 Task: Font style For heading UseBookman old style with dark cyan 1 colour & Underline. font size for heading '24 Pt. 'Change the font style of data to Browallia Newand font size to  9 Pt. Change the alignment of both headline & data to  Align top. In the sheet  analysisSalesByQuarter_2022
Action: Mouse moved to (12, 26)
Screenshot: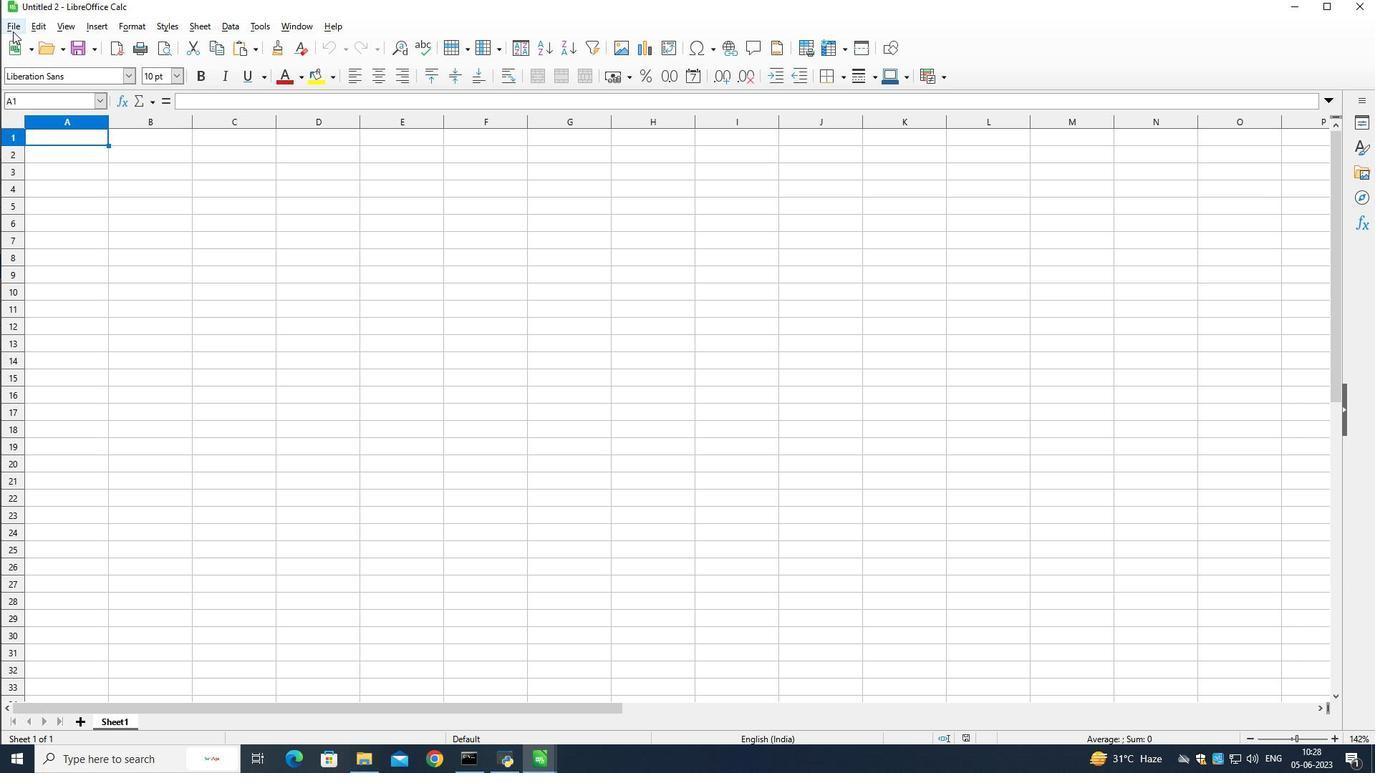 
Action: Mouse pressed left at (12, 26)
Screenshot: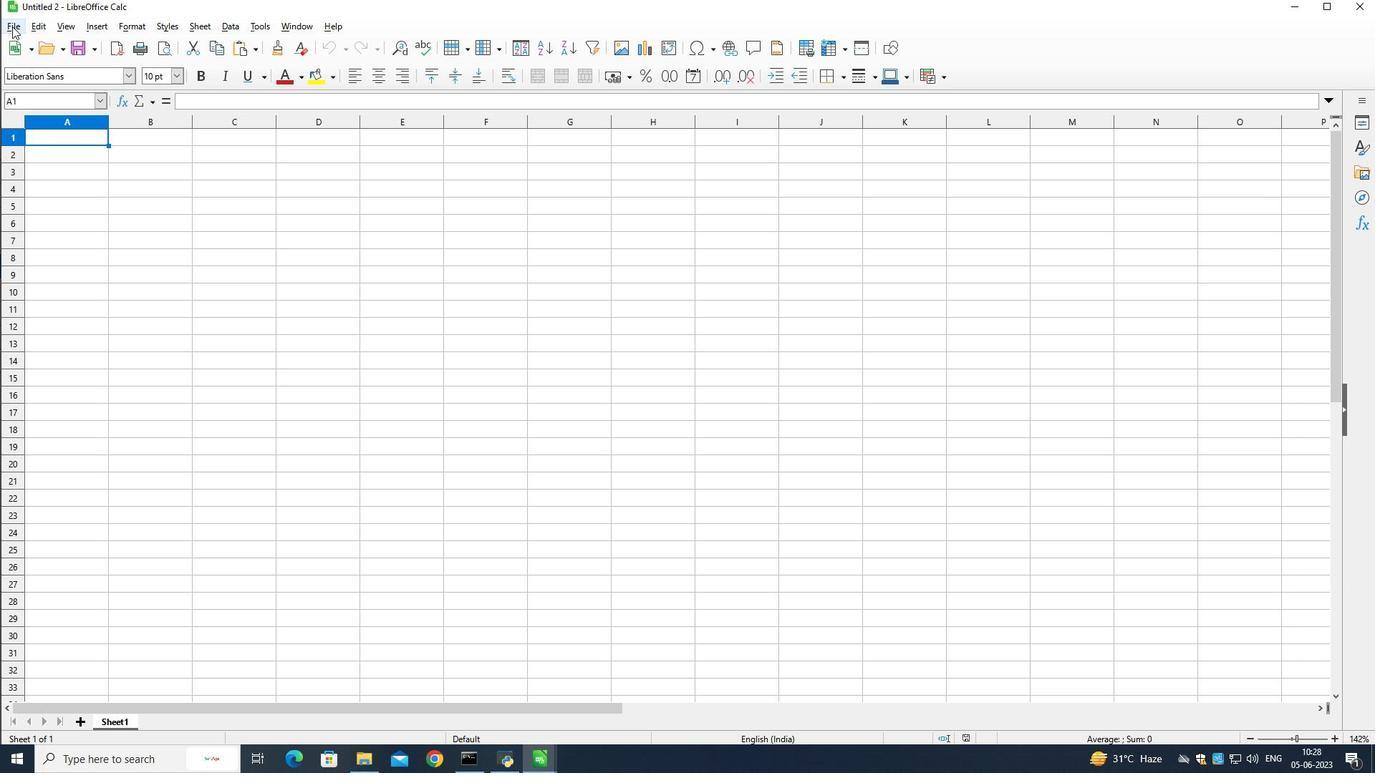 
Action: Mouse moved to (35, 60)
Screenshot: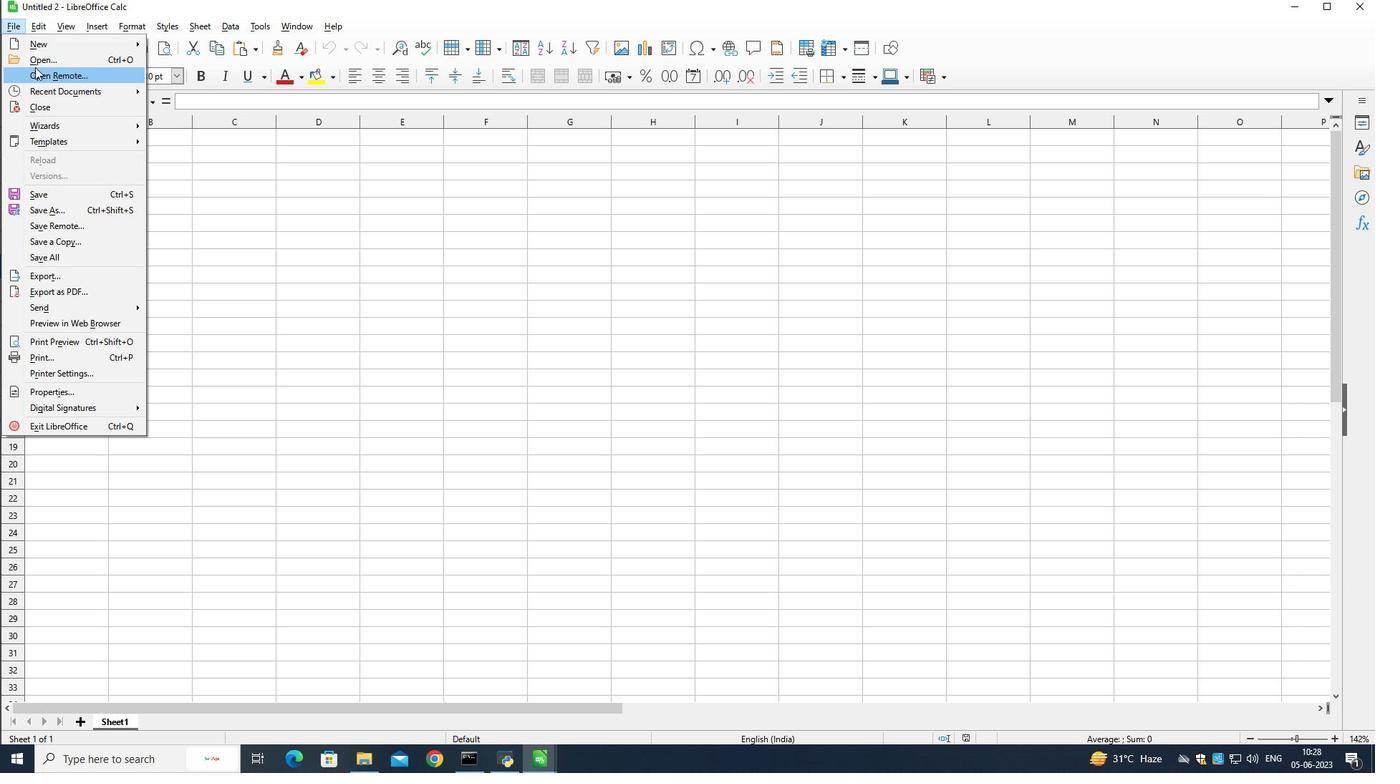 
Action: Mouse pressed left at (35, 60)
Screenshot: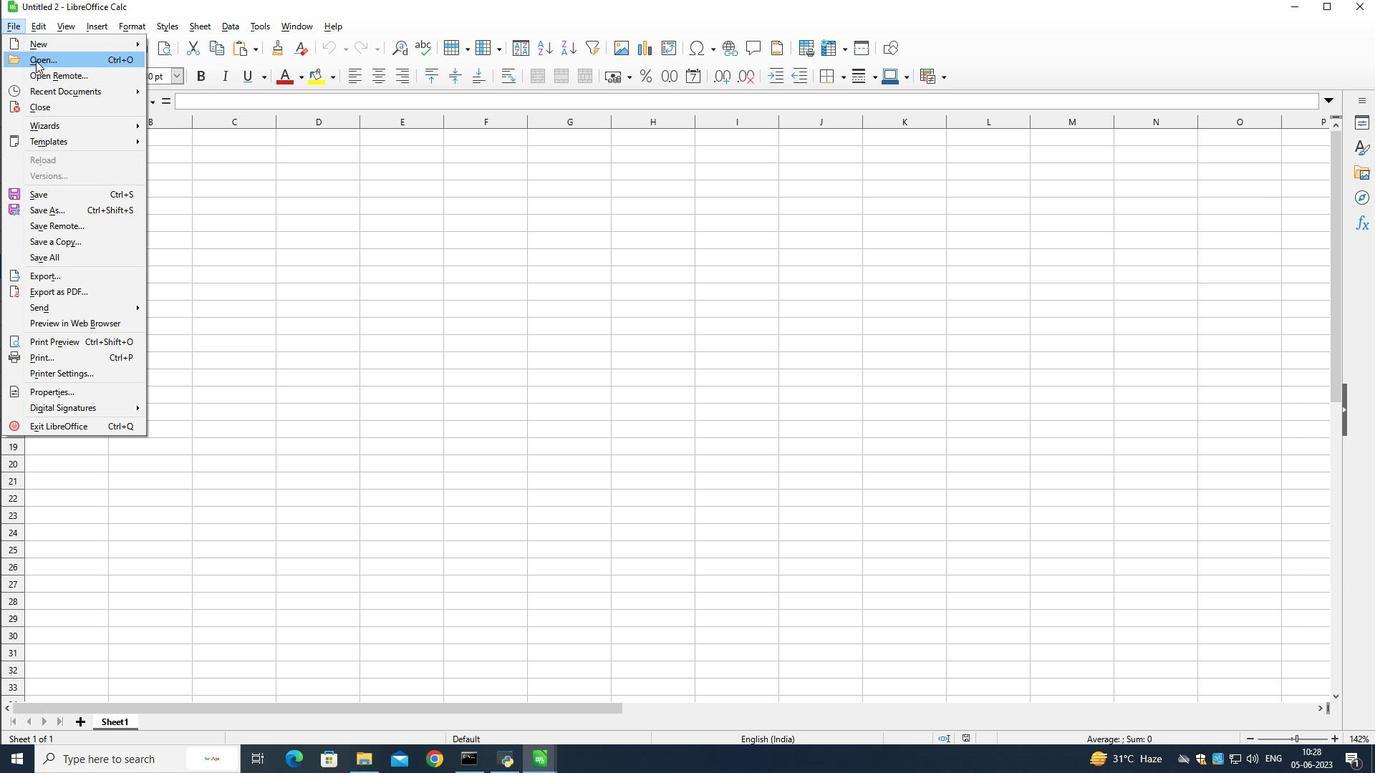 
Action: Mouse moved to (208, 214)
Screenshot: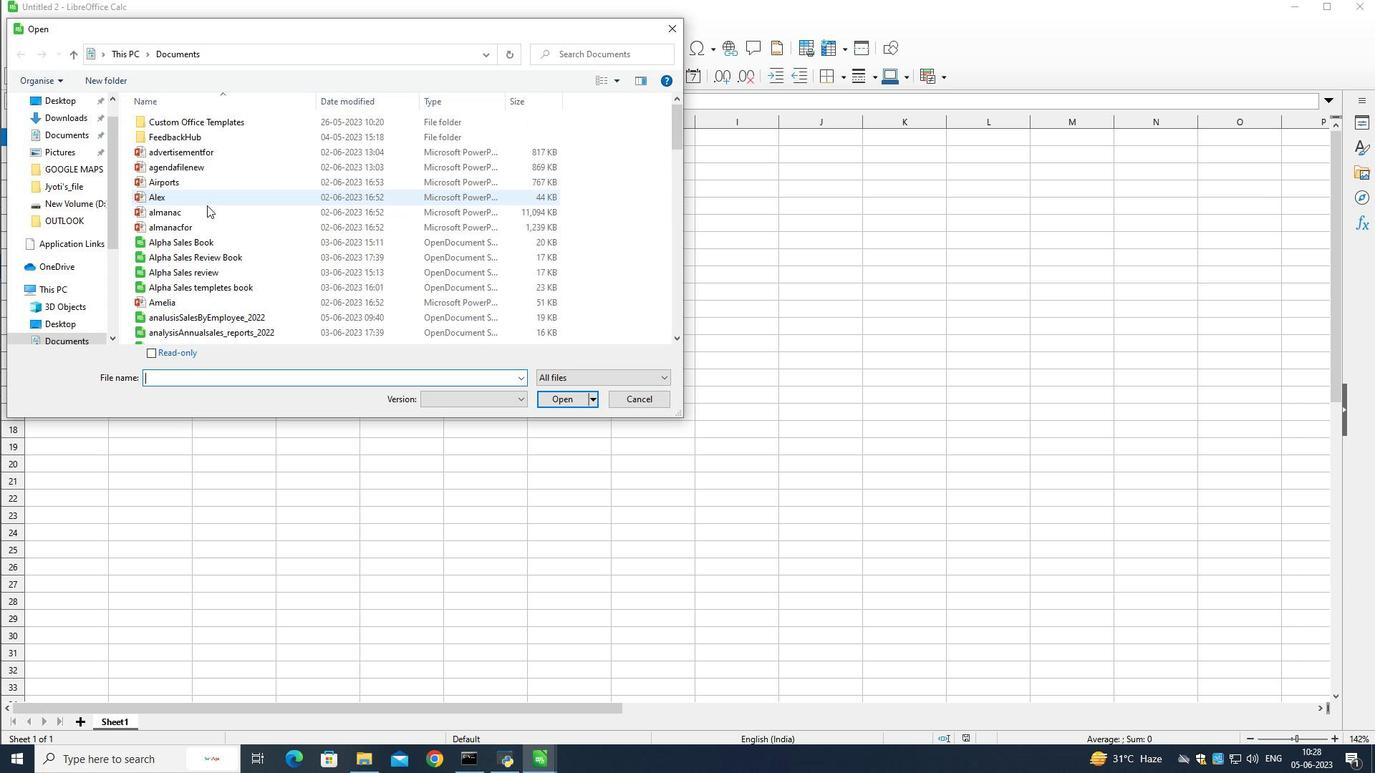 
Action: Mouse scrolled (208, 213) with delta (0, 0)
Screenshot: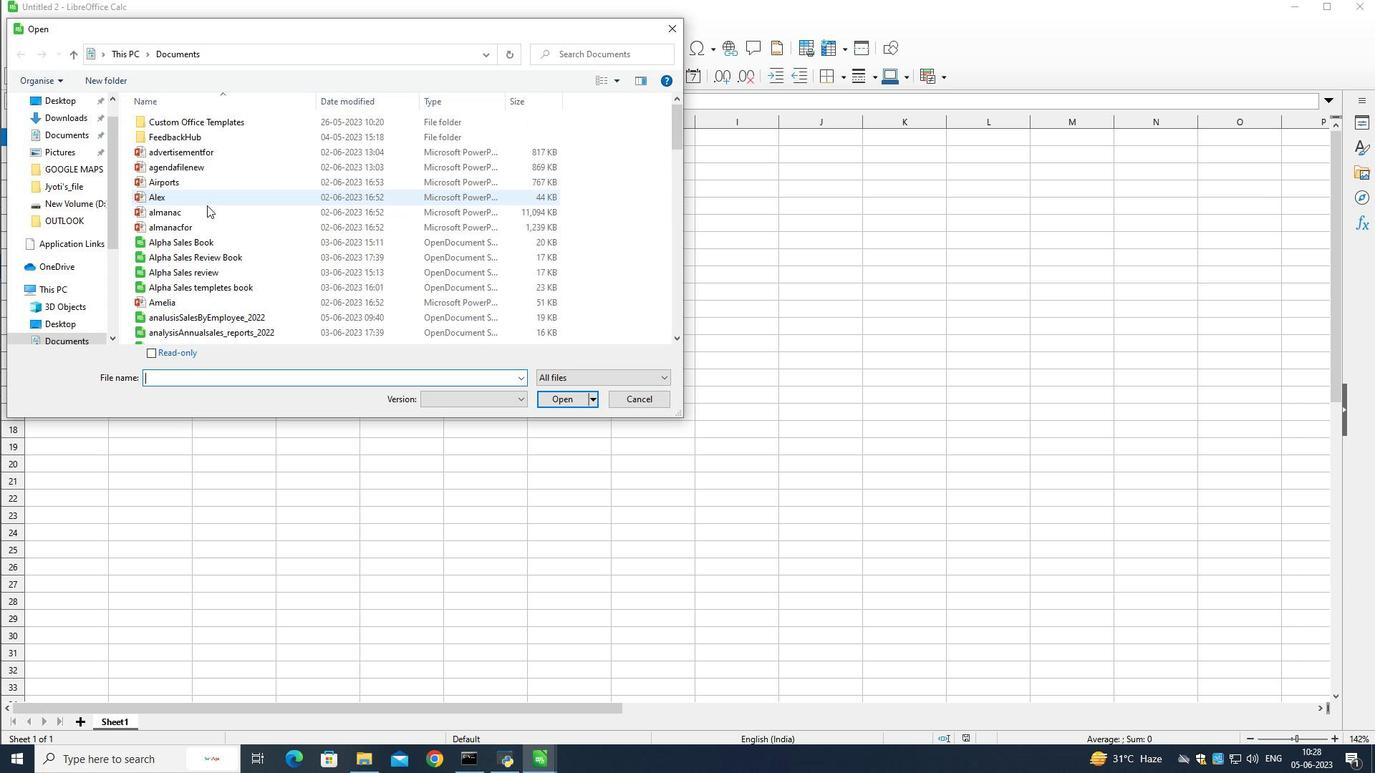 
Action: Mouse moved to (209, 216)
Screenshot: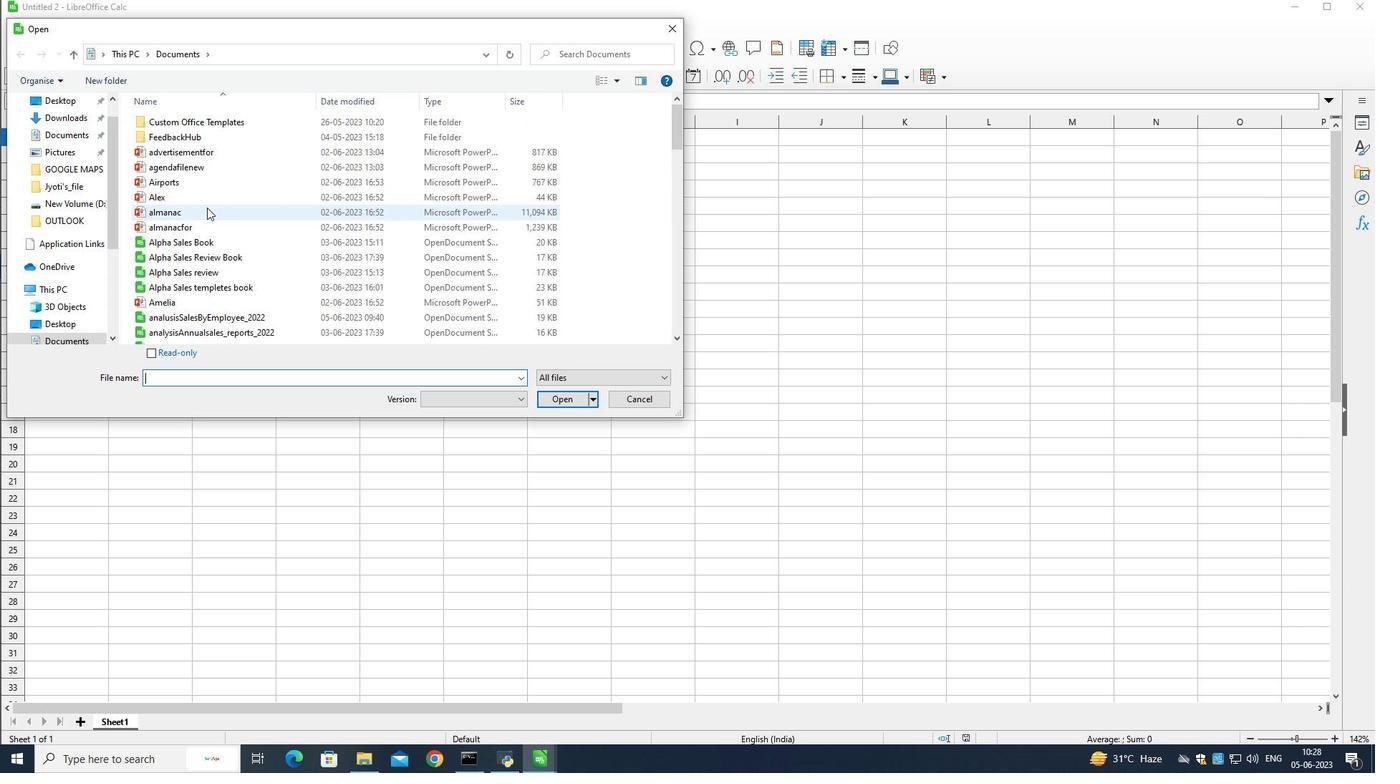 
Action: Mouse scrolled (209, 215) with delta (0, 0)
Screenshot: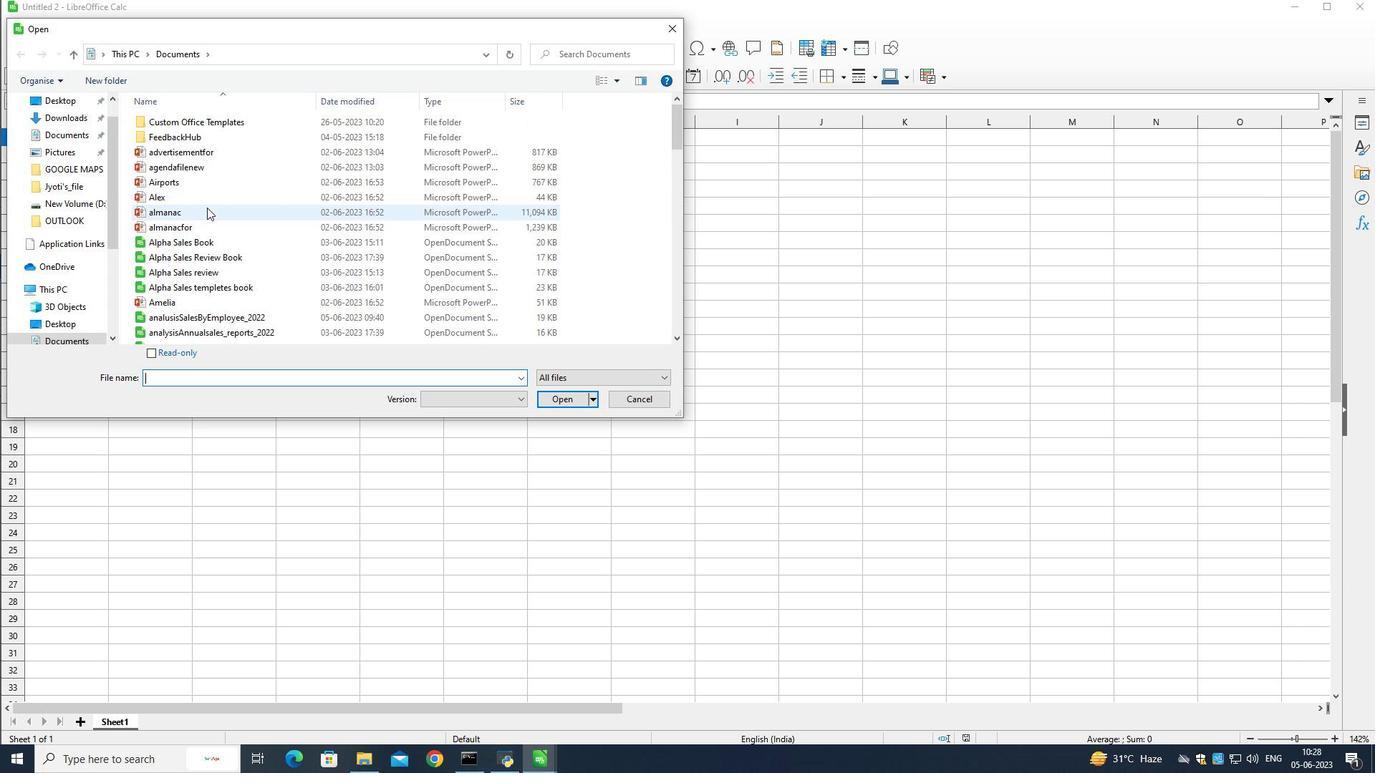 
Action: Mouse moved to (209, 217)
Screenshot: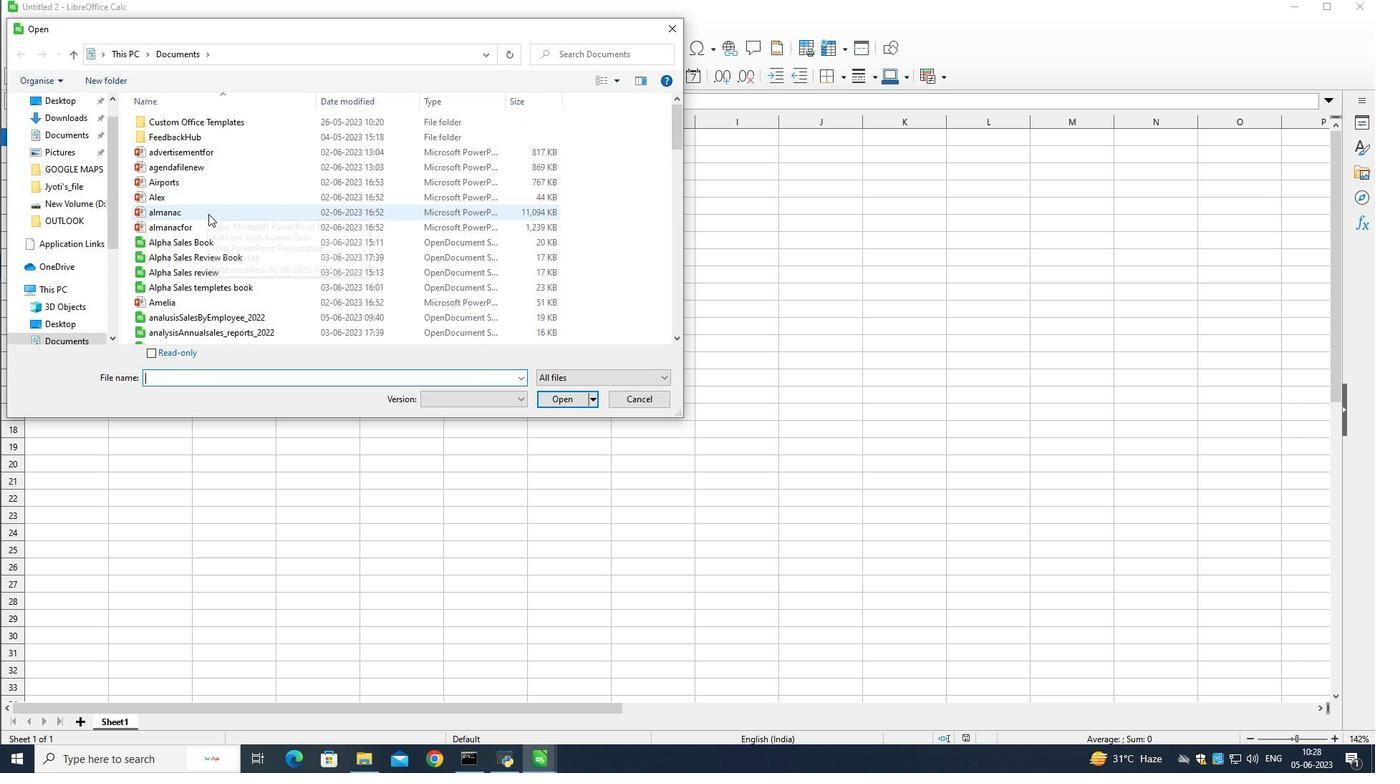
Action: Mouse scrolled (209, 217) with delta (0, 0)
Screenshot: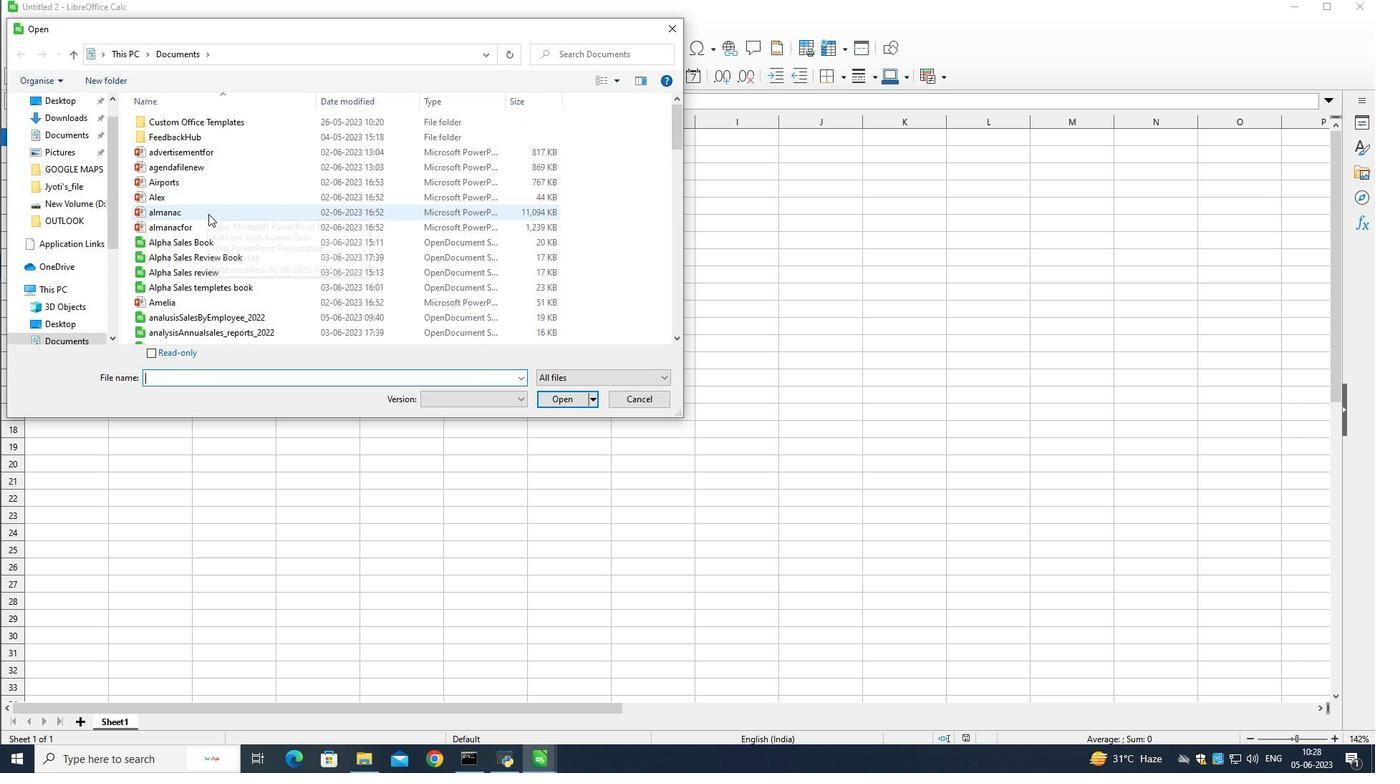 
Action: Mouse scrolled (209, 217) with delta (0, 0)
Screenshot: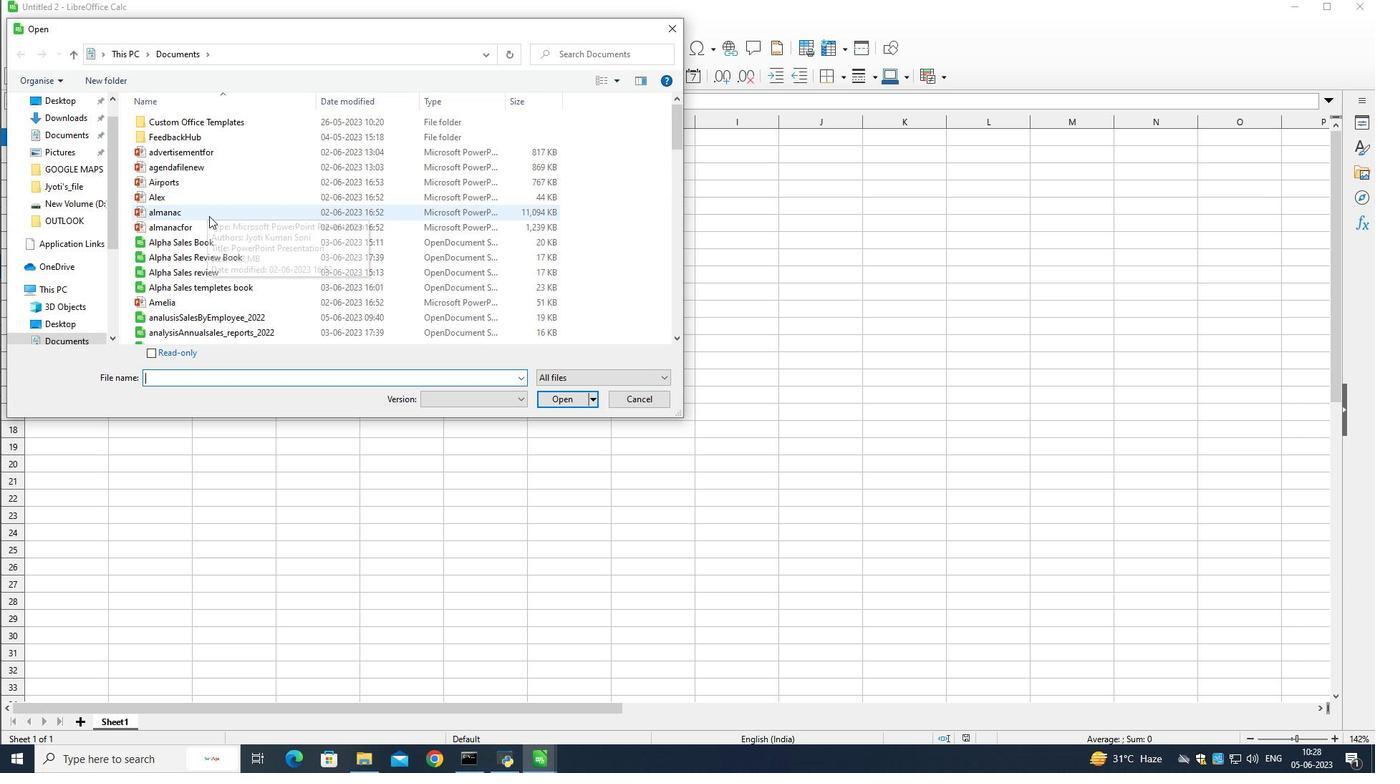 
Action: Mouse scrolled (209, 217) with delta (0, 0)
Screenshot: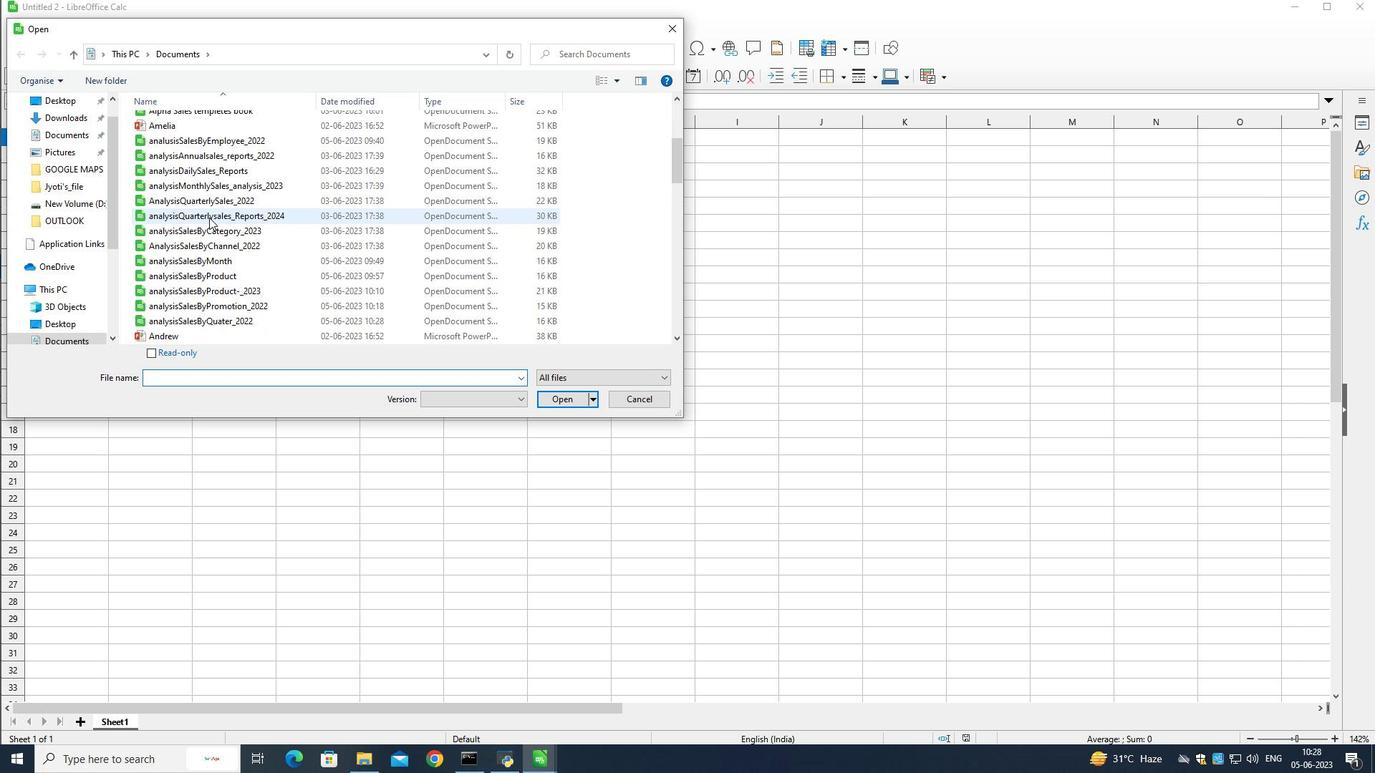 
Action: Mouse moved to (224, 279)
Screenshot: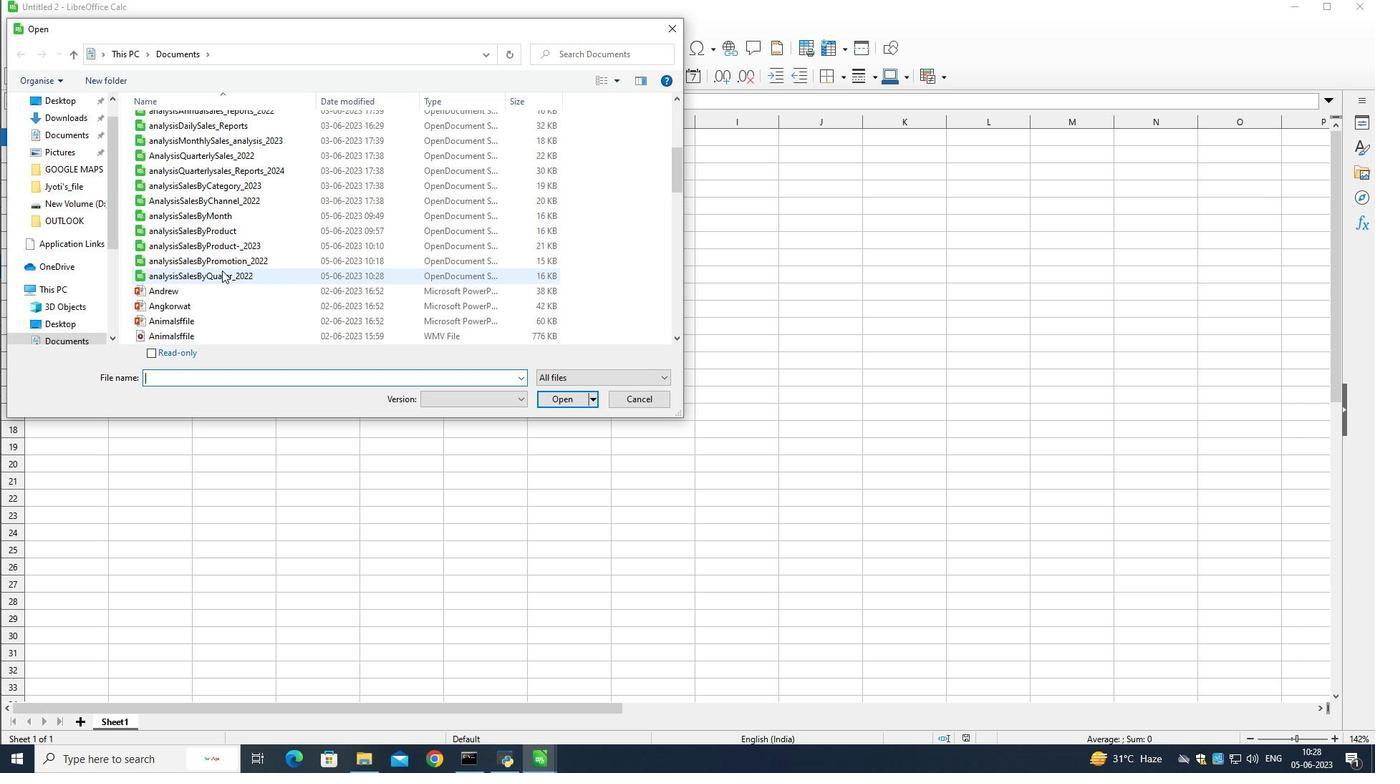 
Action: Mouse pressed left at (224, 279)
Screenshot: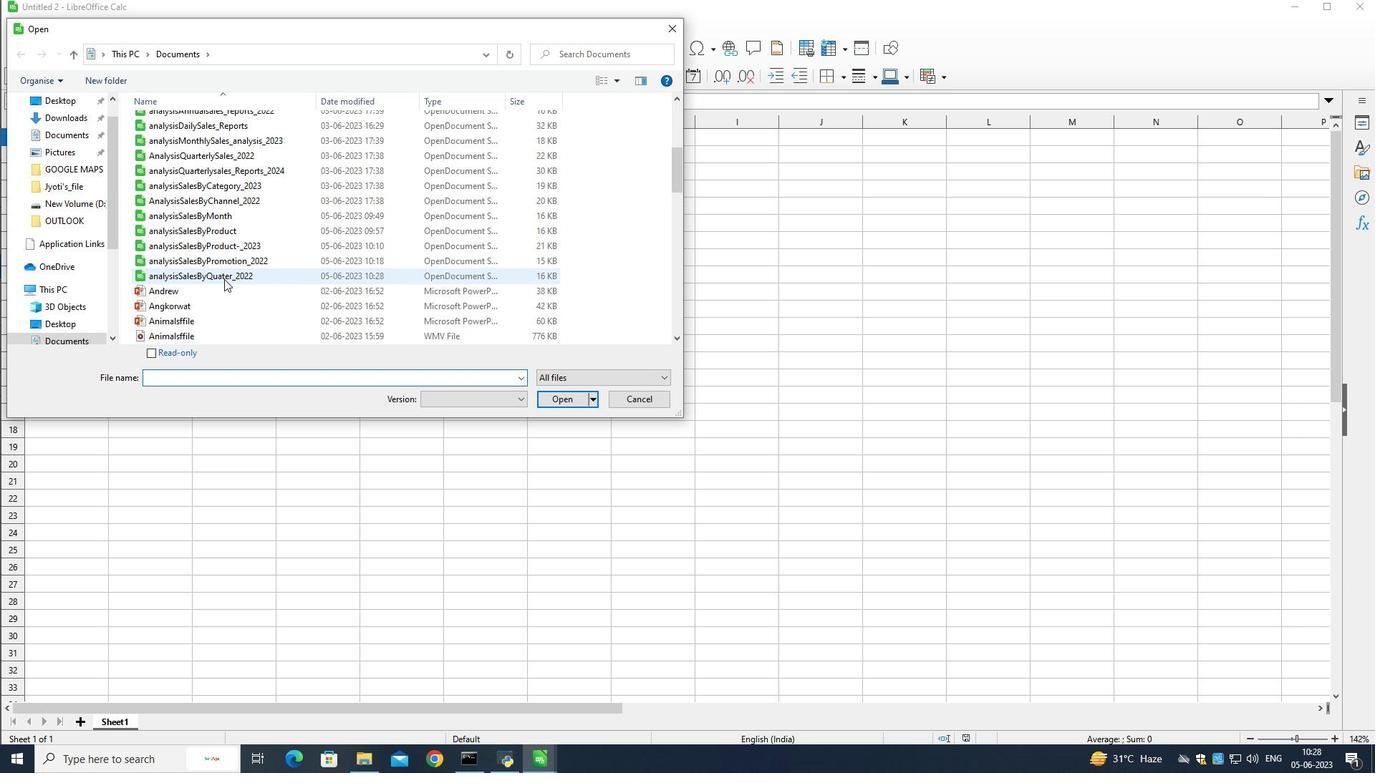 
Action: Mouse moved to (553, 399)
Screenshot: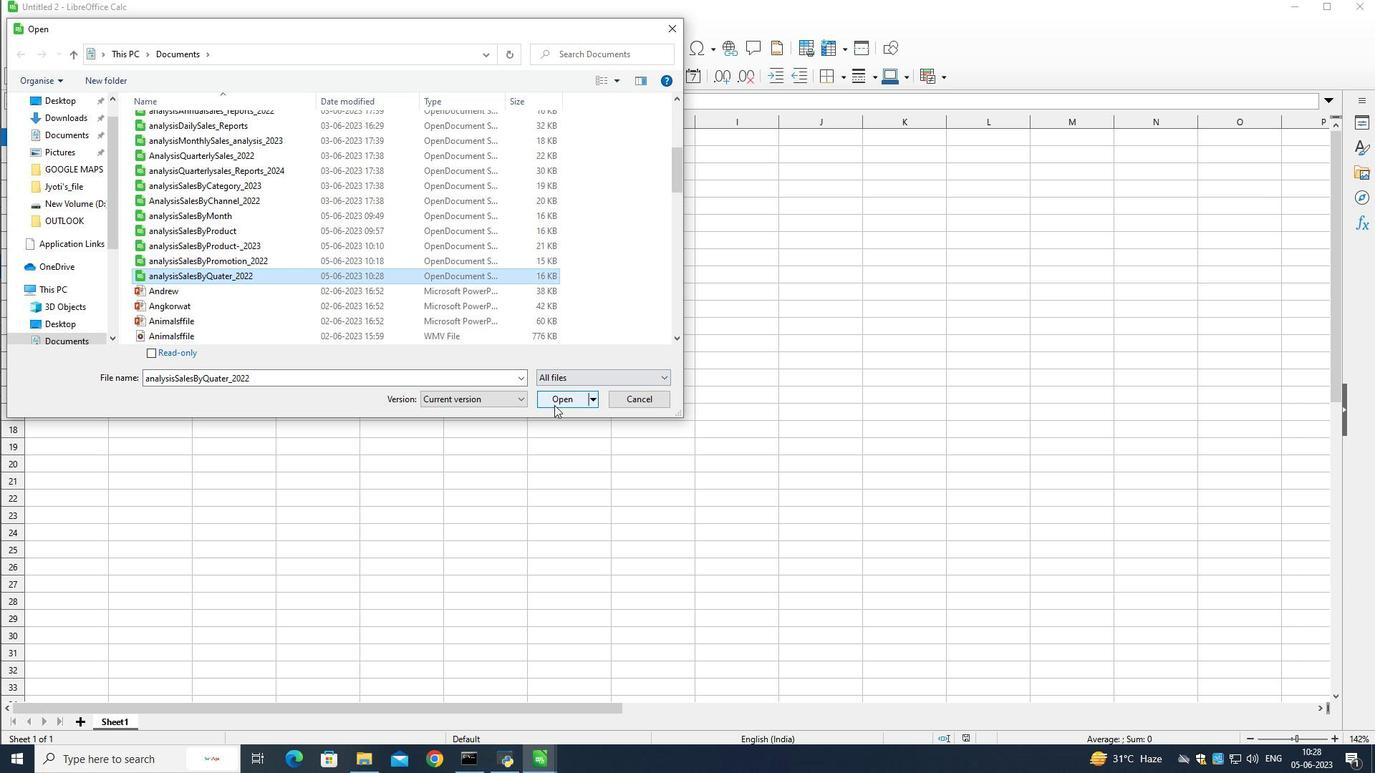 
Action: Mouse pressed left at (553, 399)
Screenshot: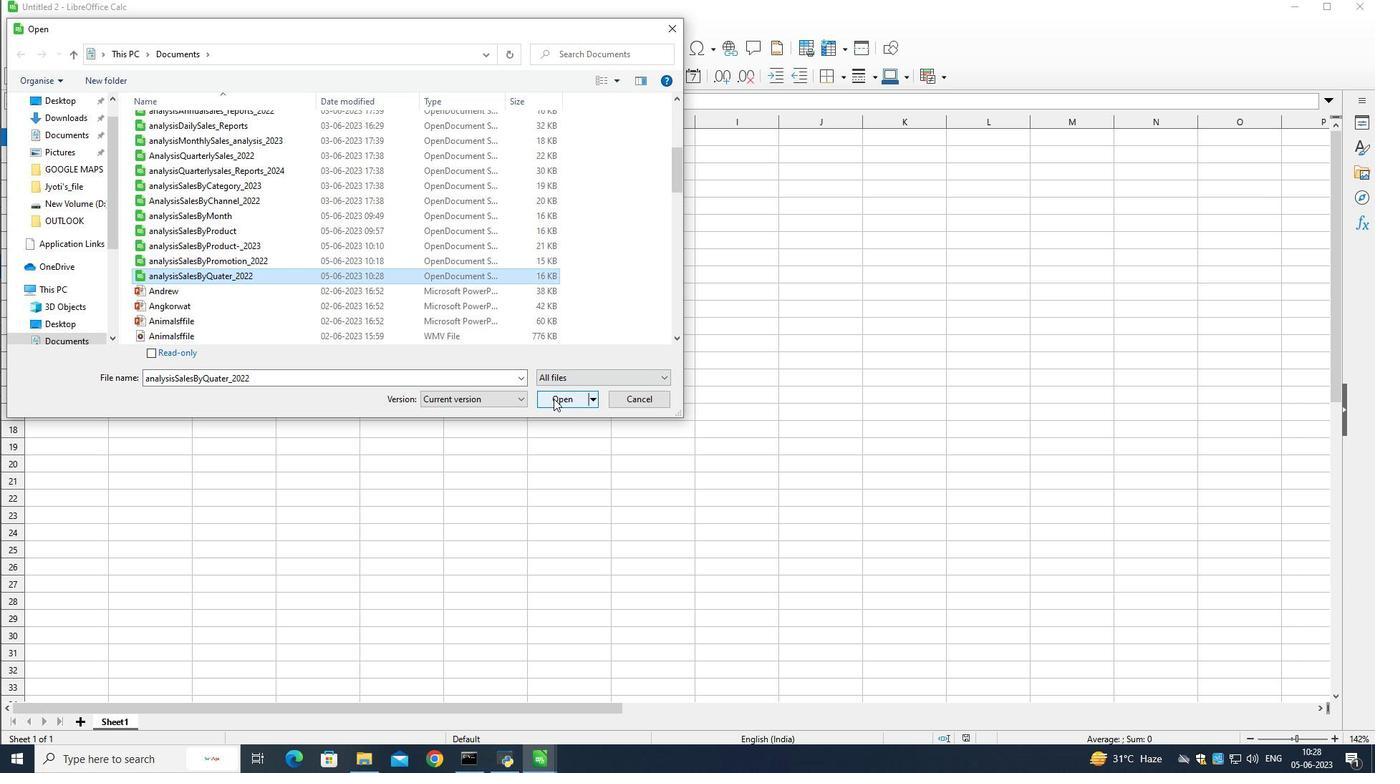 
Action: Mouse moved to (149, 136)
Screenshot: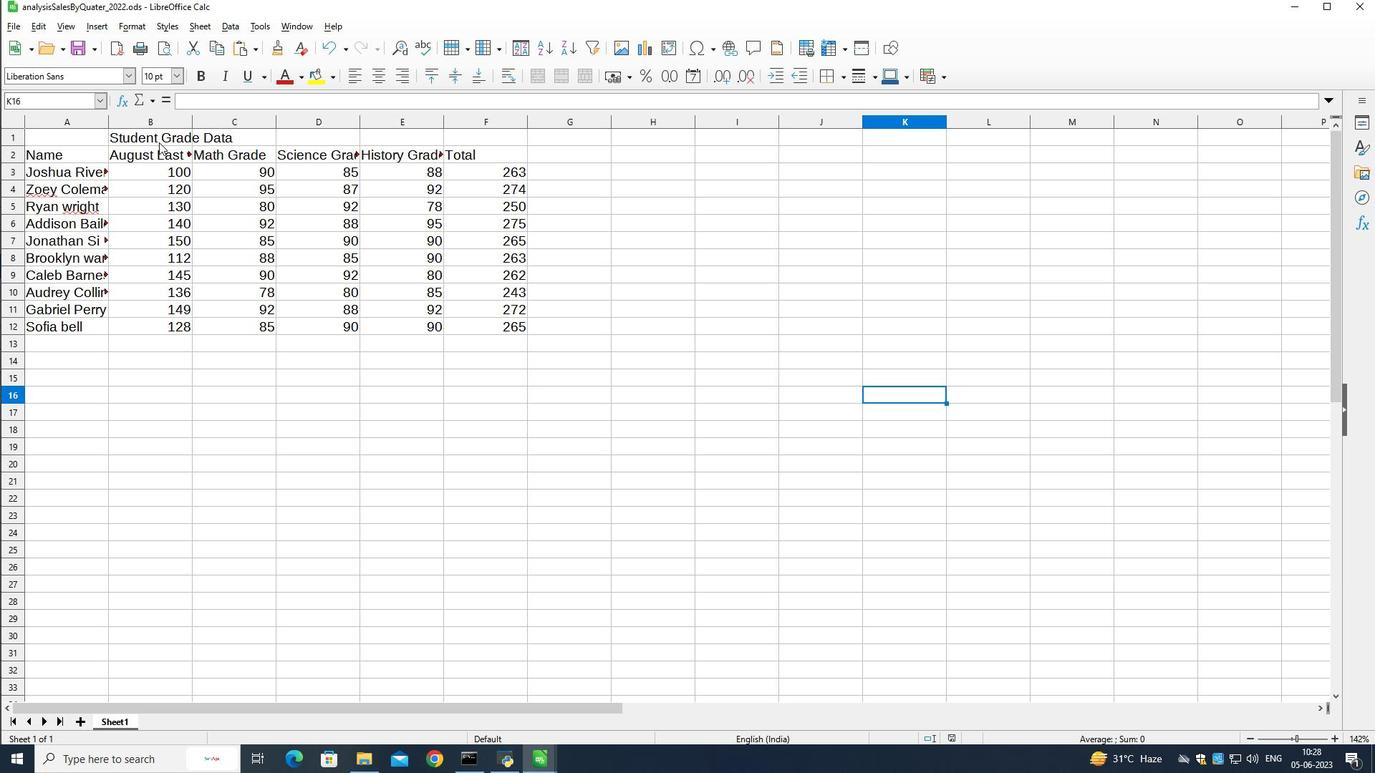 
Action: Mouse pressed left at (149, 136)
Screenshot: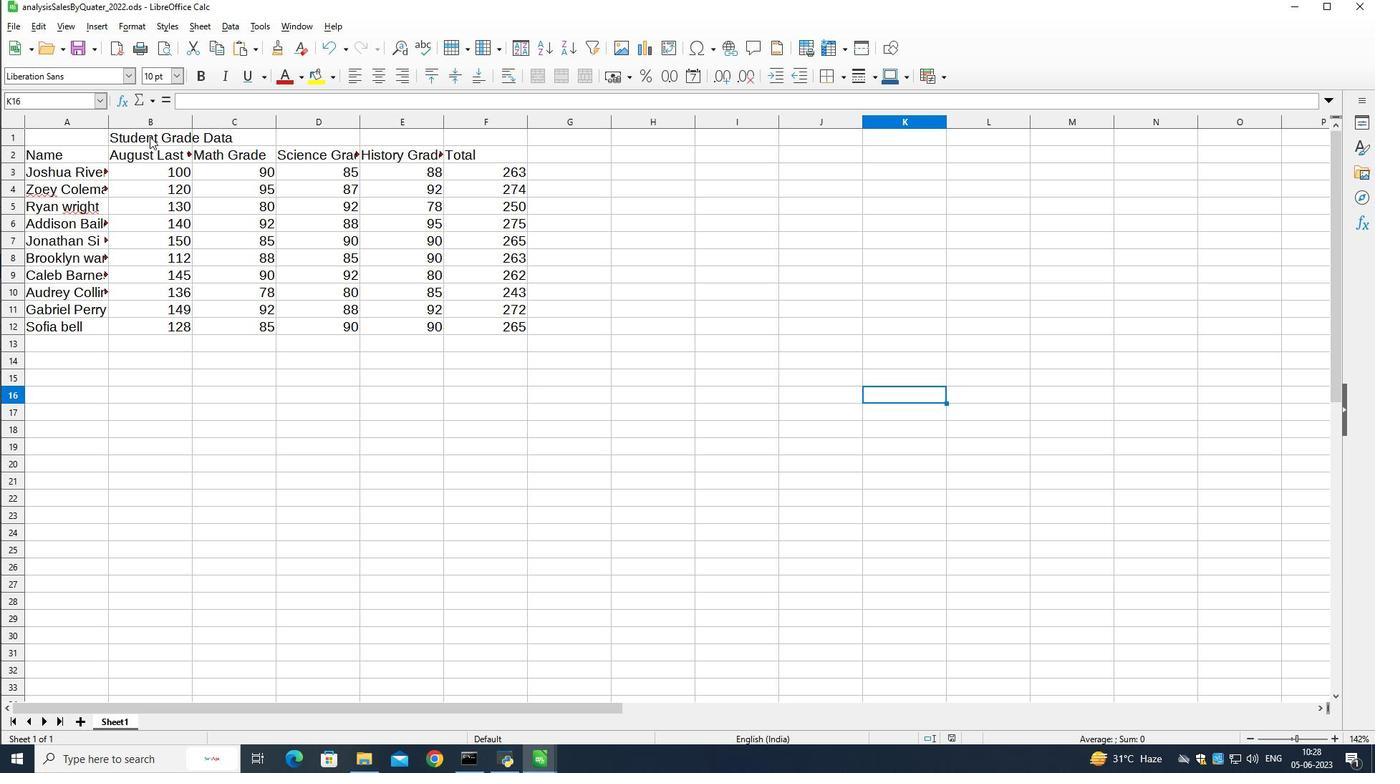 
Action: Mouse moved to (148, 135)
Screenshot: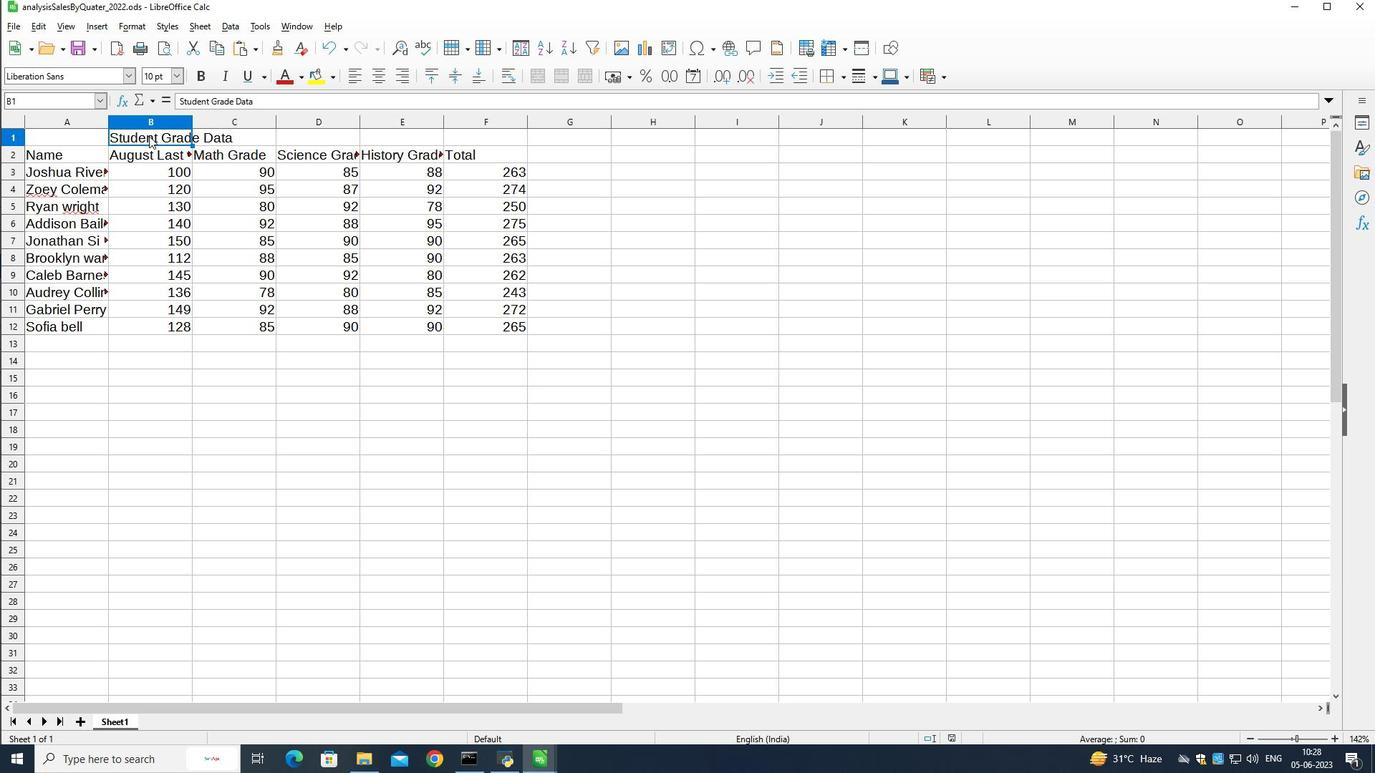 
Action: Mouse pressed left at (148, 135)
Screenshot: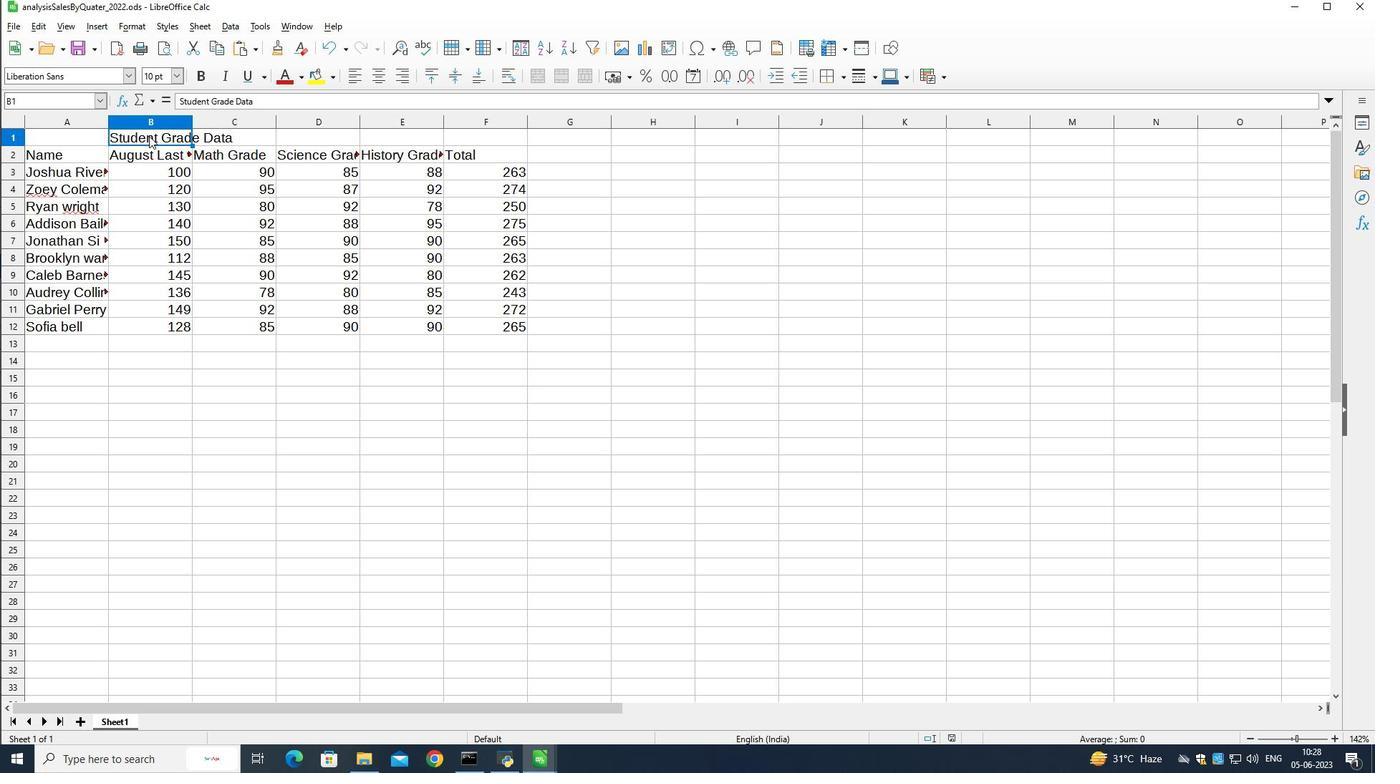 
Action: Mouse pressed left at (148, 135)
Screenshot: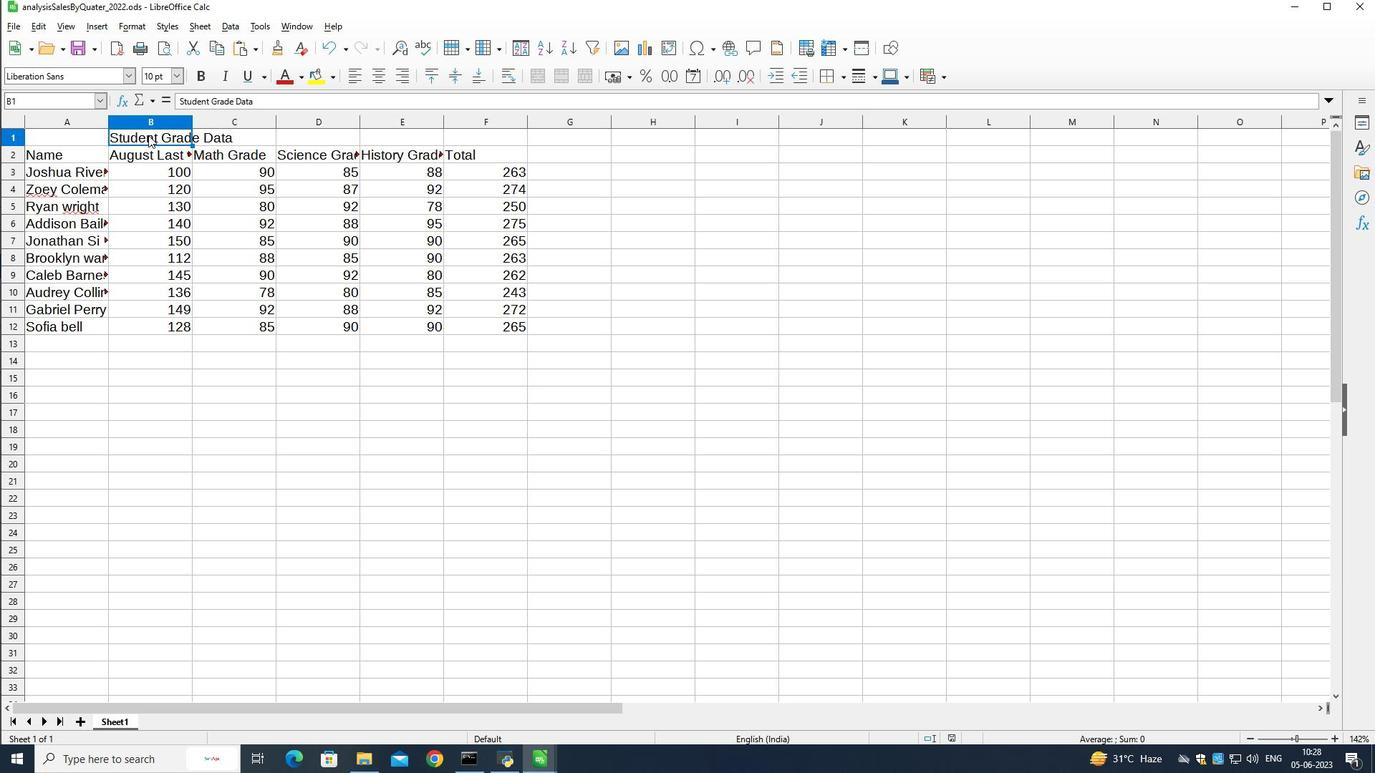 
Action: Mouse pressed left at (148, 135)
Screenshot: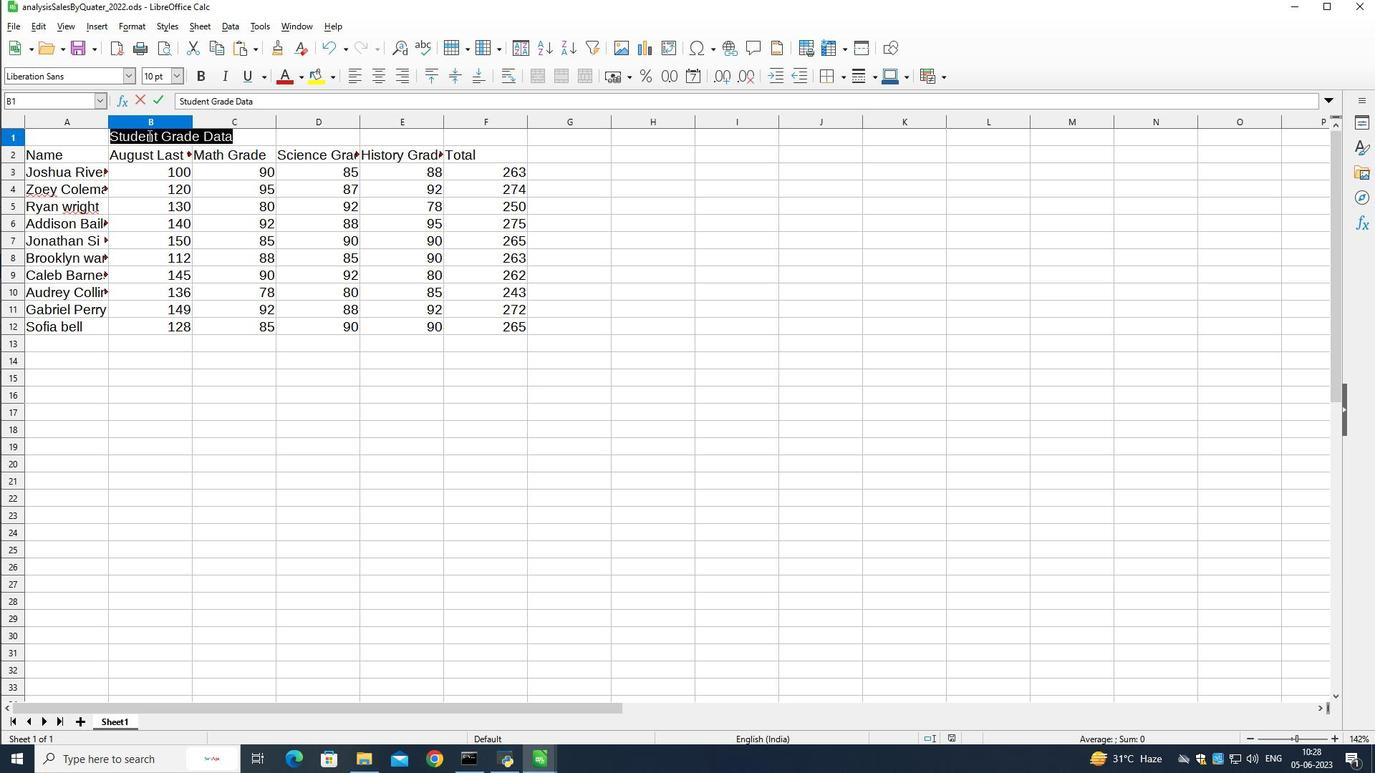 
Action: Mouse moved to (89, 71)
Screenshot: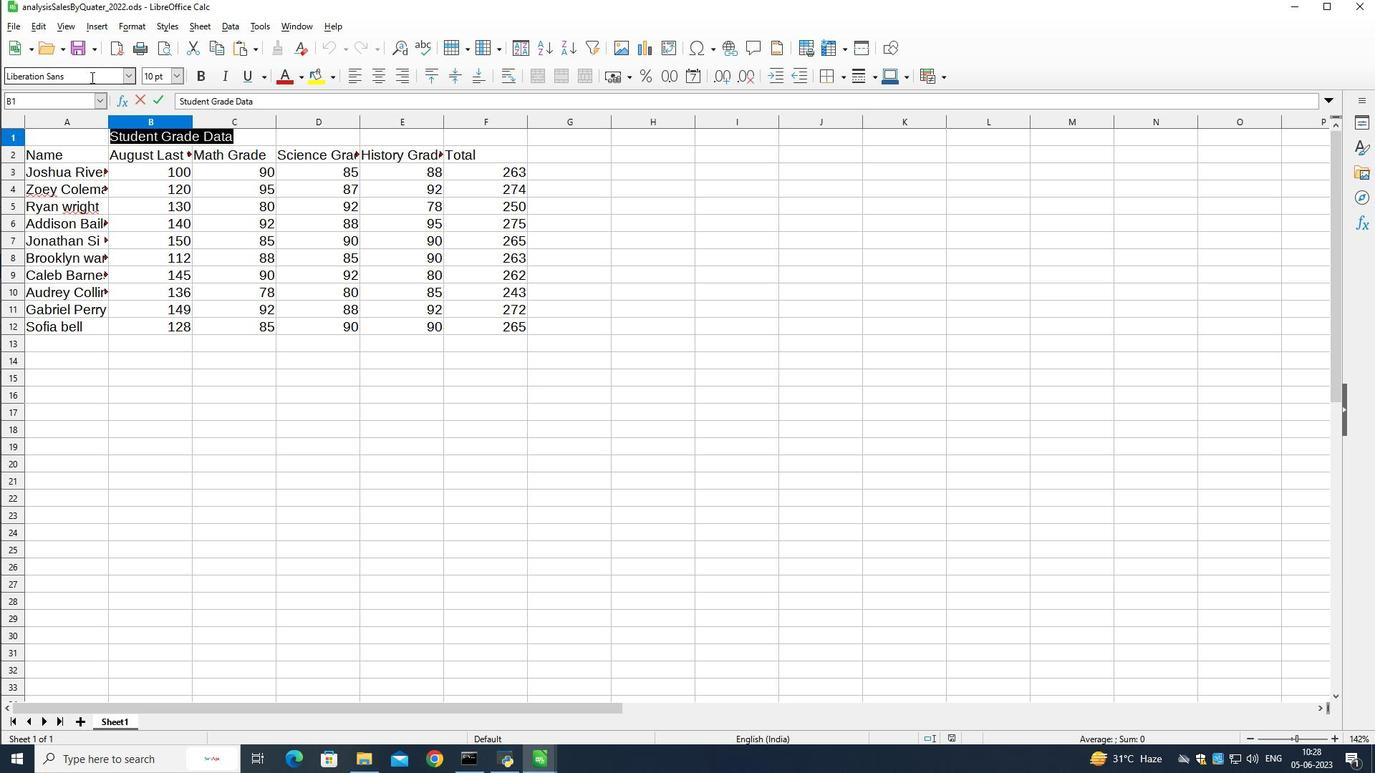 
Action: Mouse pressed left at (89, 71)
Screenshot: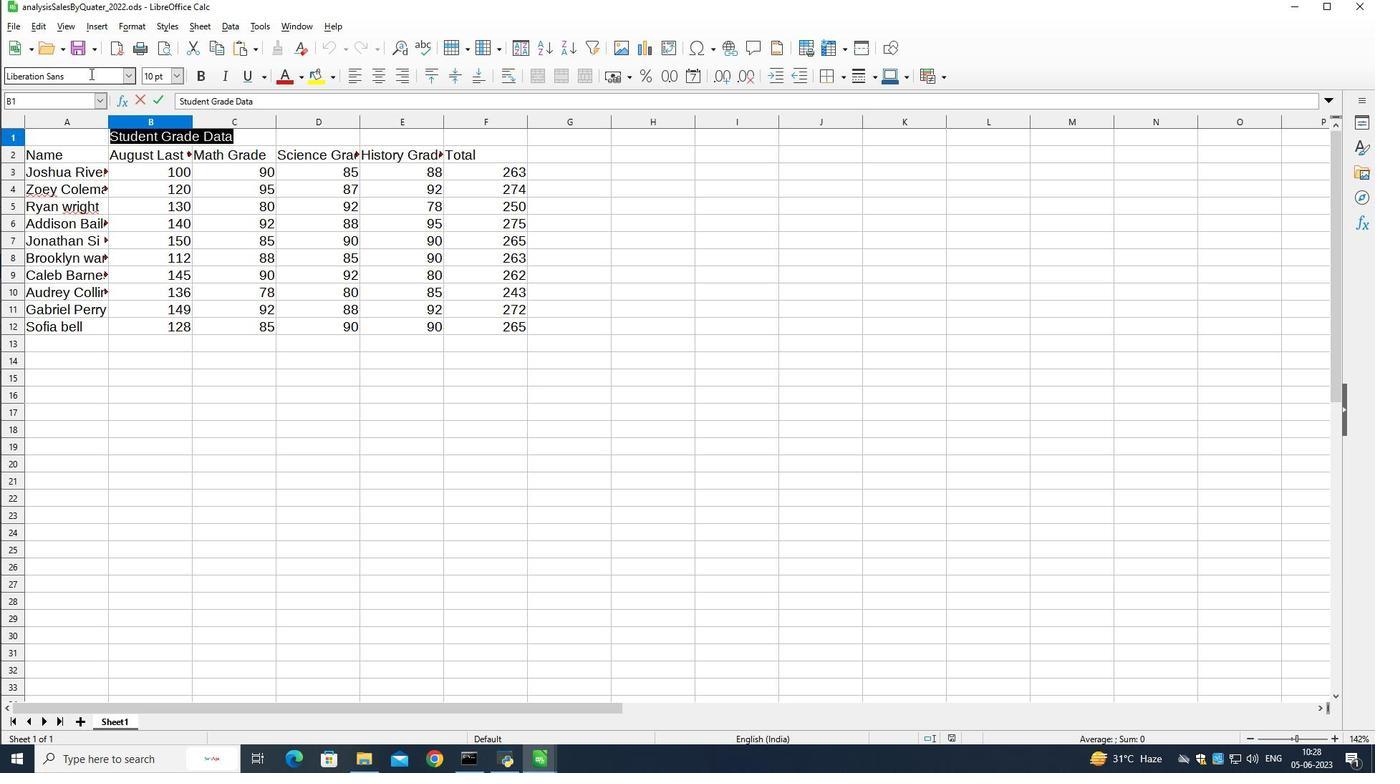 
Action: Mouse pressed left at (89, 71)
Screenshot: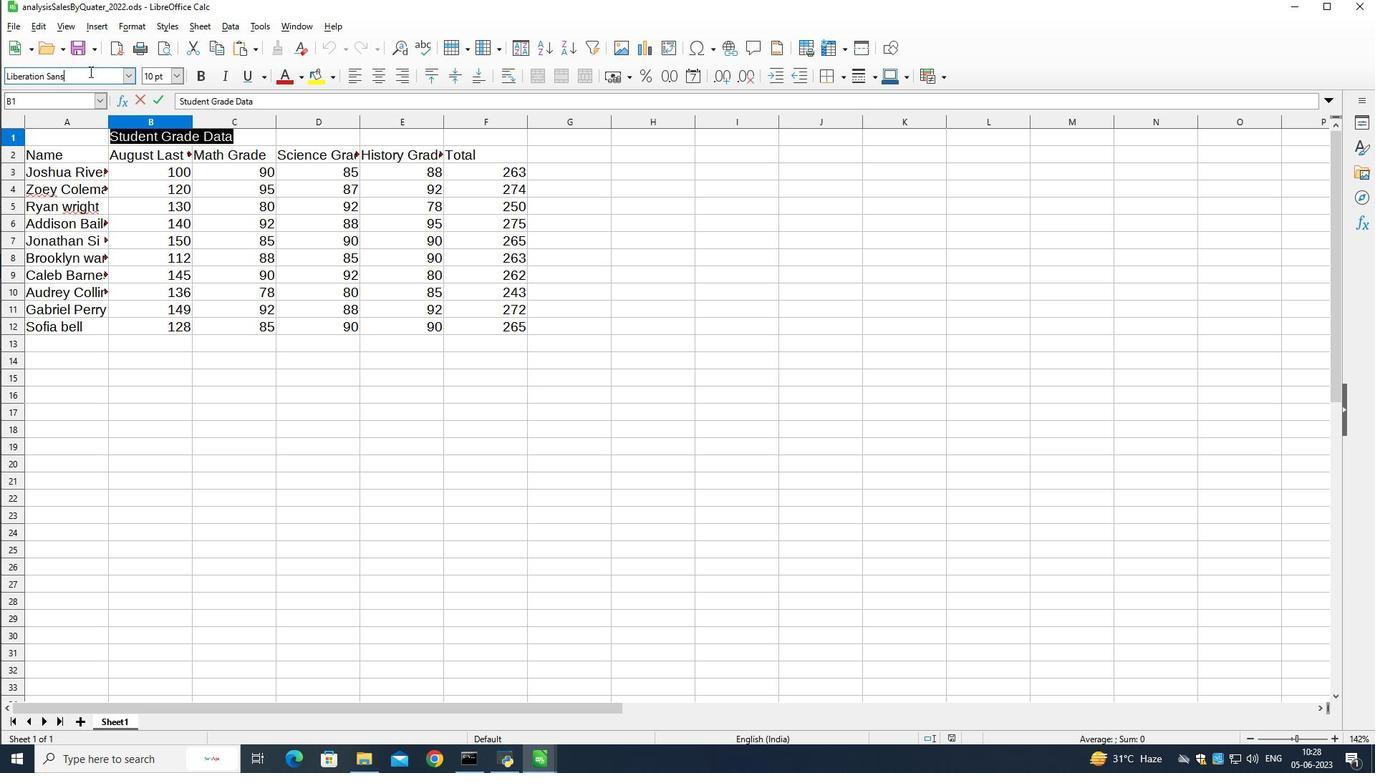 
Action: Mouse pressed left at (89, 71)
Screenshot: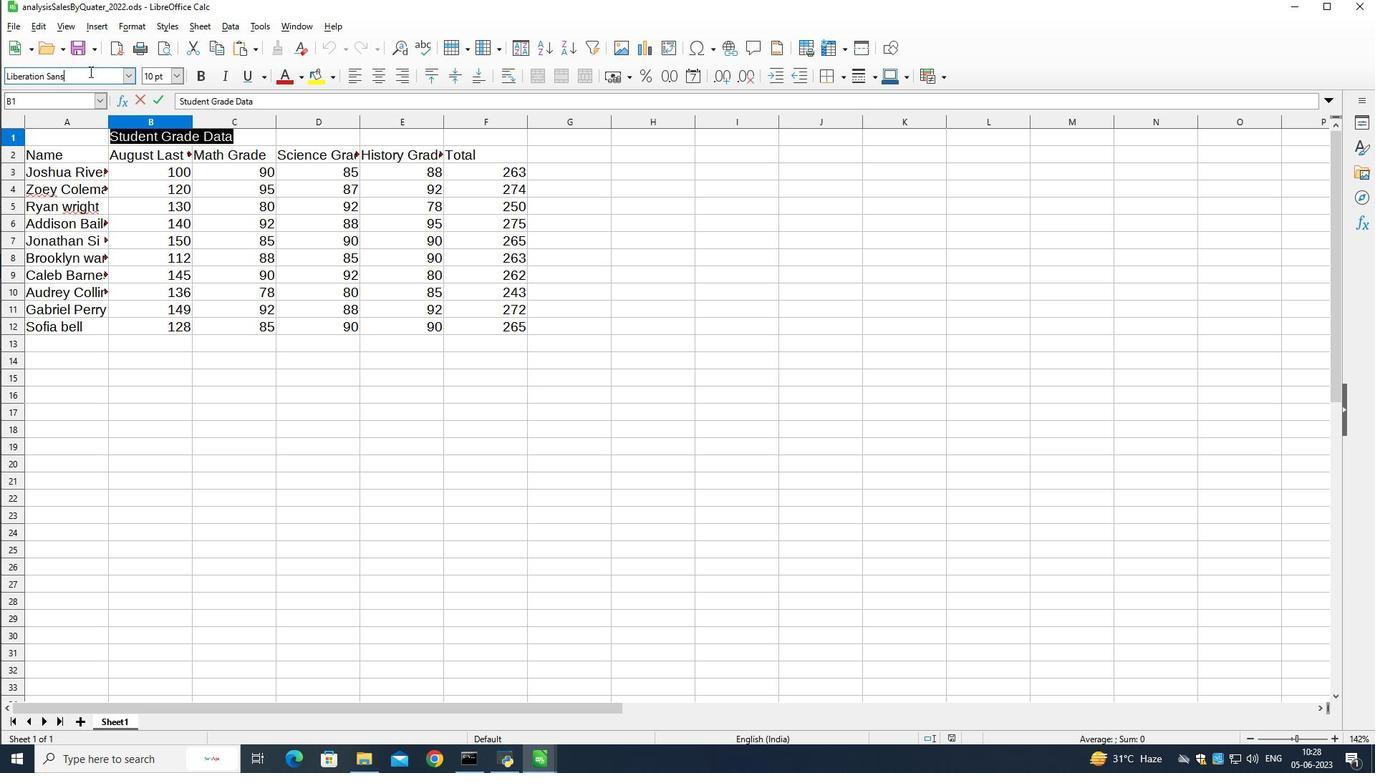 
Action: Mouse pressed left at (89, 71)
Screenshot: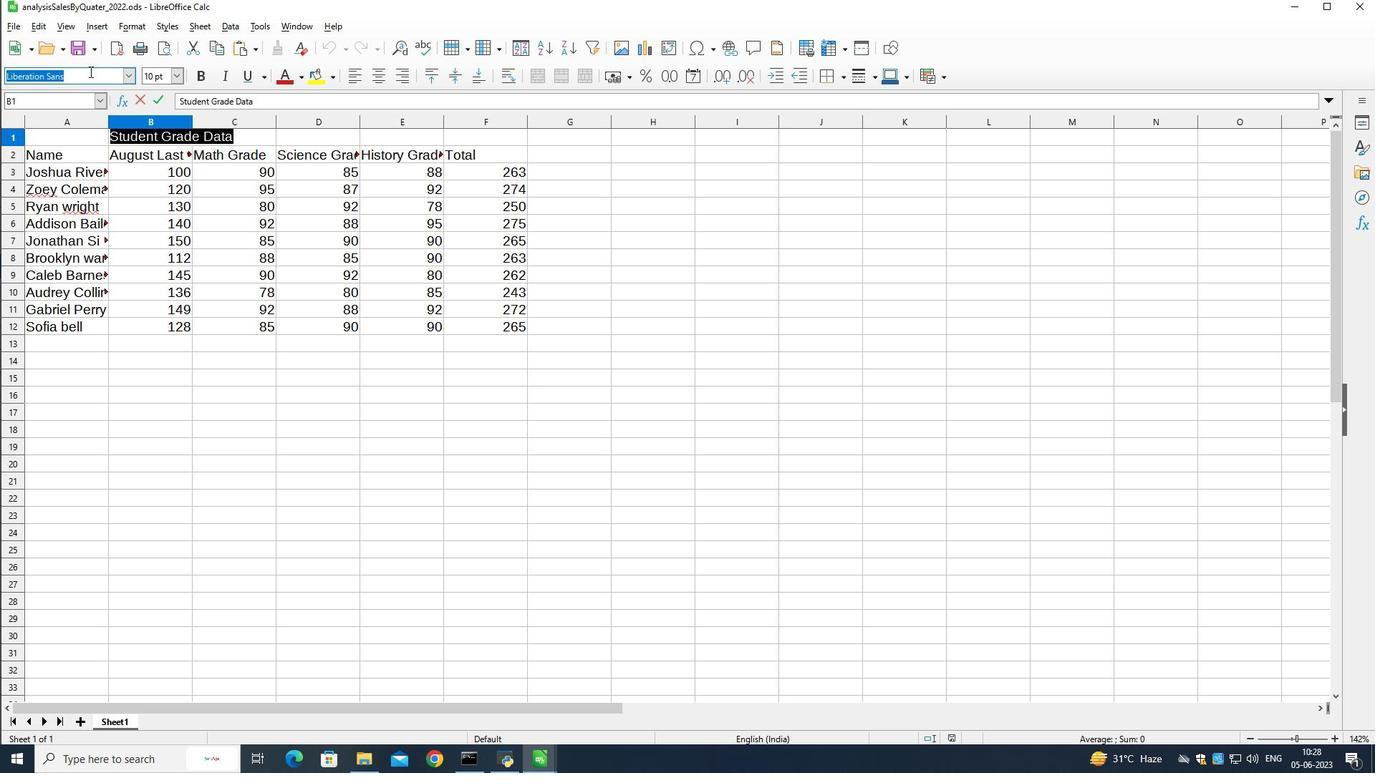 
Action: Key pressed bookman
Screenshot: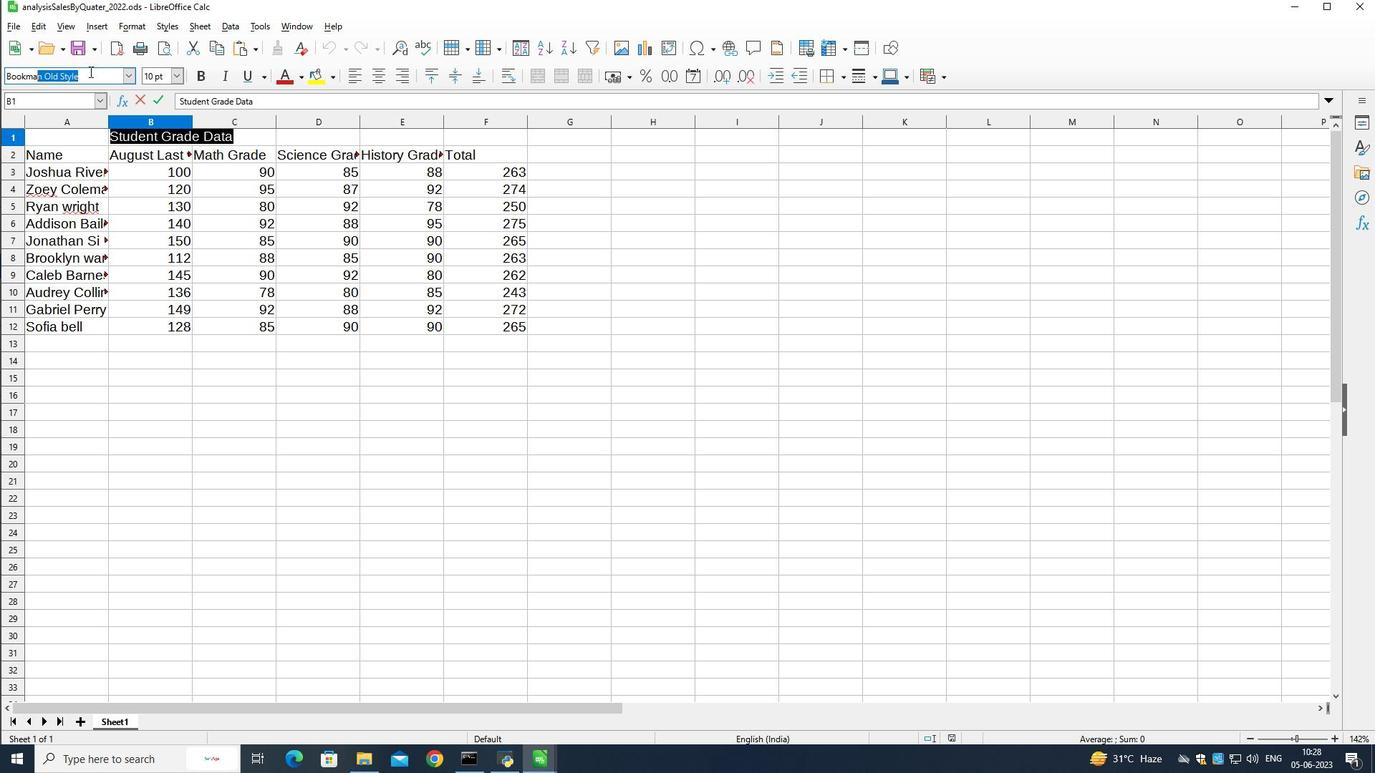 
Action: Mouse moved to (94, 71)
Screenshot: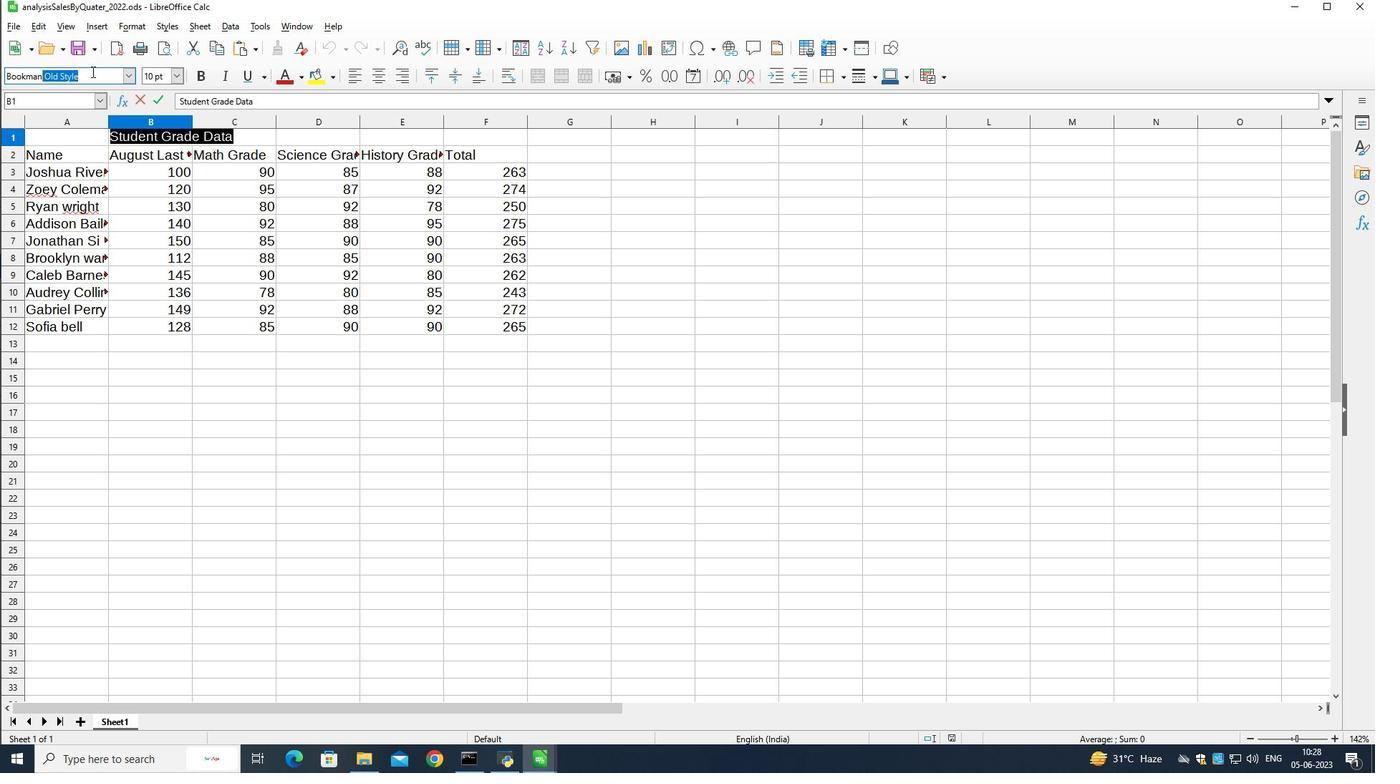 
Action: Key pressed <Key.space>
Screenshot: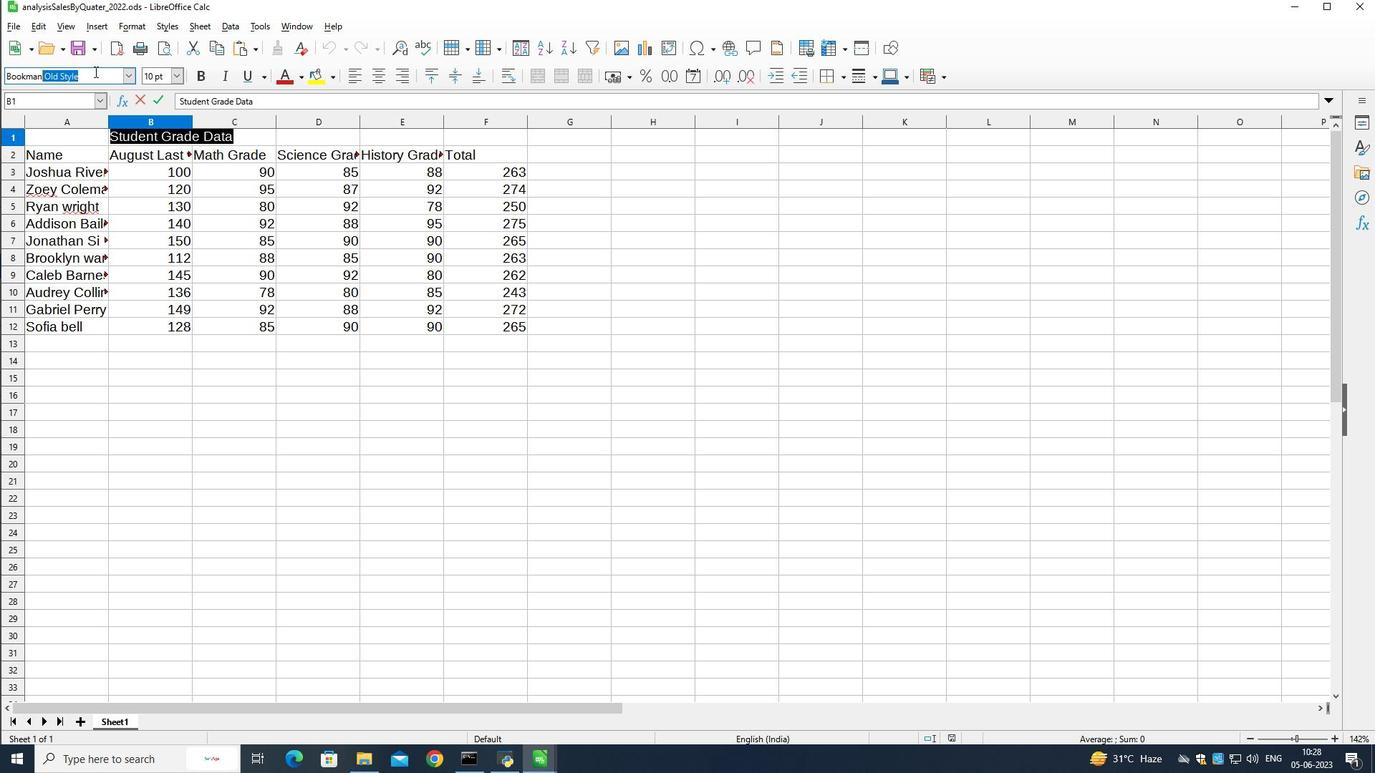 
Action: Mouse moved to (95, 71)
Screenshot: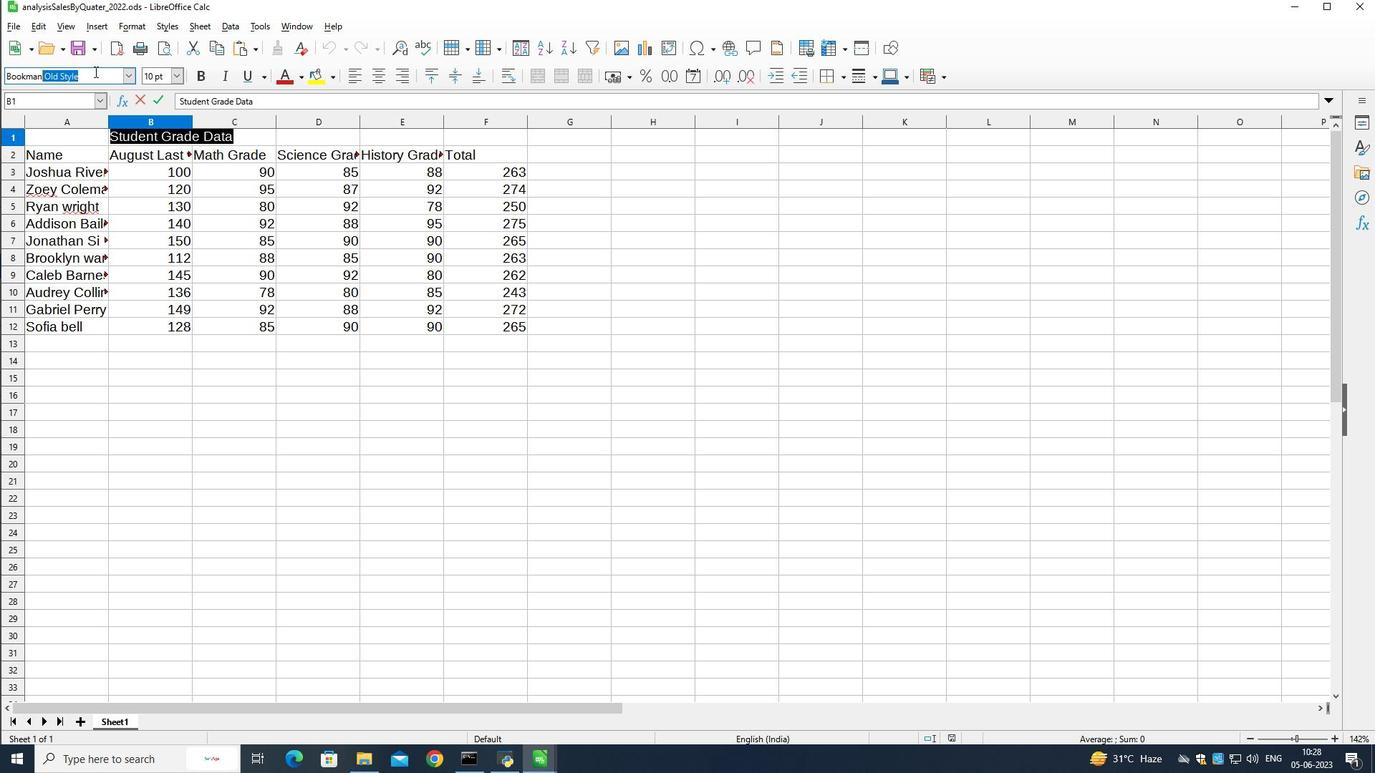 
Action: Key pressed oold
Screenshot: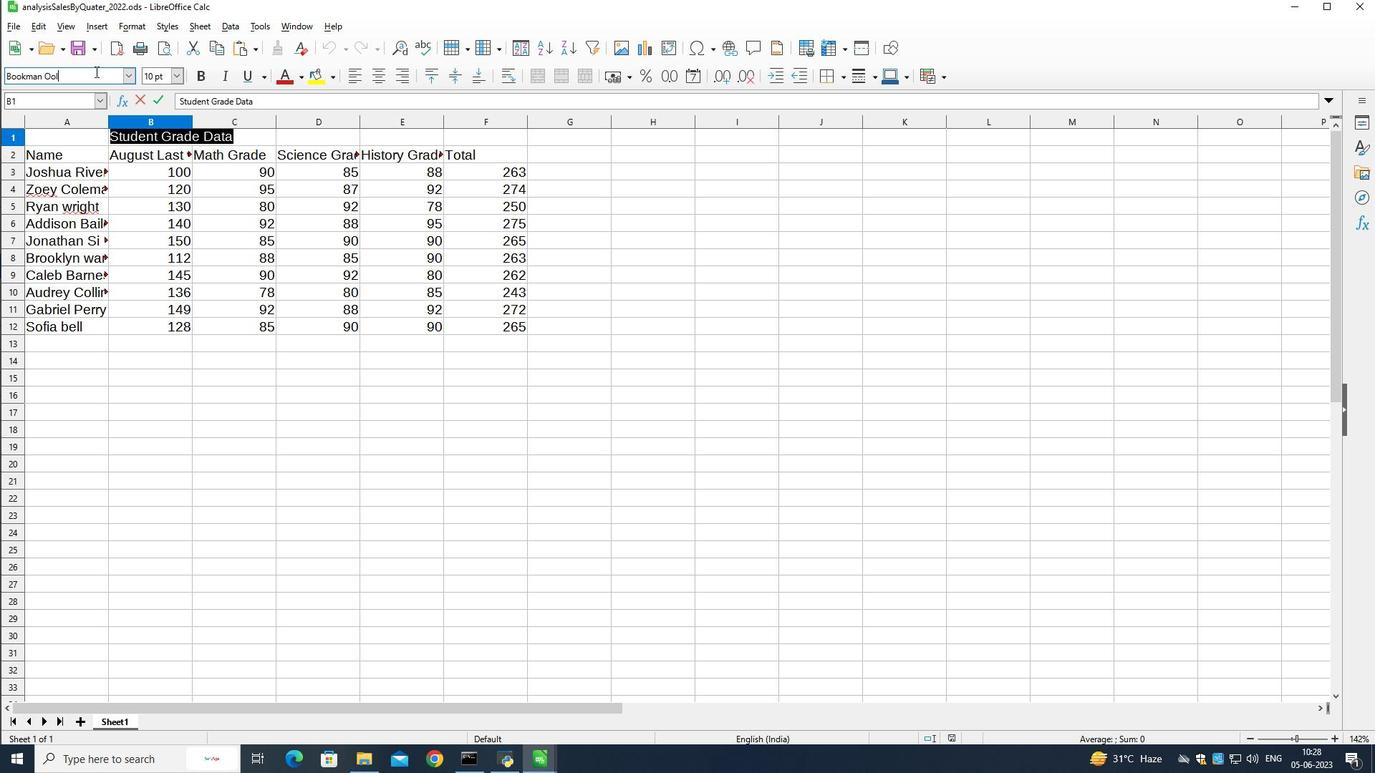 
Action: Mouse moved to (108, 68)
Screenshot: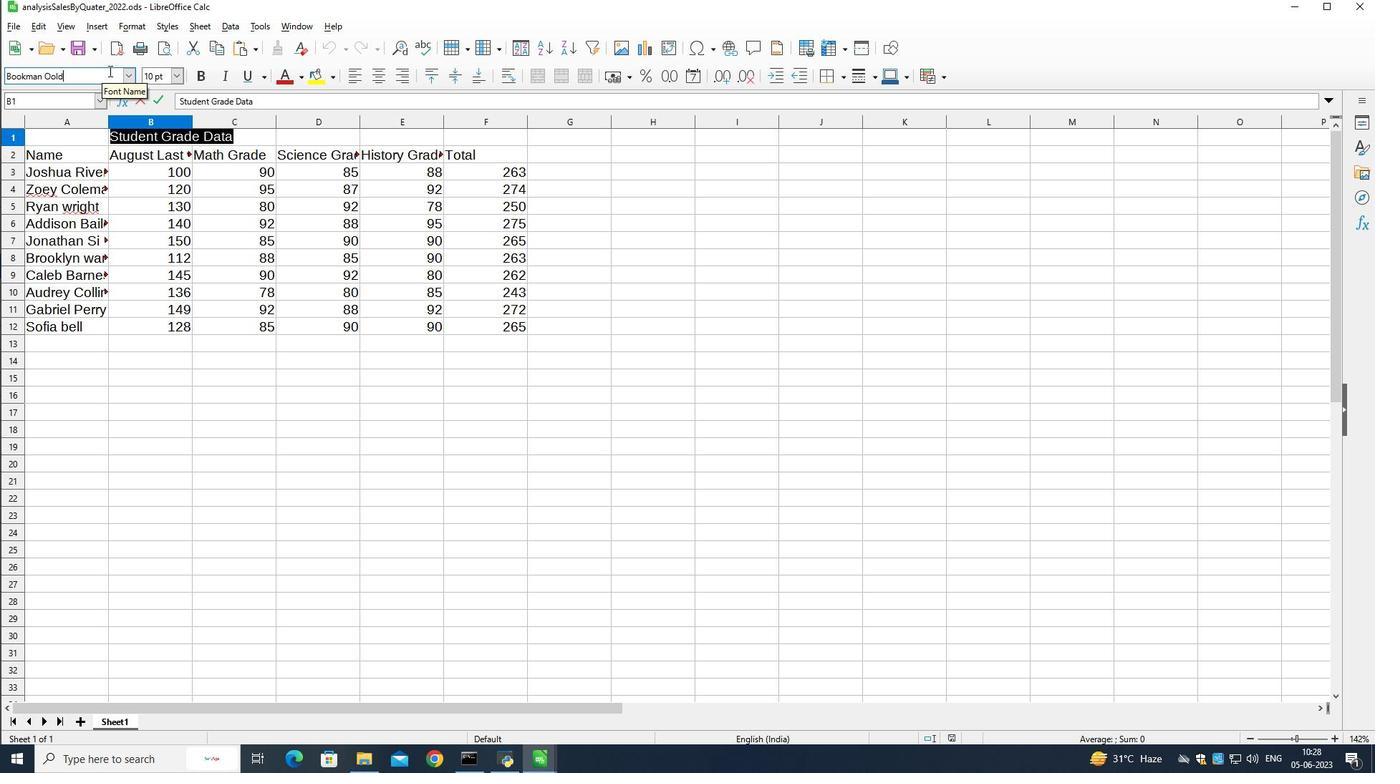 
Action: Key pressed <Key.backspace><Key.backspace><Key.backspace>l
Screenshot: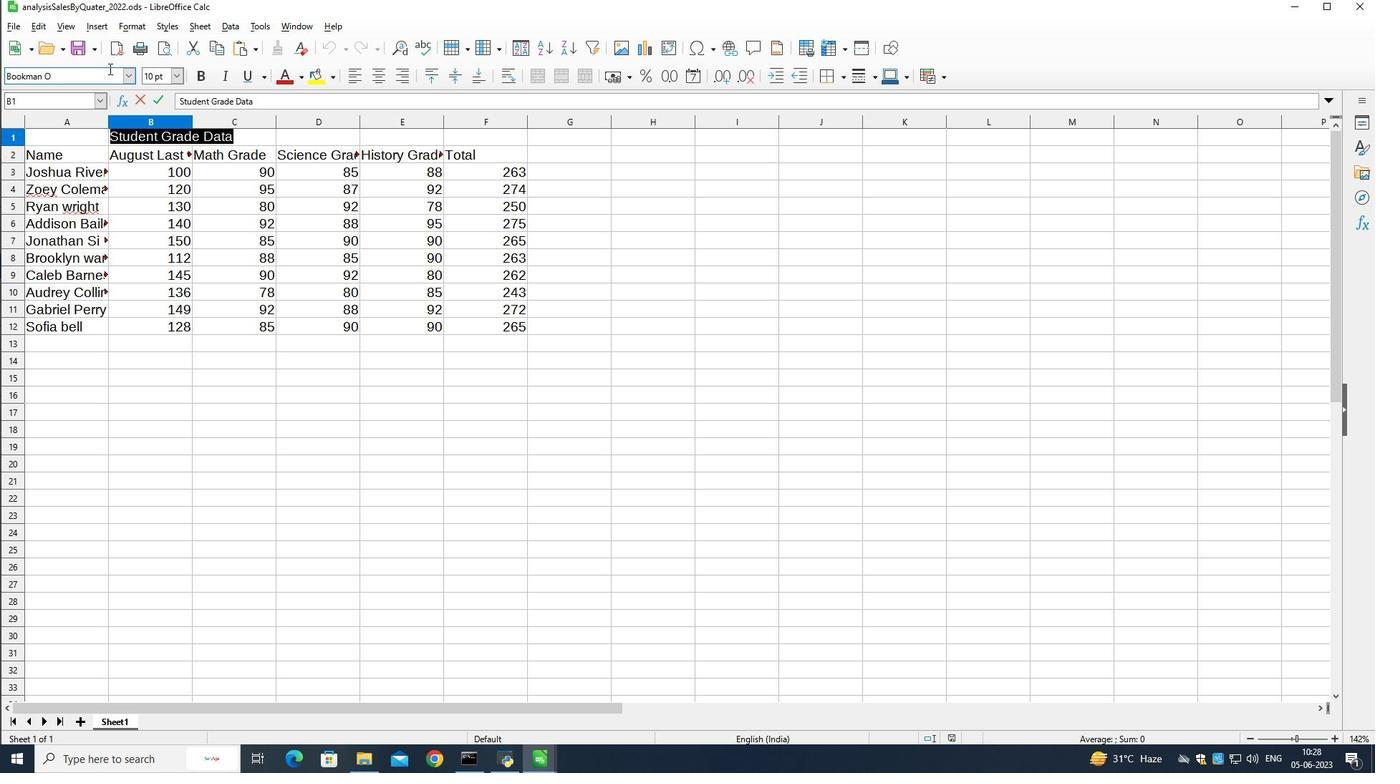 
Action: Mouse moved to (108, 68)
Screenshot: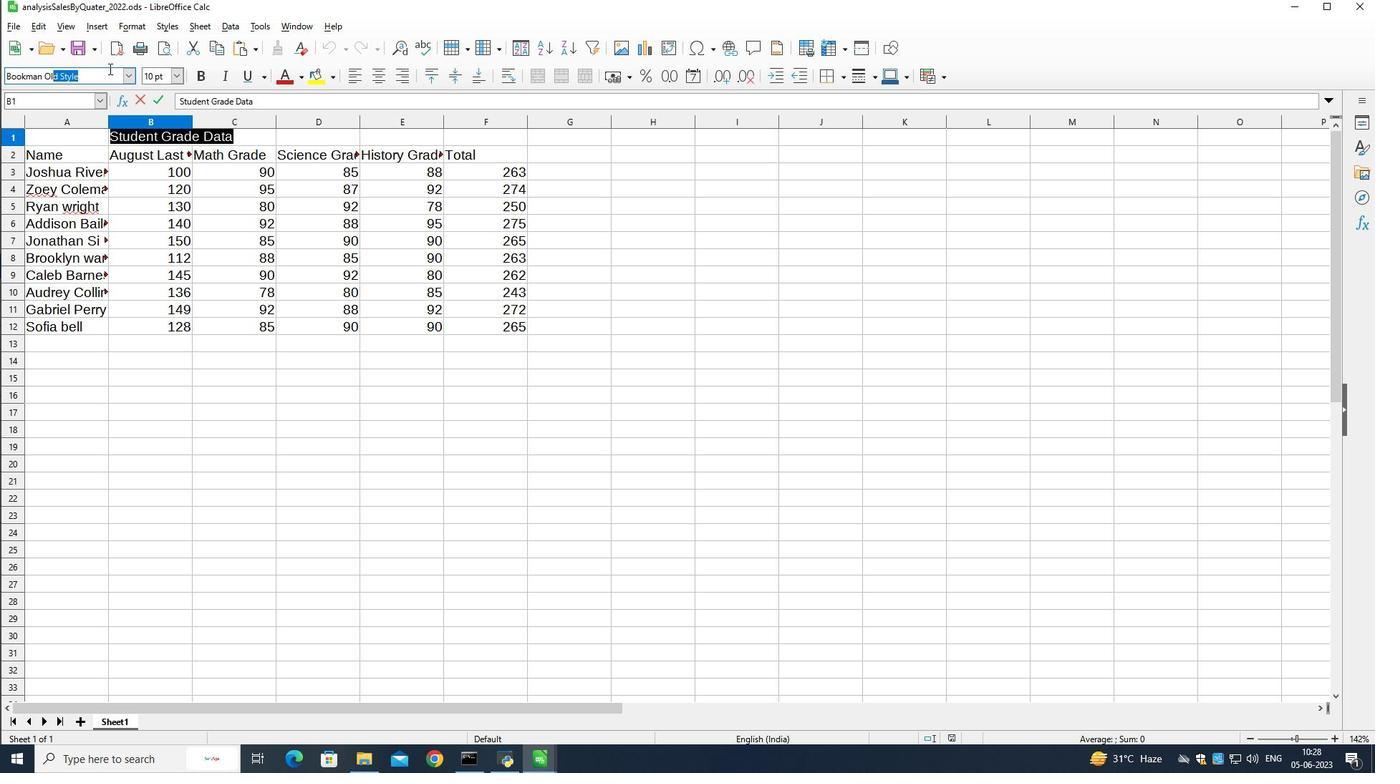 
Action: Key pressed d<Key.space>sty
Screenshot: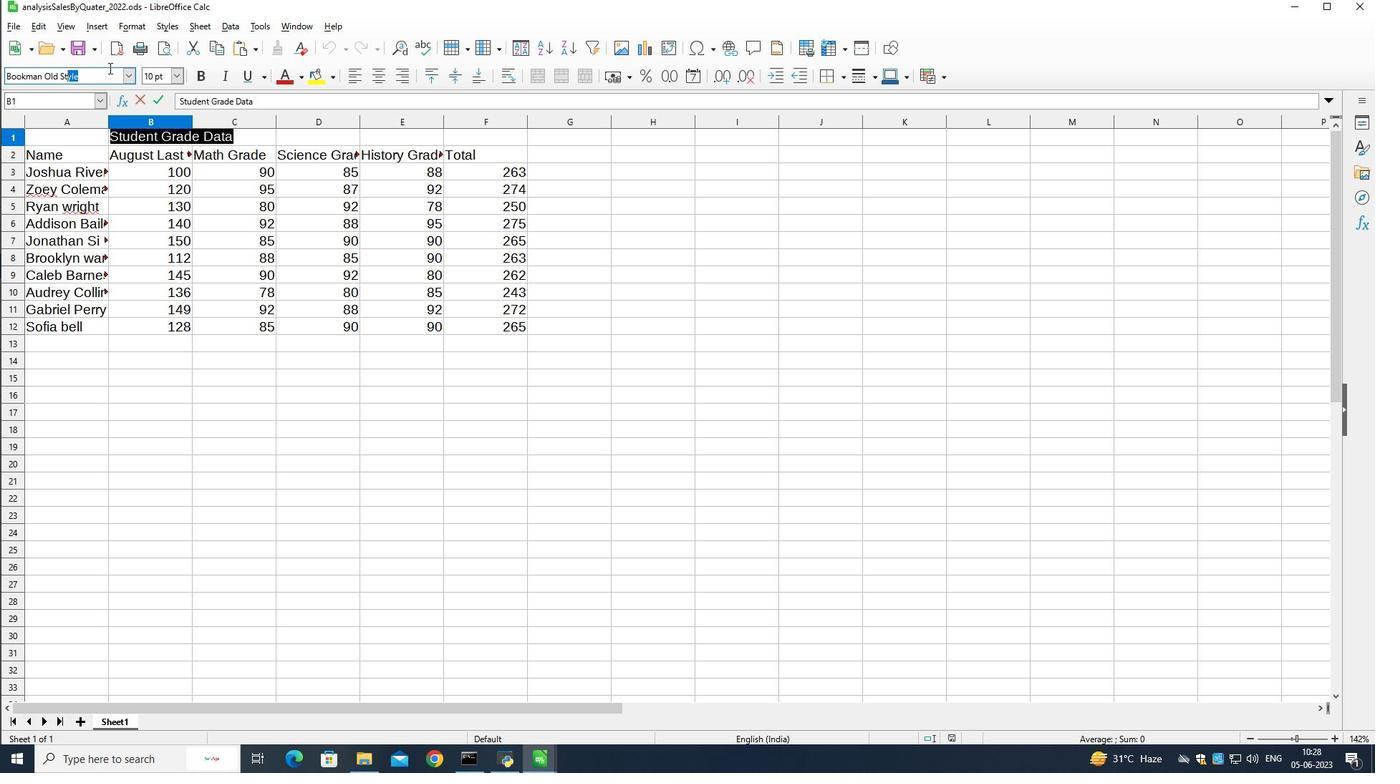 
Action: Mouse moved to (108, 68)
Screenshot: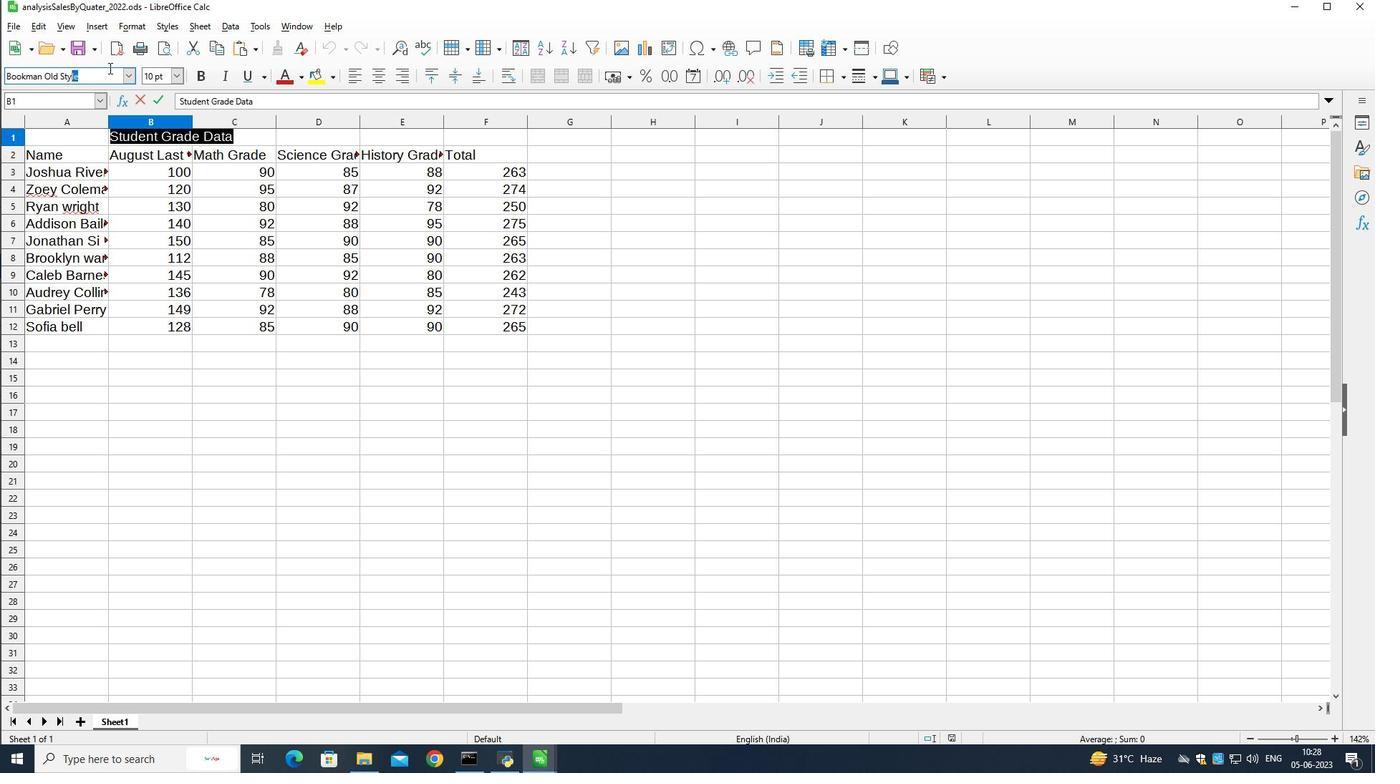 
Action: Key pressed le
Screenshot: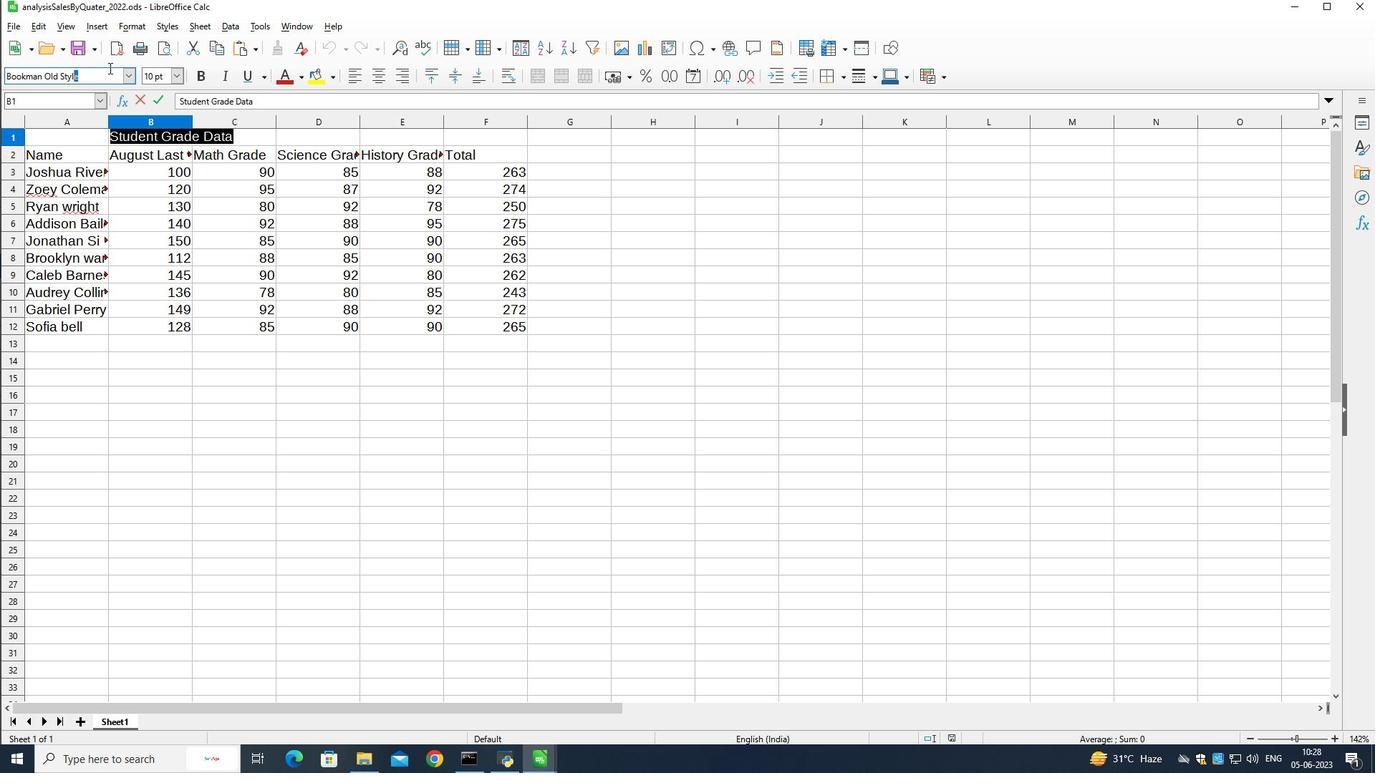 
Action: Mouse moved to (110, 63)
Screenshot: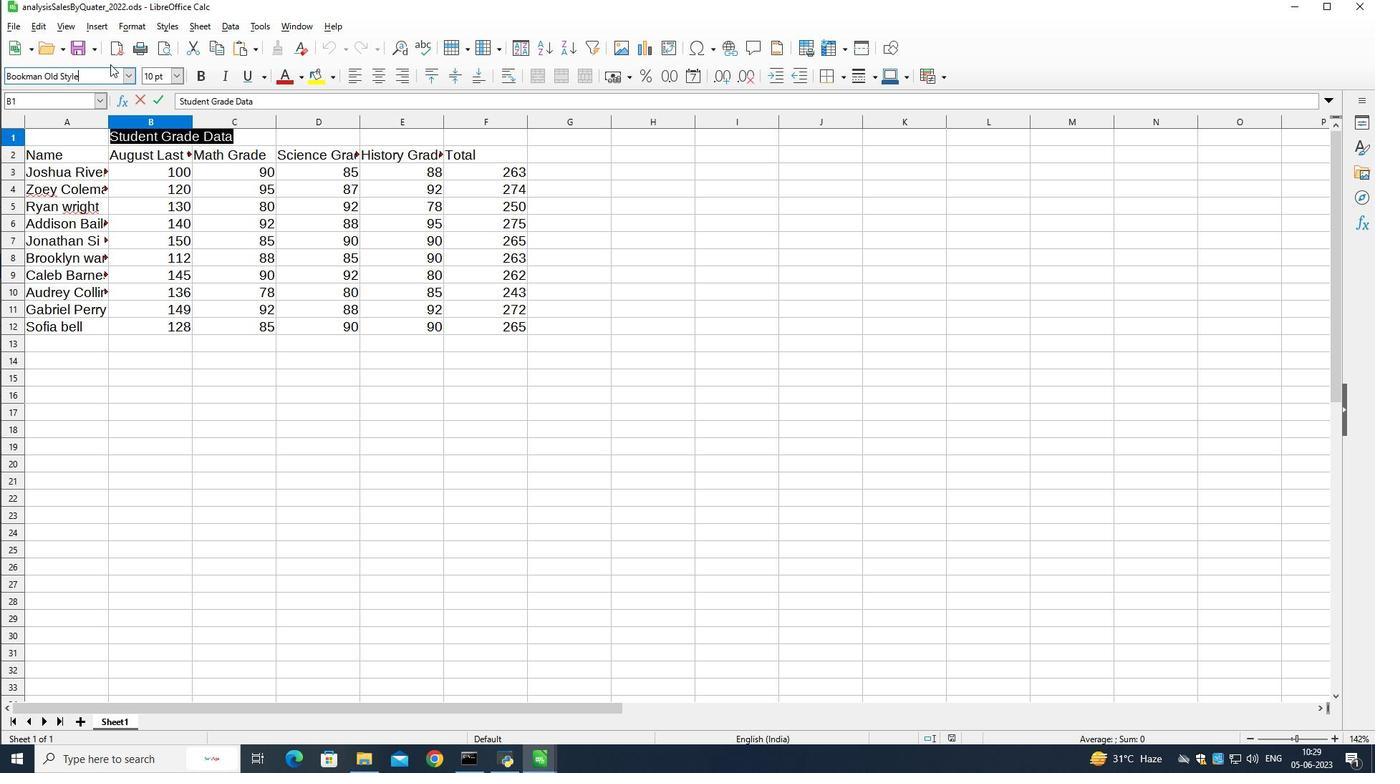 
Action: Key pressed <Key.enter>
Screenshot: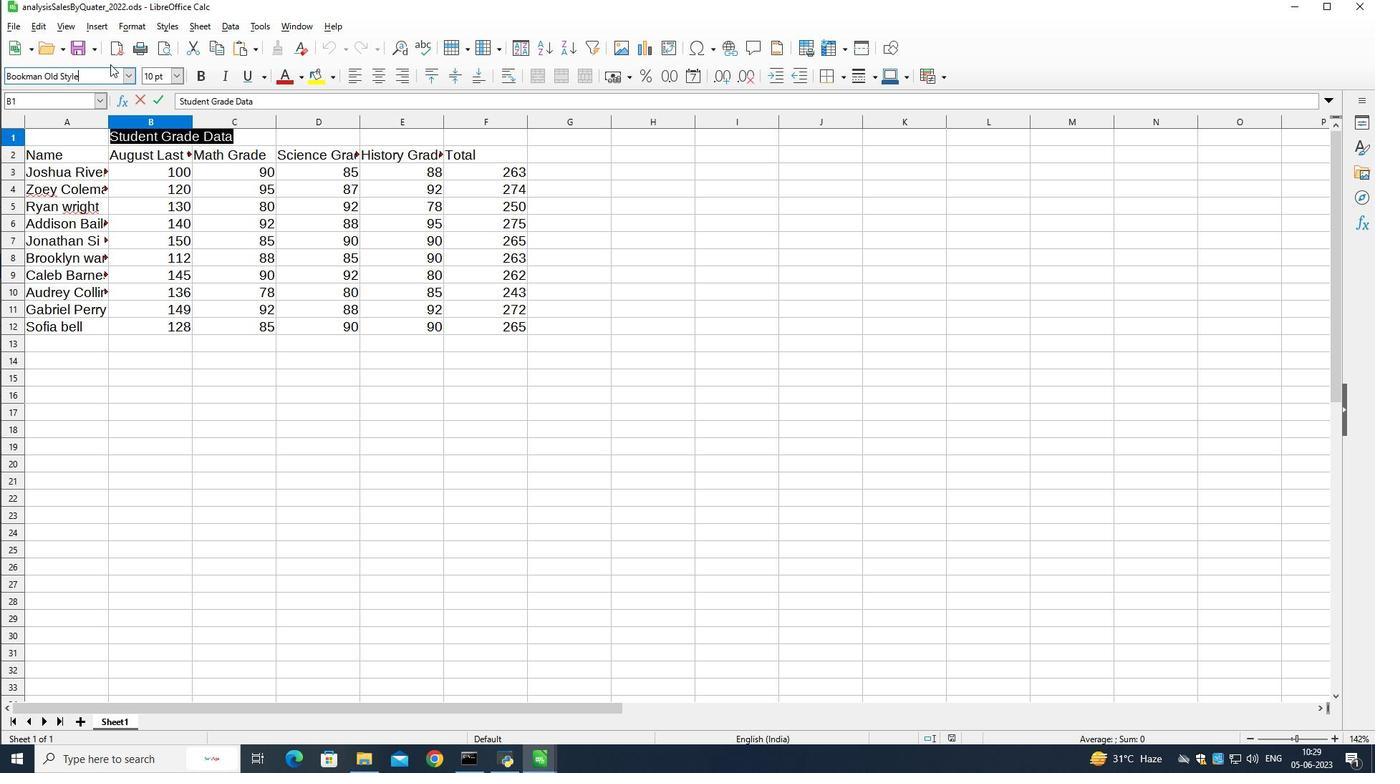 
Action: Mouse moved to (300, 83)
Screenshot: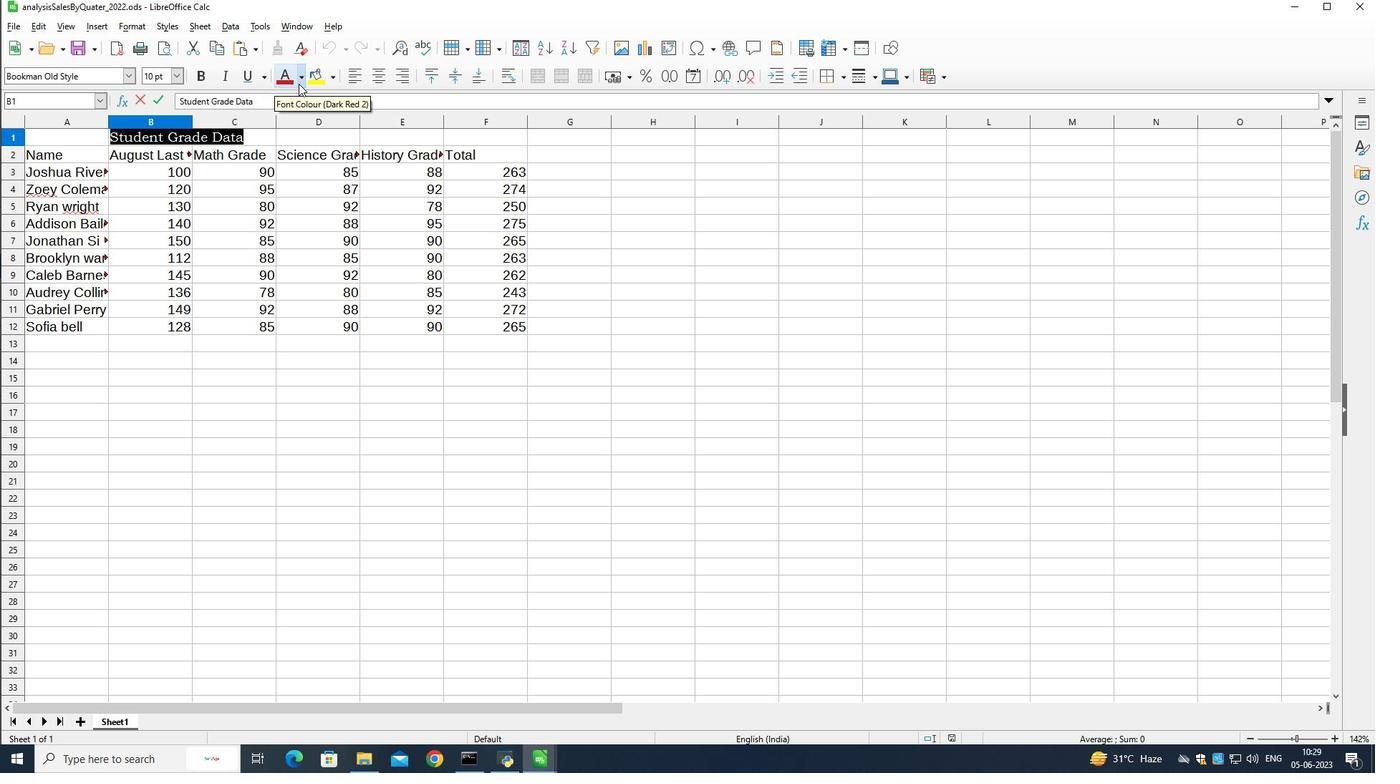 
Action: Mouse pressed left at (300, 83)
Screenshot: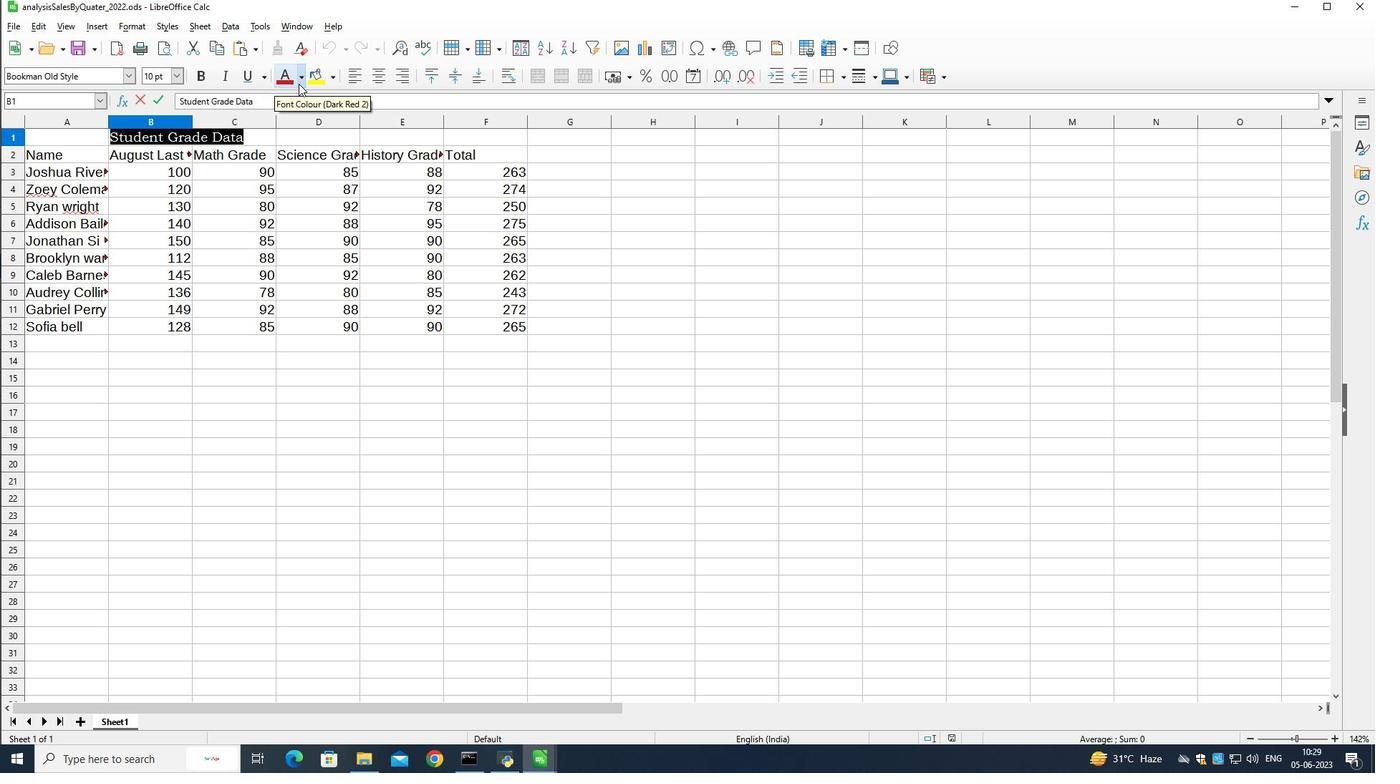 
Action: Mouse moved to (413, 240)
Screenshot: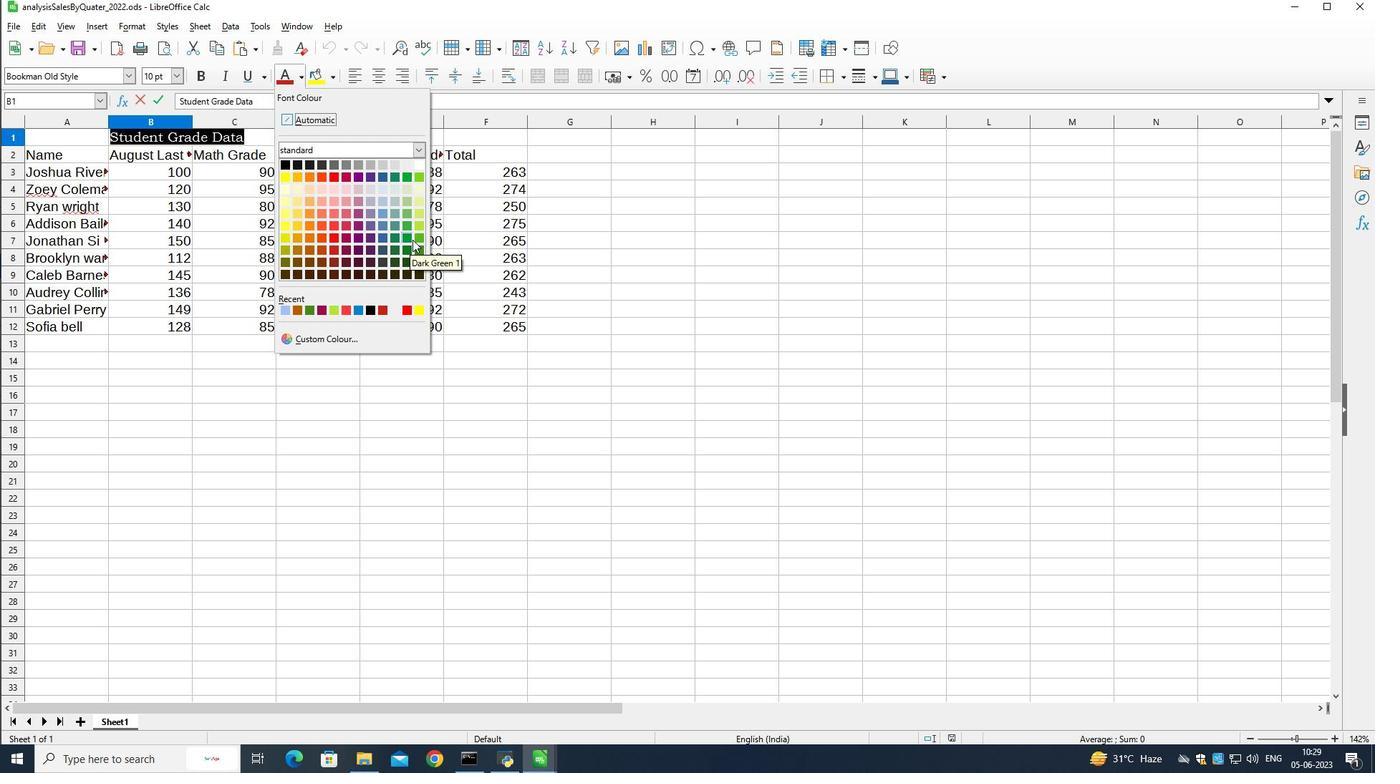 
Action: Mouse pressed left at (413, 240)
Screenshot: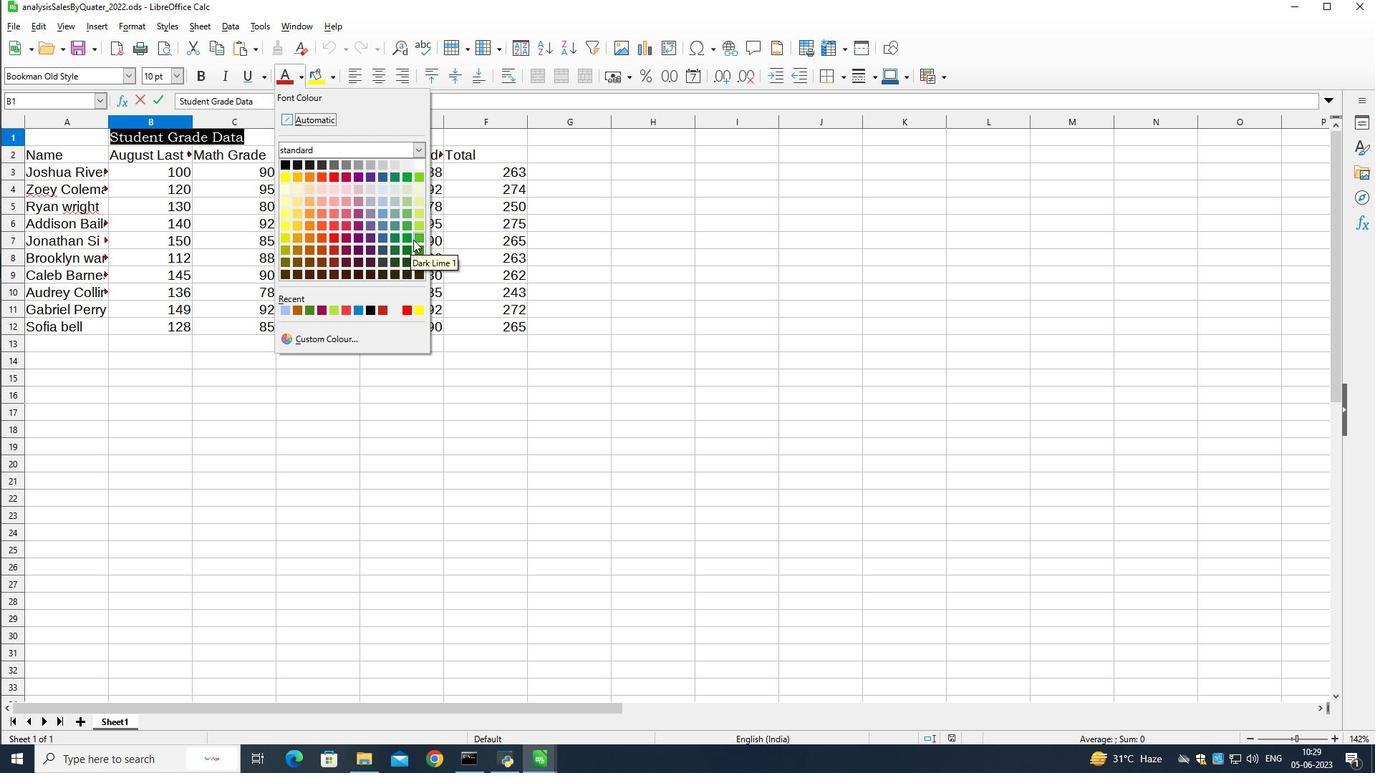
Action: Mouse moved to (242, 80)
Screenshot: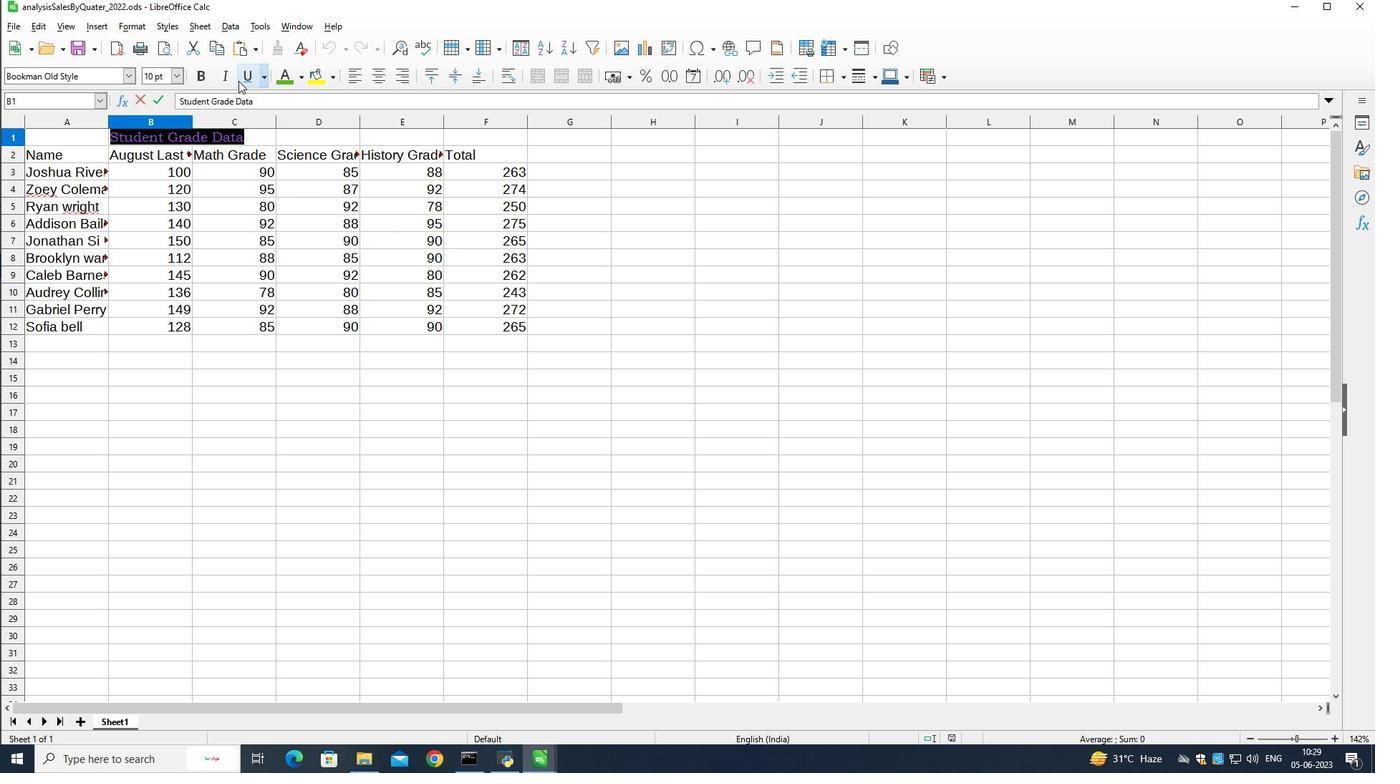 
Action: Mouse pressed left at (242, 80)
Screenshot: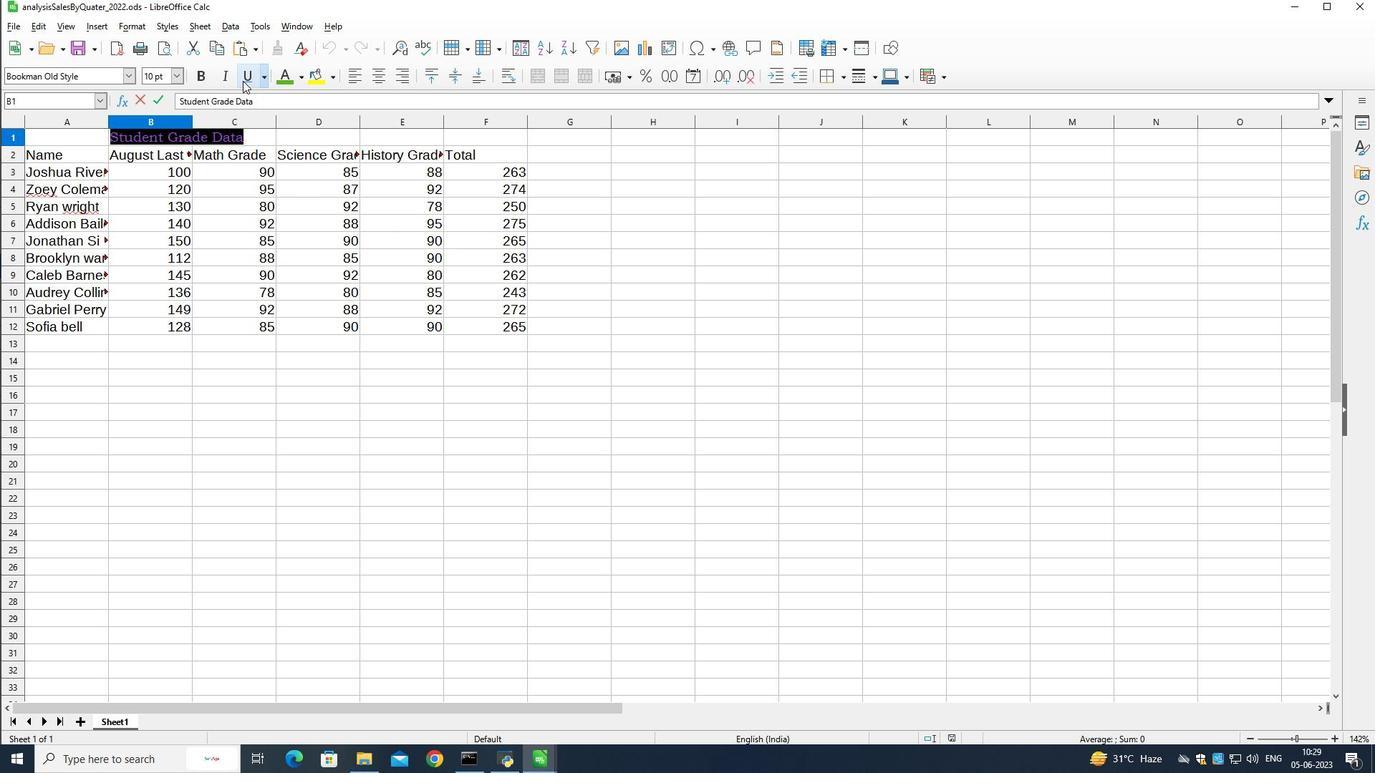 
Action: Mouse moved to (180, 81)
Screenshot: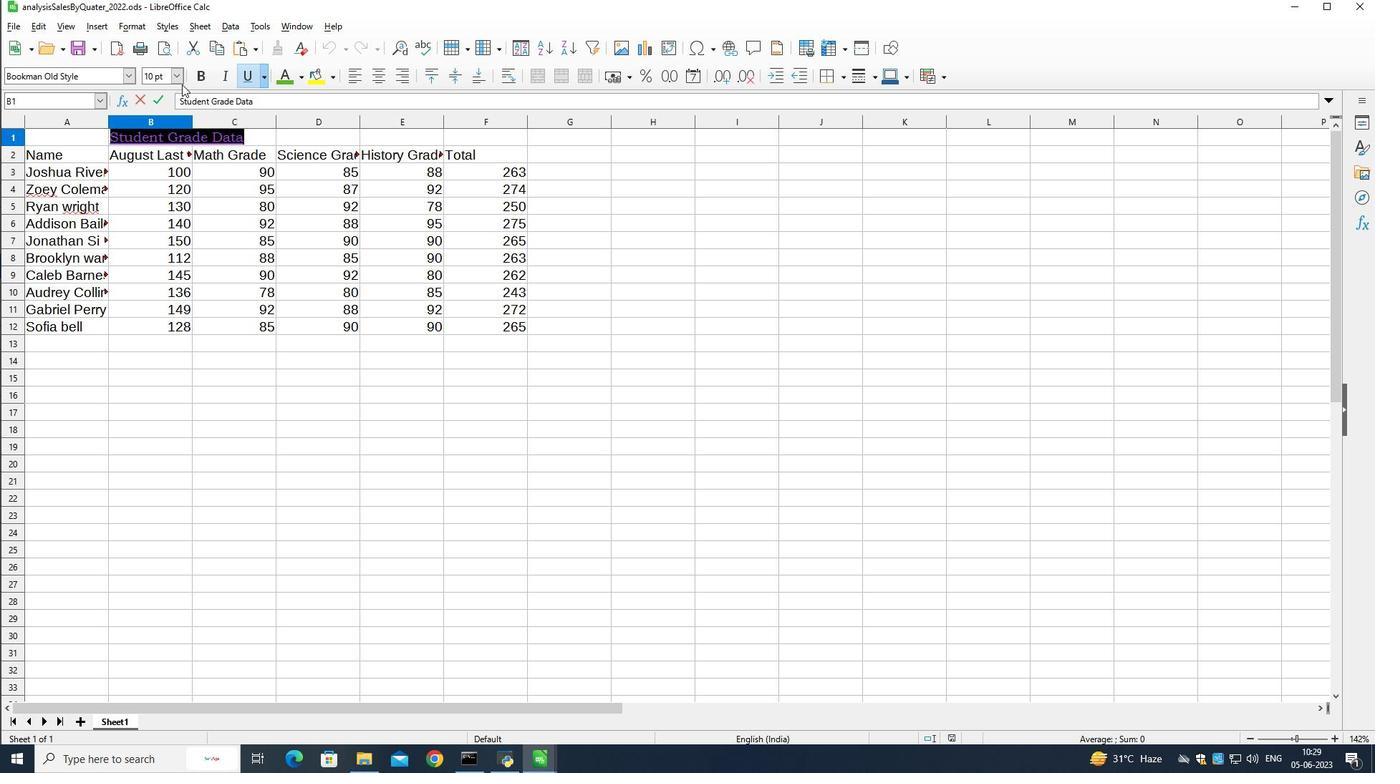 
Action: Mouse pressed left at (180, 81)
Screenshot: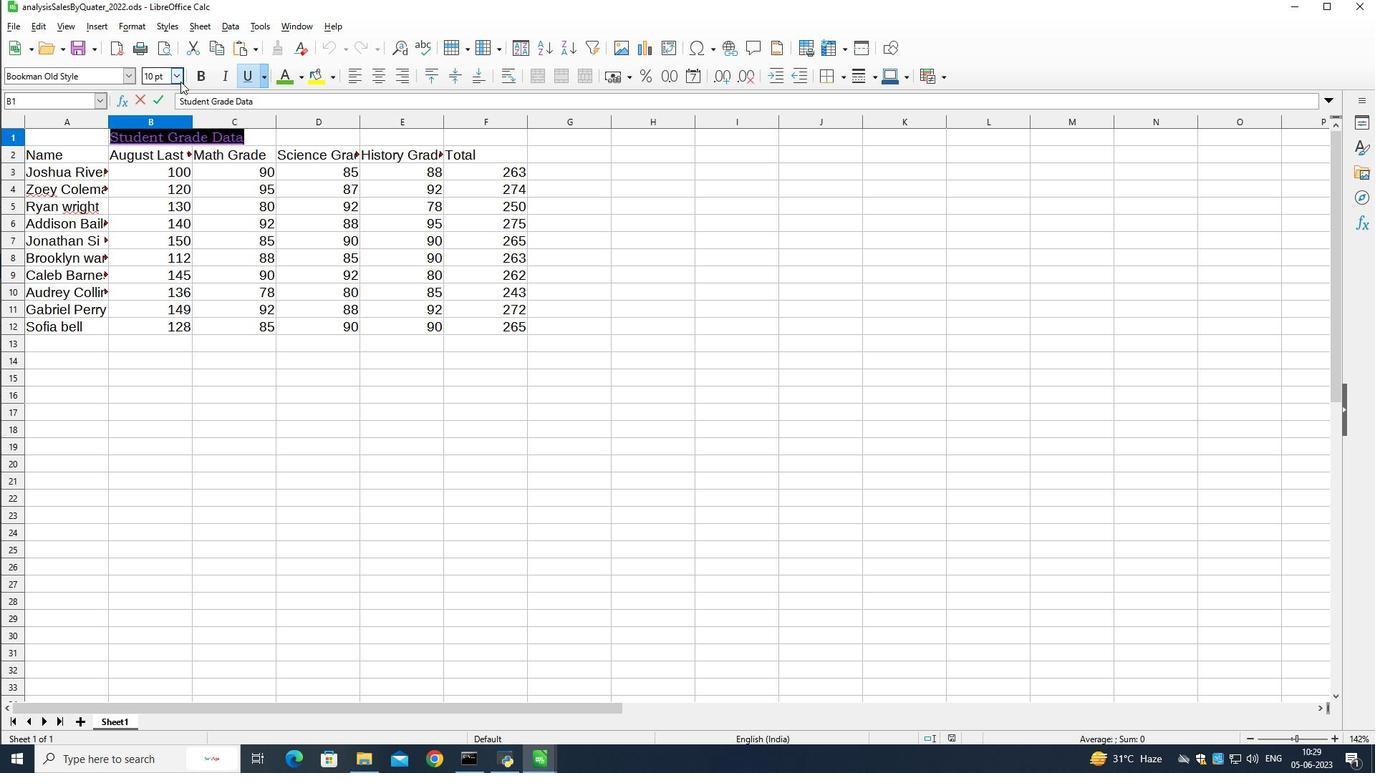 
Action: Mouse moved to (166, 288)
Screenshot: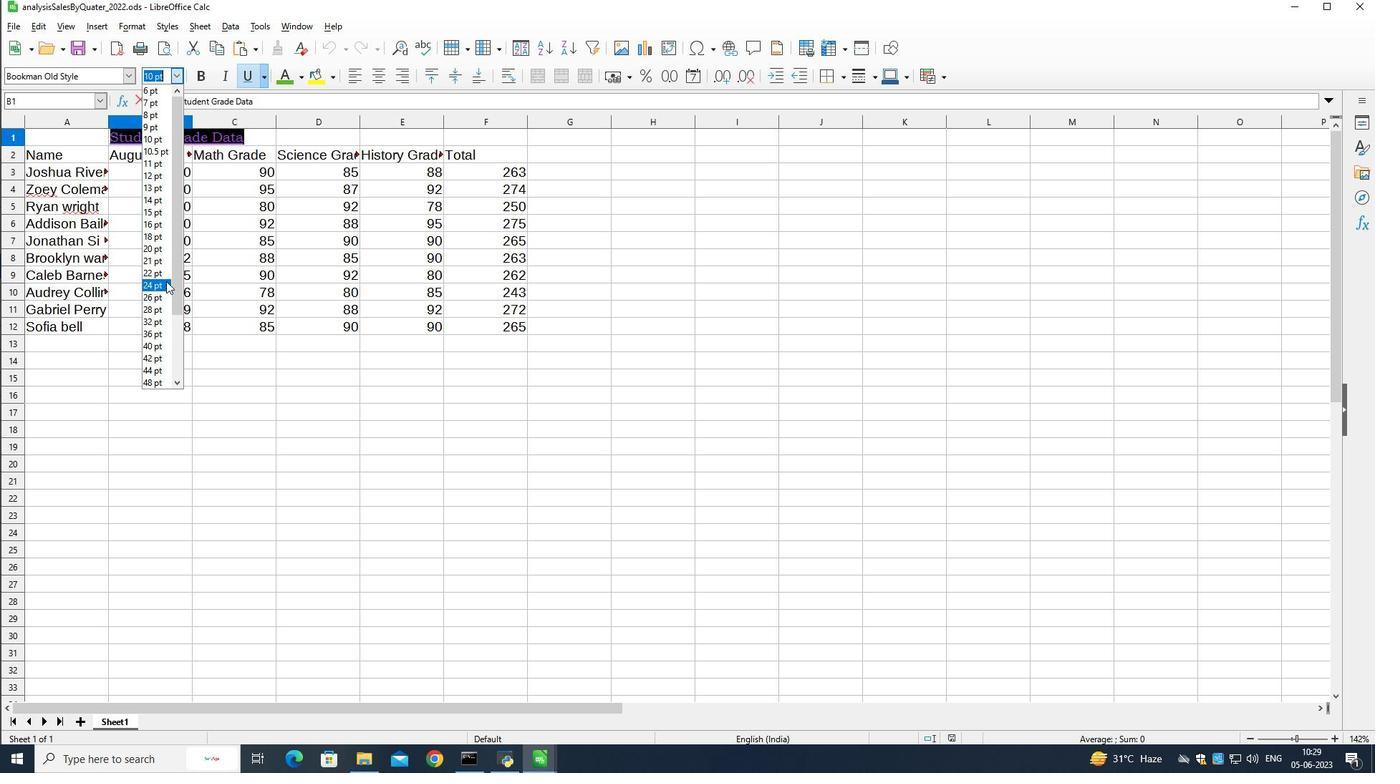 
Action: Mouse pressed left at (166, 288)
Screenshot: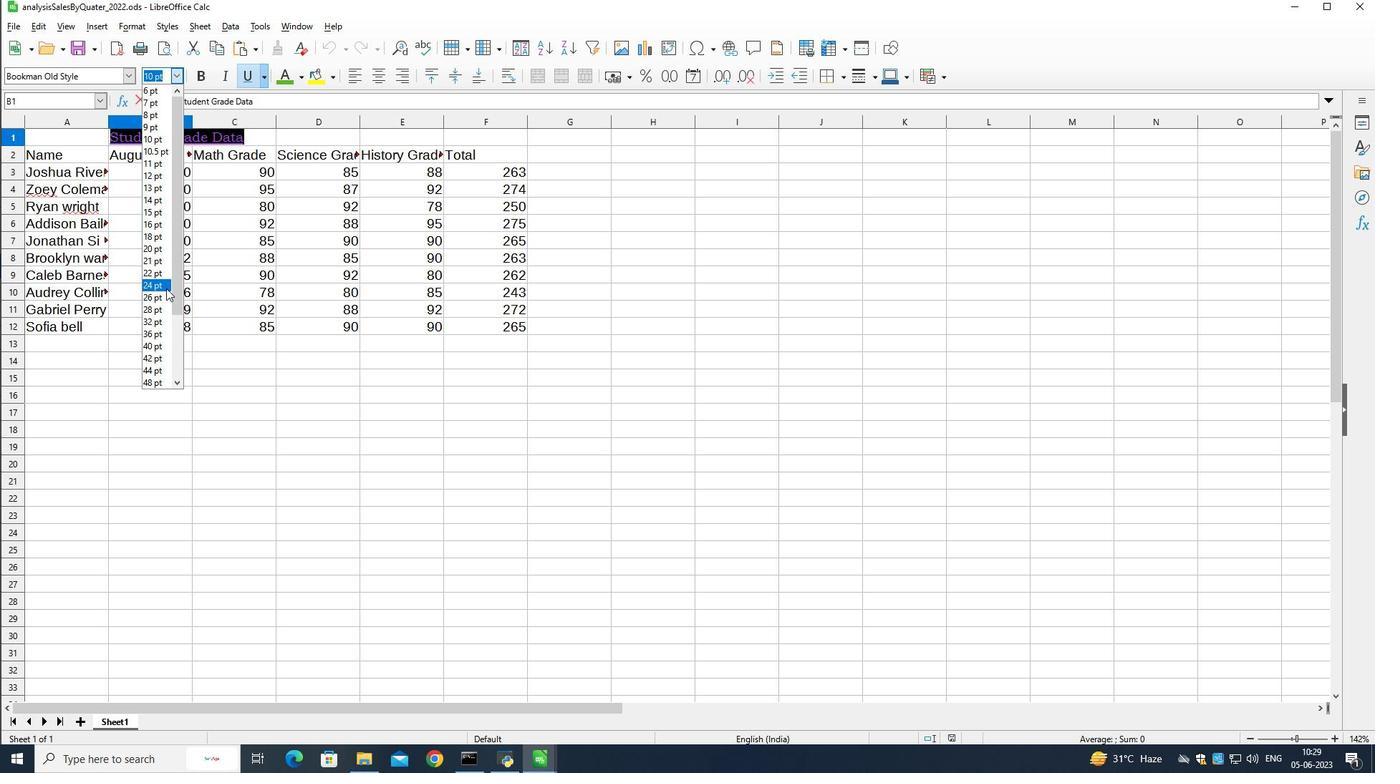 
Action: Mouse moved to (87, 230)
Screenshot: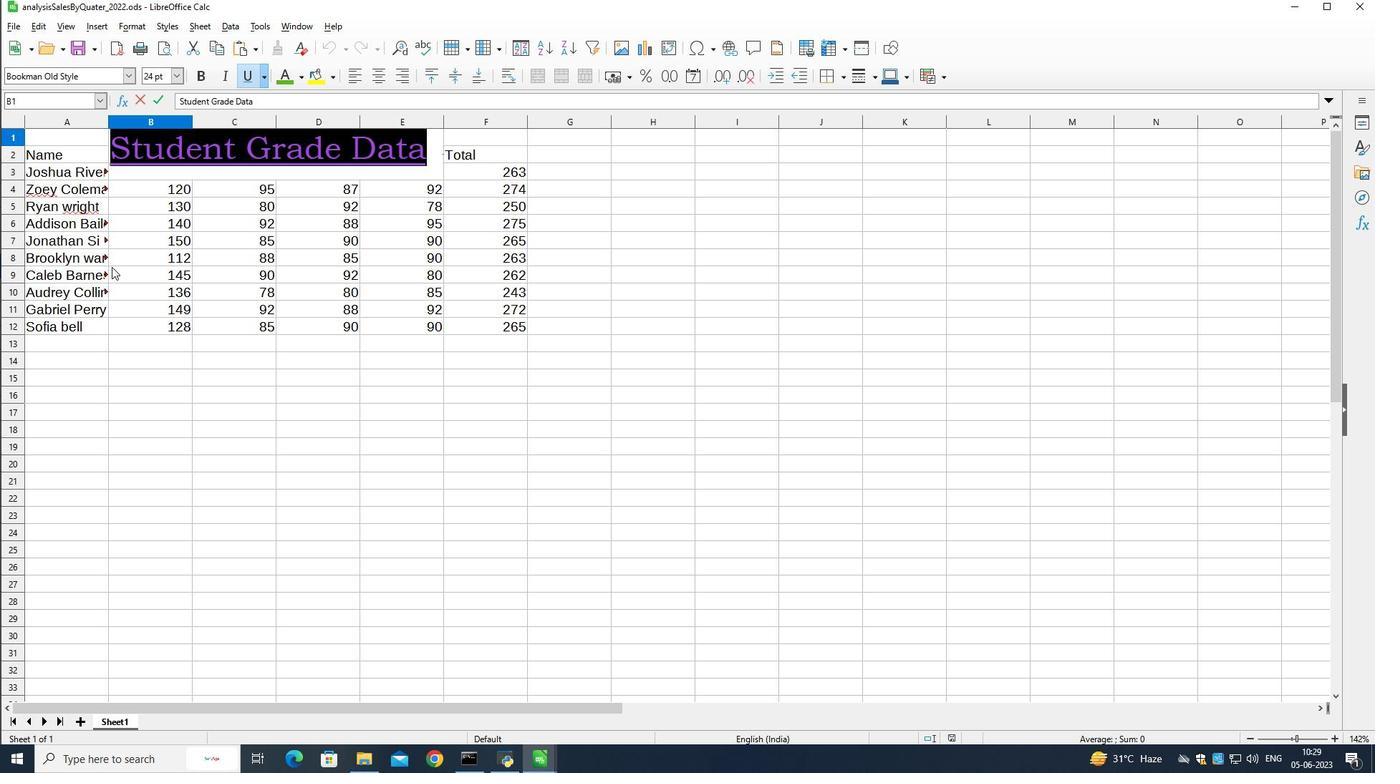 
Action: Mouse pressed left at (87, 230)
Screenshot: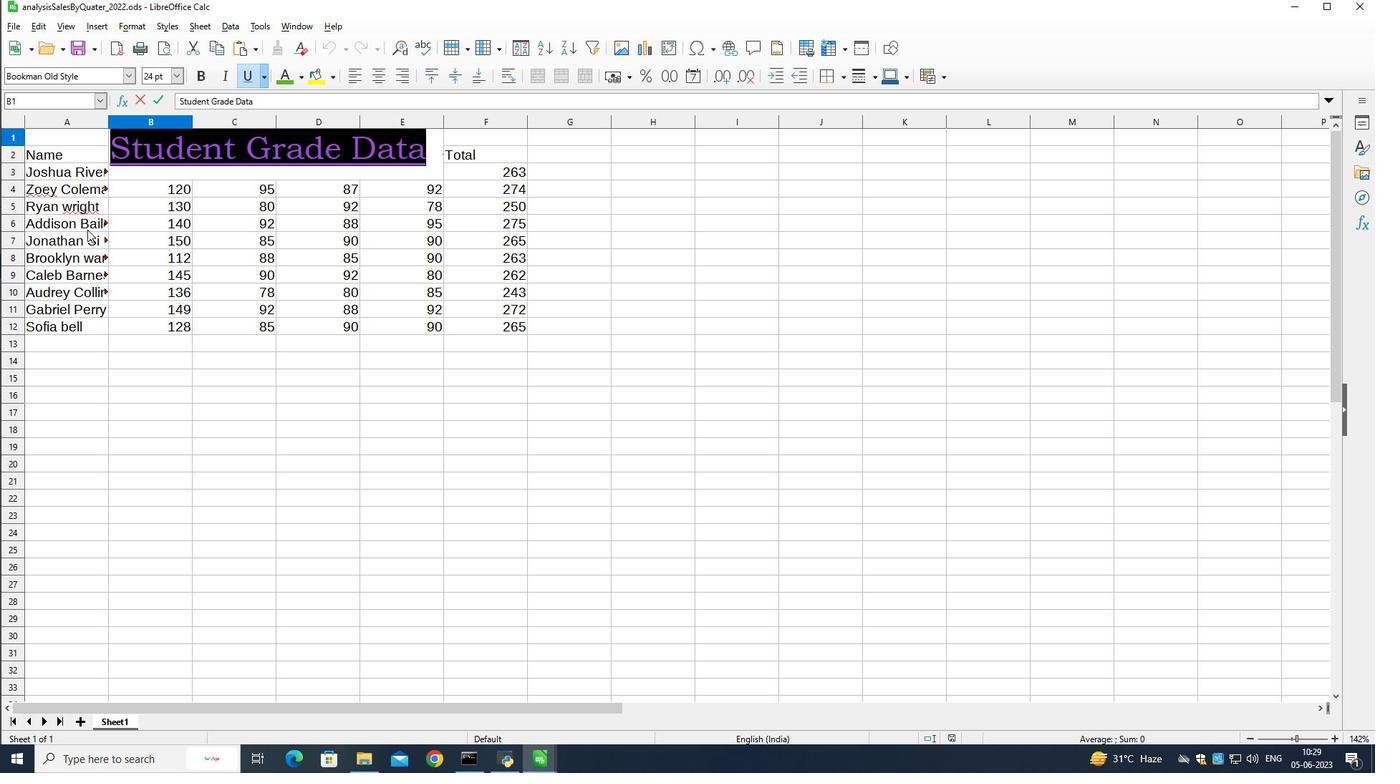 
Action: Mouse moved to (52, 182)
Screenshot: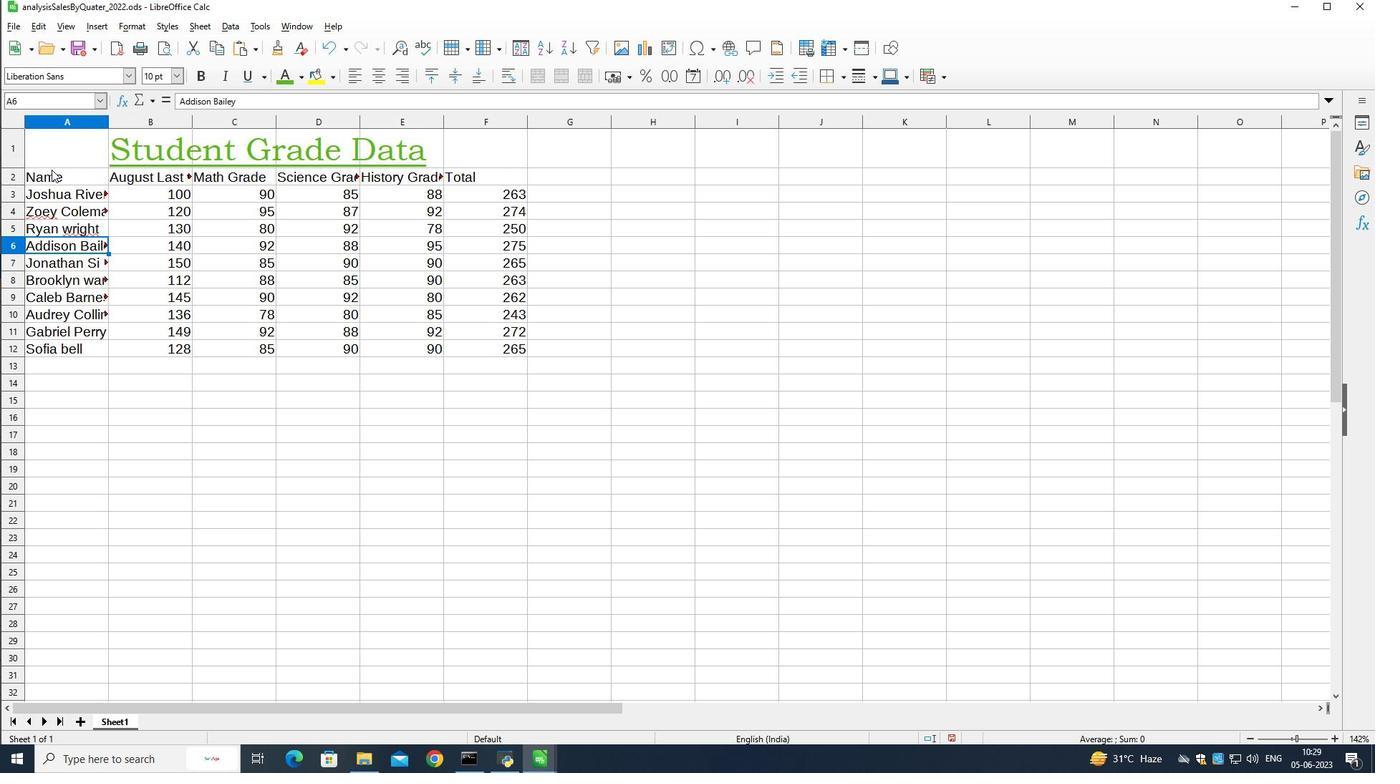 
Action: Mouse pressed left at (52, 182)
Screenshot: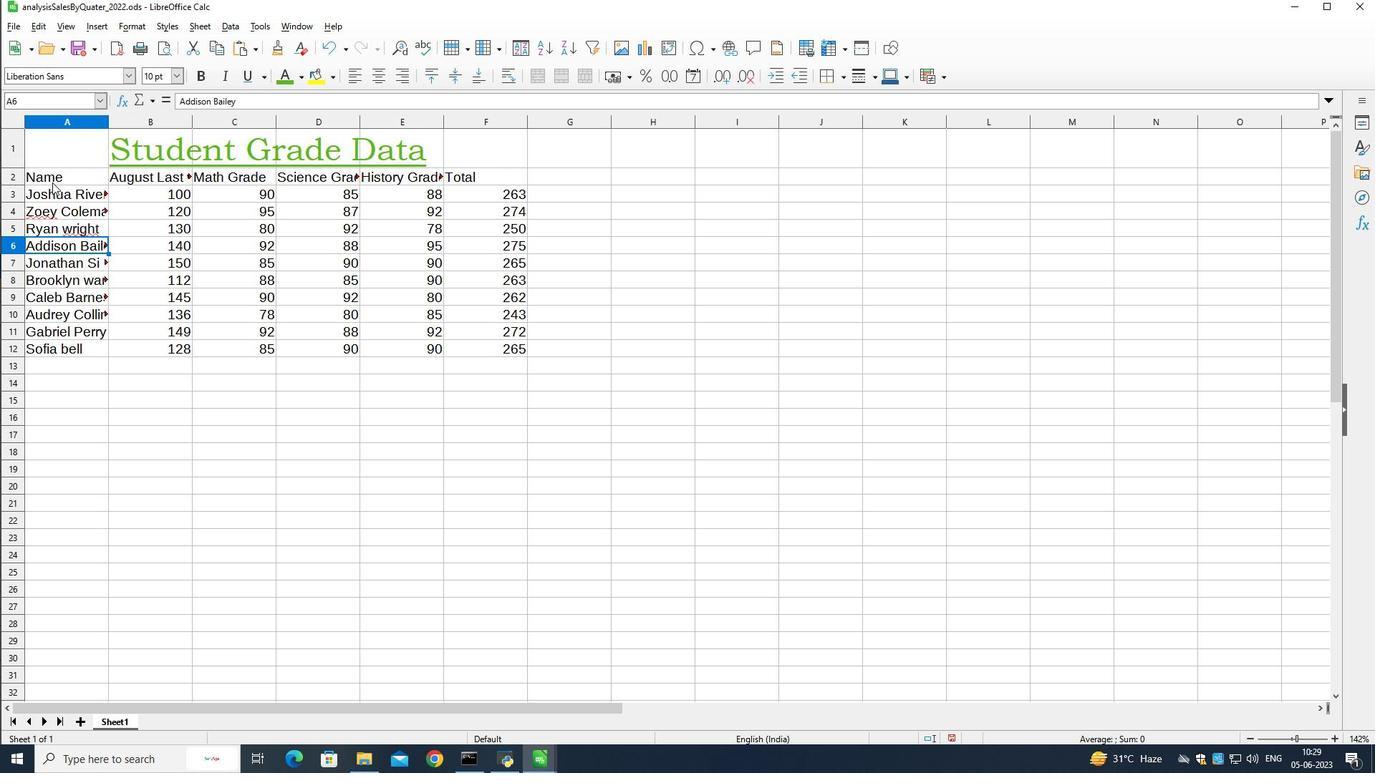 
Action: Mouse moved to (69, 79)
Screenshot: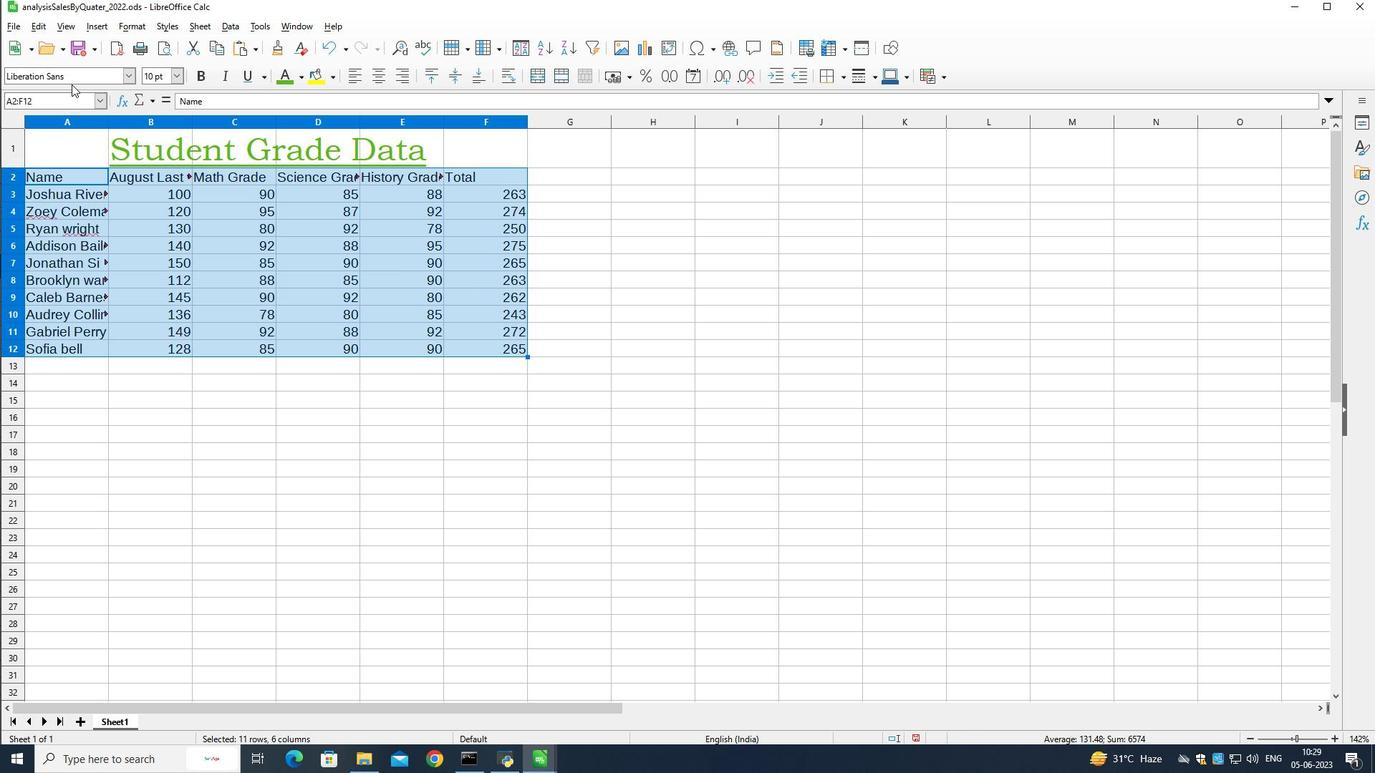 
Action: Mouse pressed left at (69, 79)
Screenshot: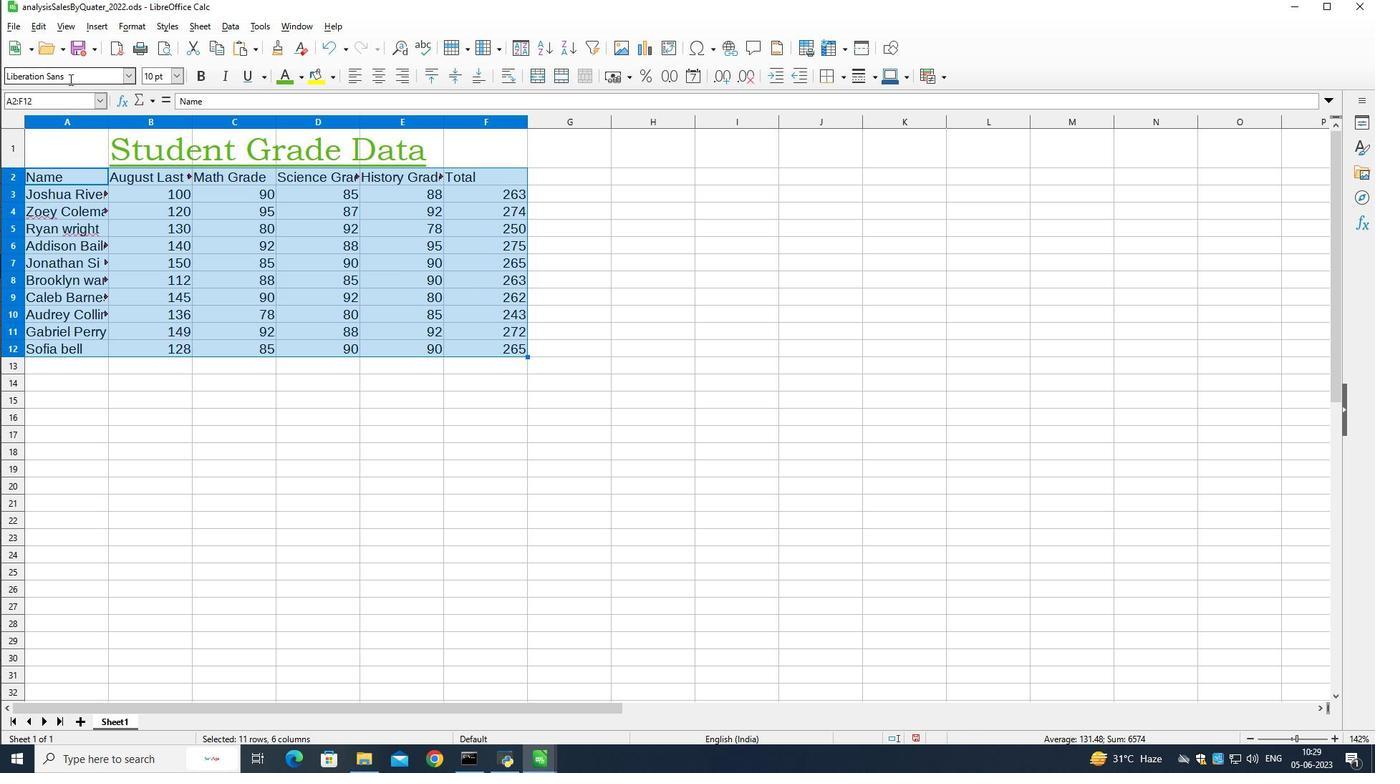 
Action: Mouse pressed left at (69, 79)
Screenshot: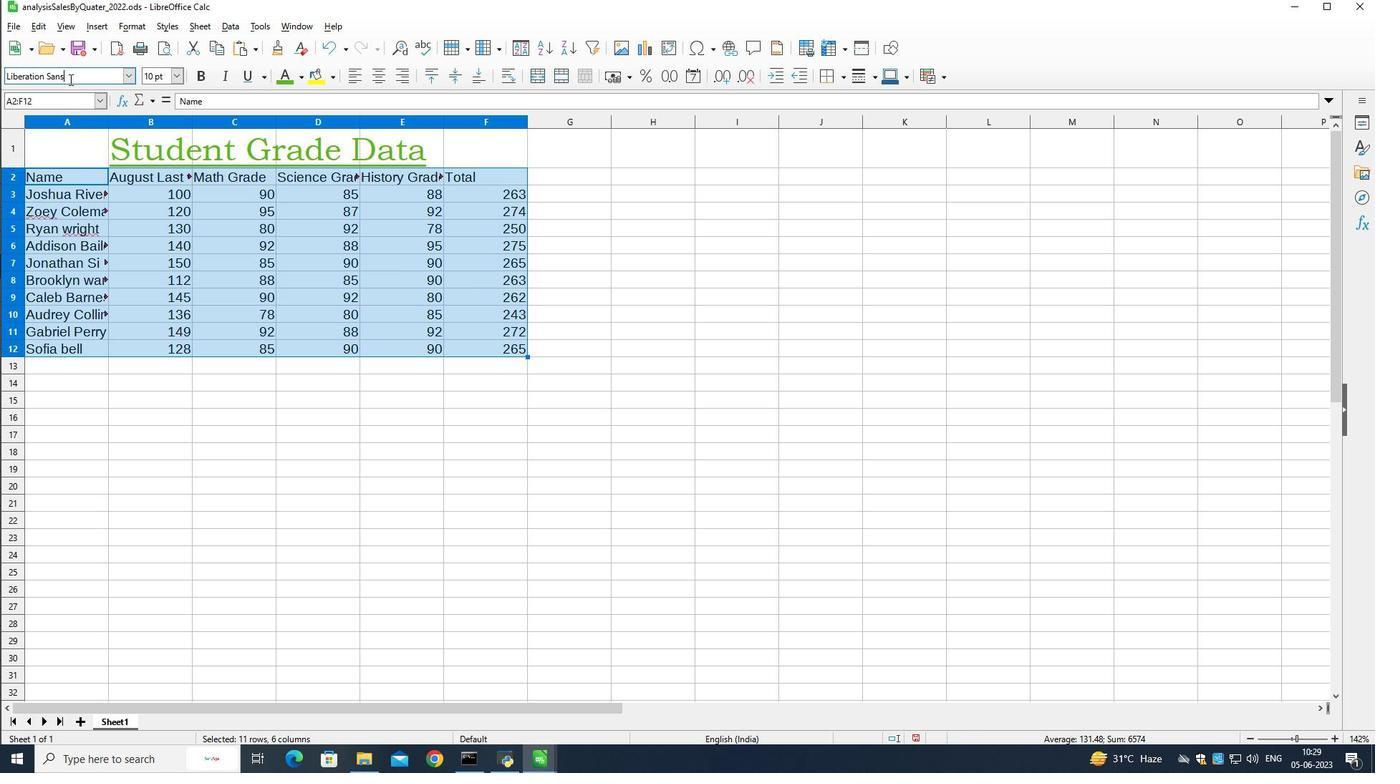 
Action: Mouse pressed left at (69, 79)
Screenshot: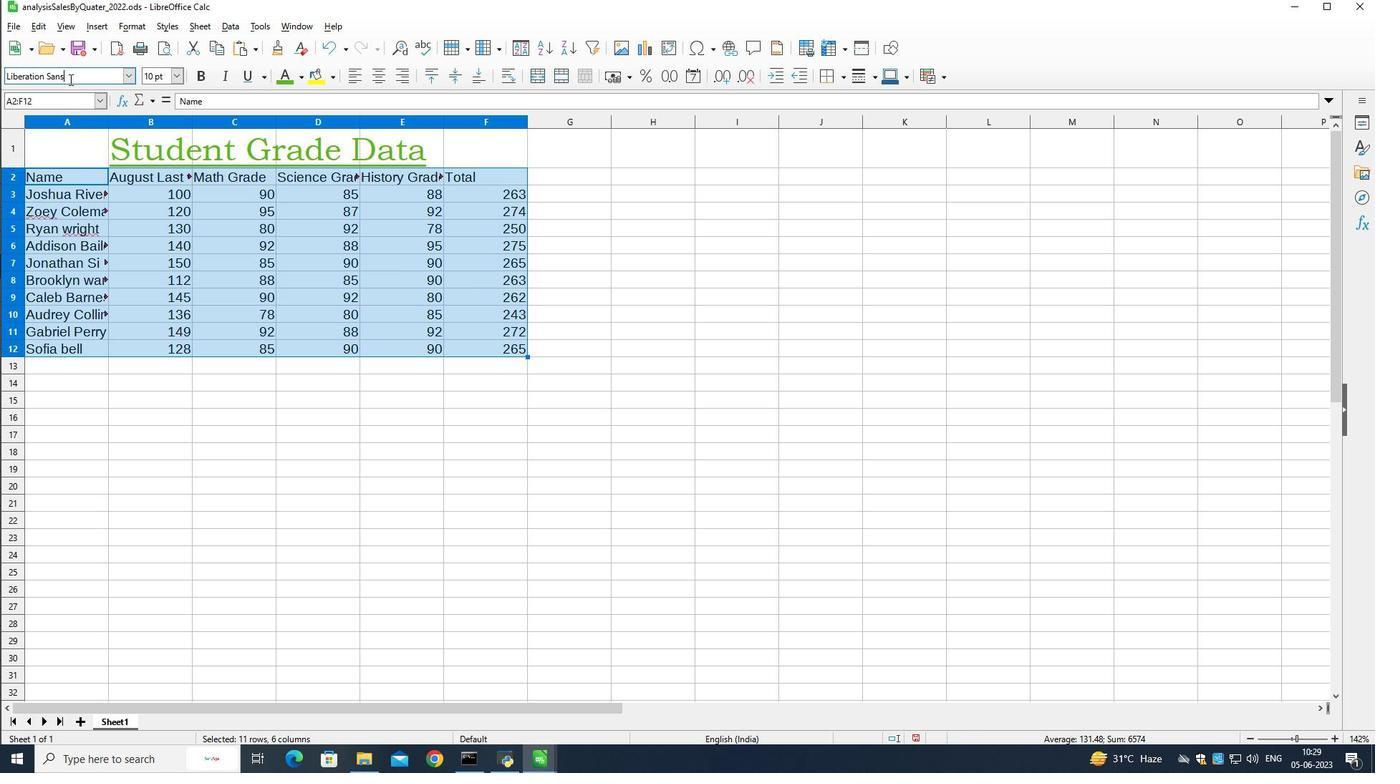 
Action: Mouse moved to (69, 78)
Screenshot: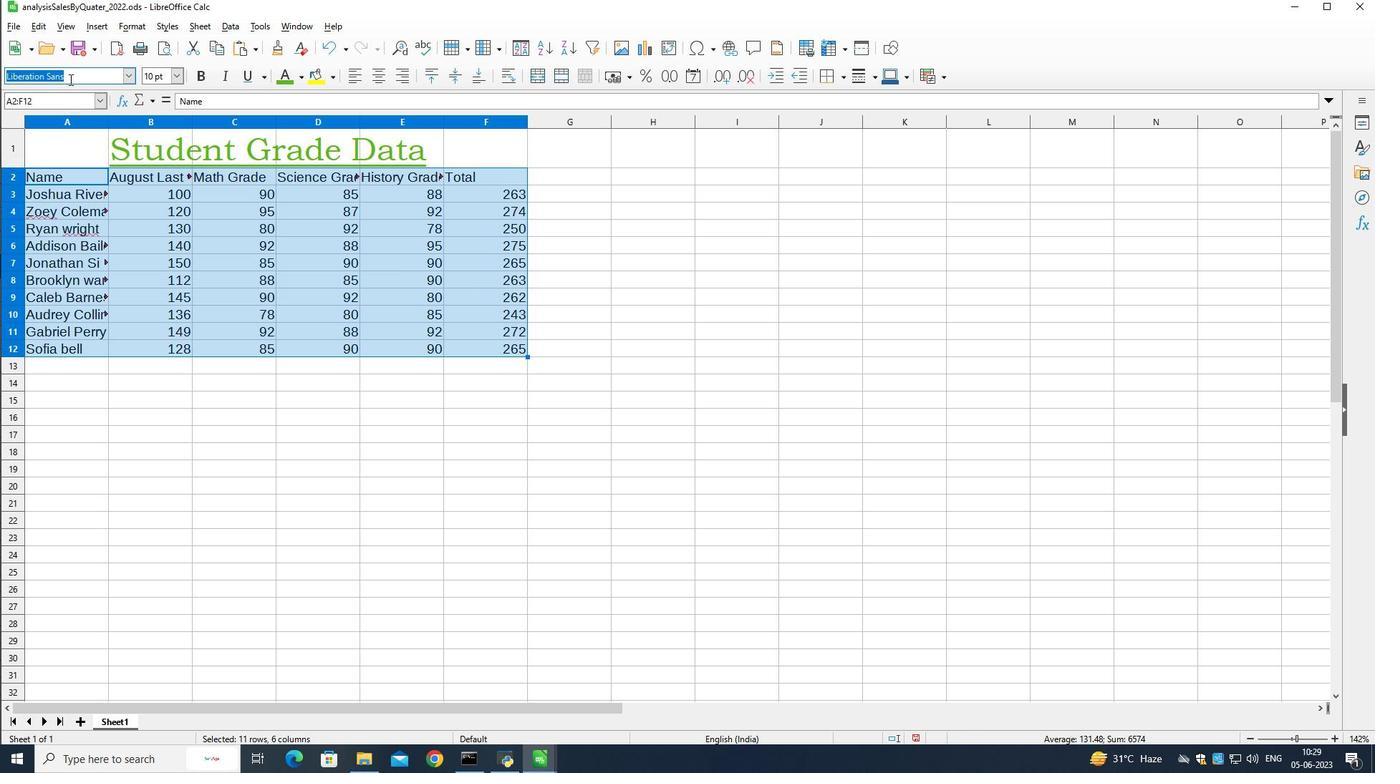 
Action: Key pressed <Key.shift>B
Screenshot: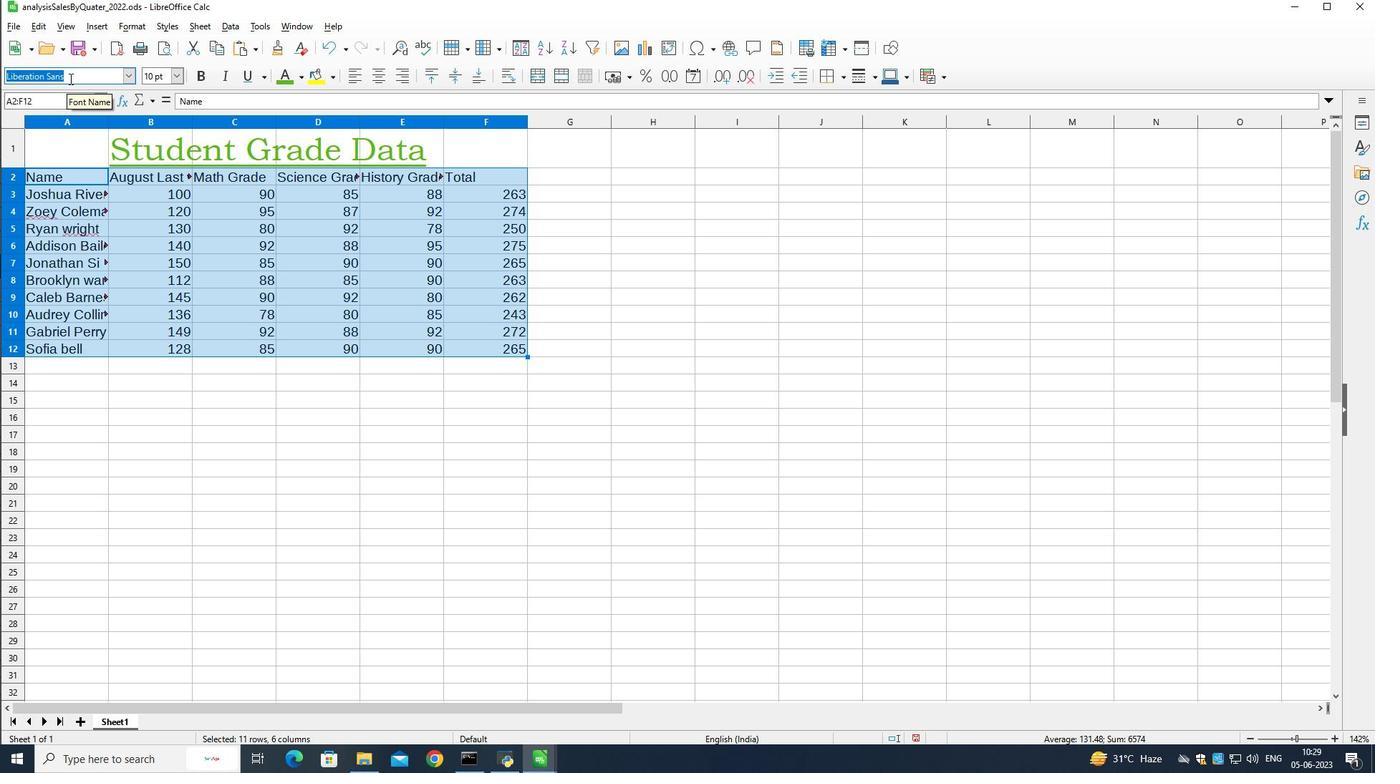 
Action: Mouse moved to (70, 78)
Screenshot: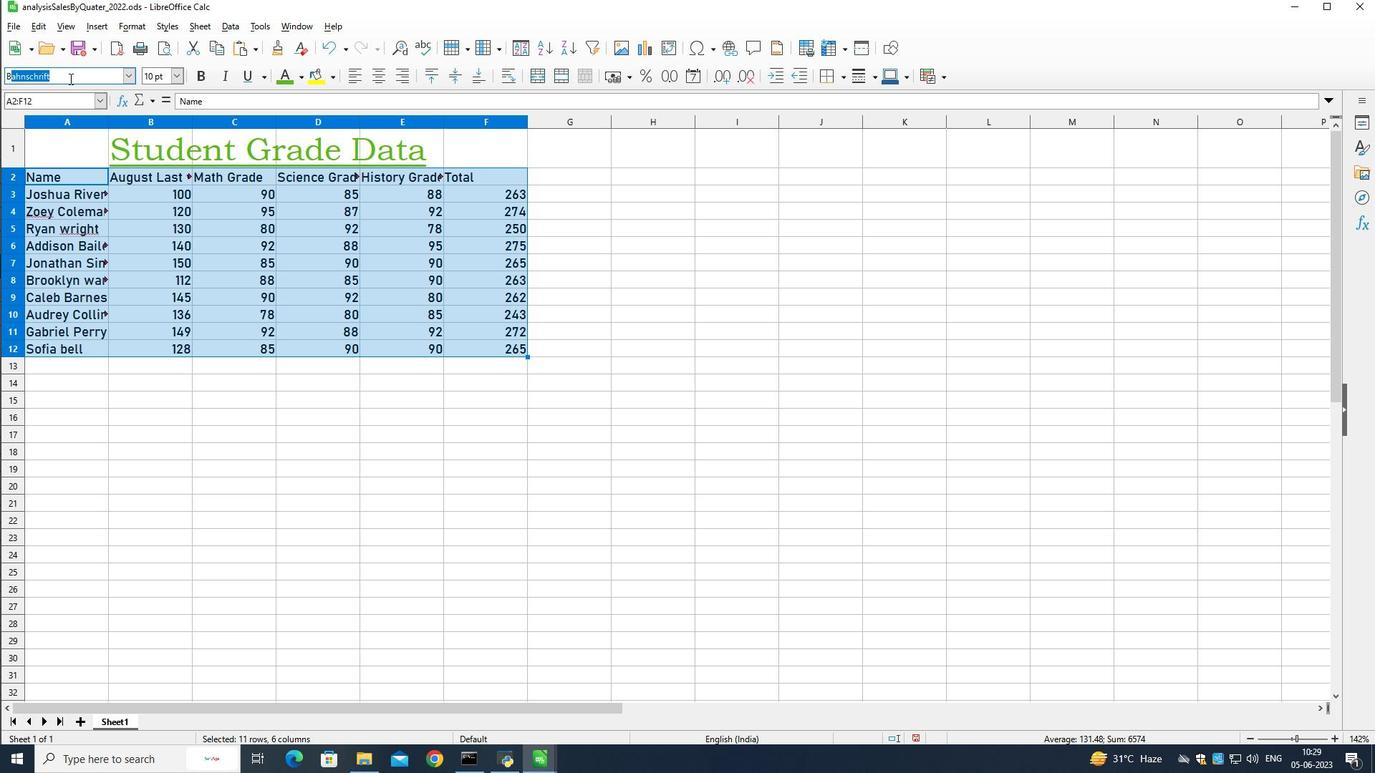 
Action: Key pressed r
Screenshot: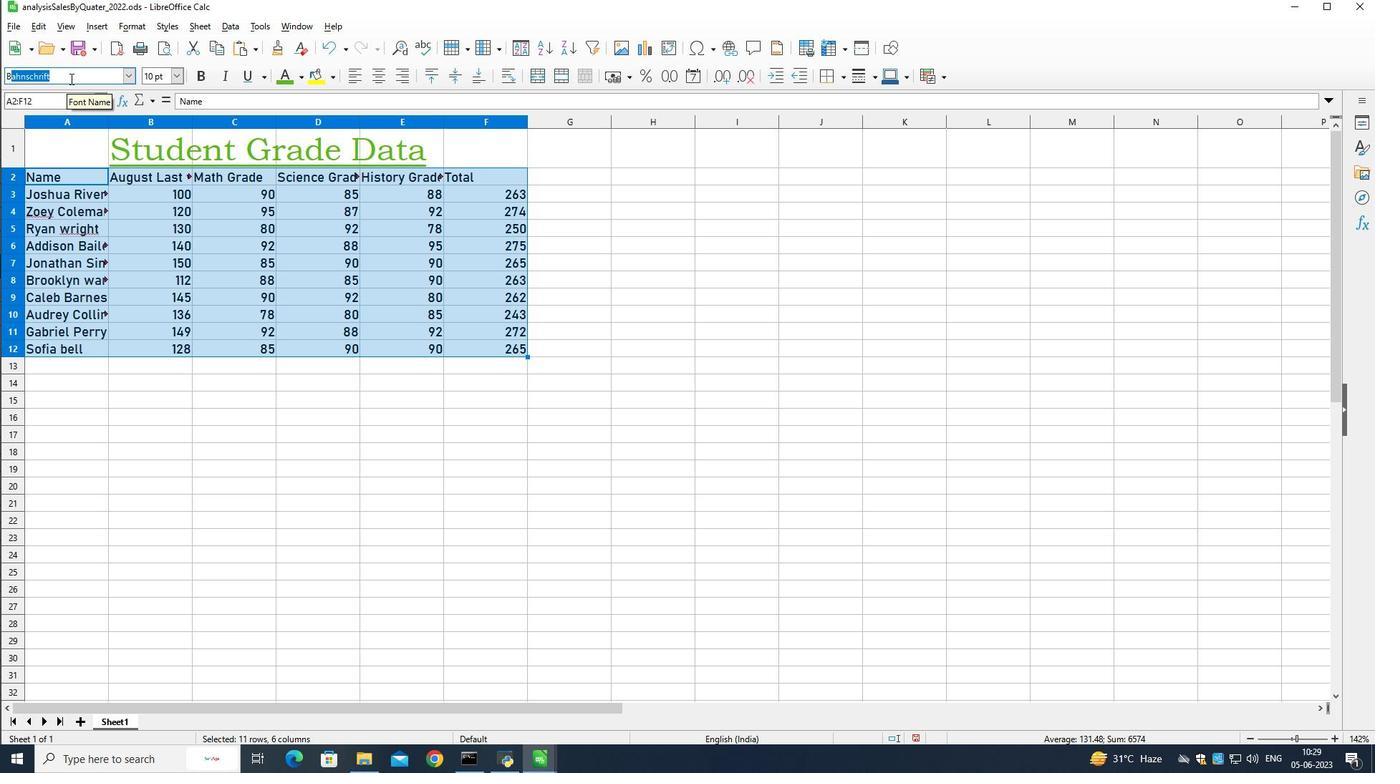 
Action: Mouse moved to (71, 78)
Screenshot: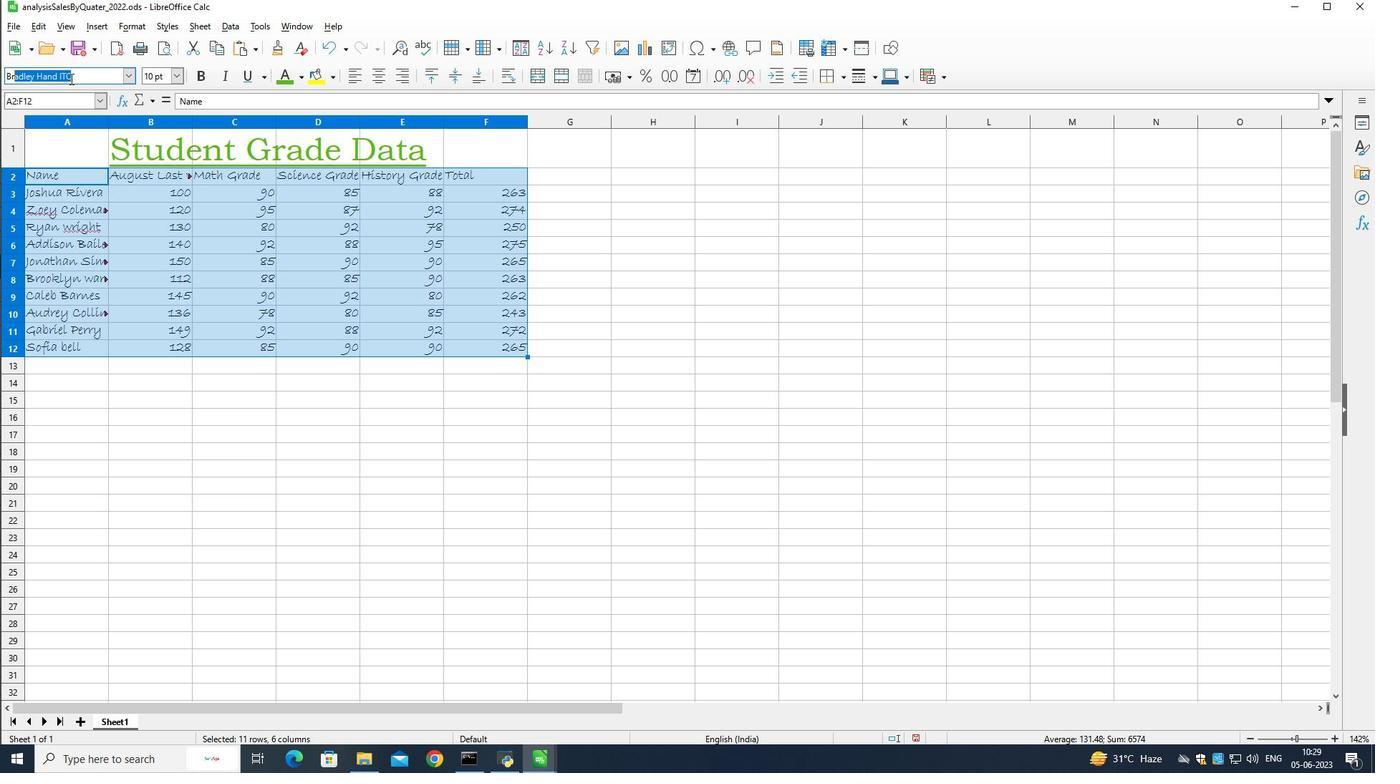 
Action: Key pressed o
Screenshot: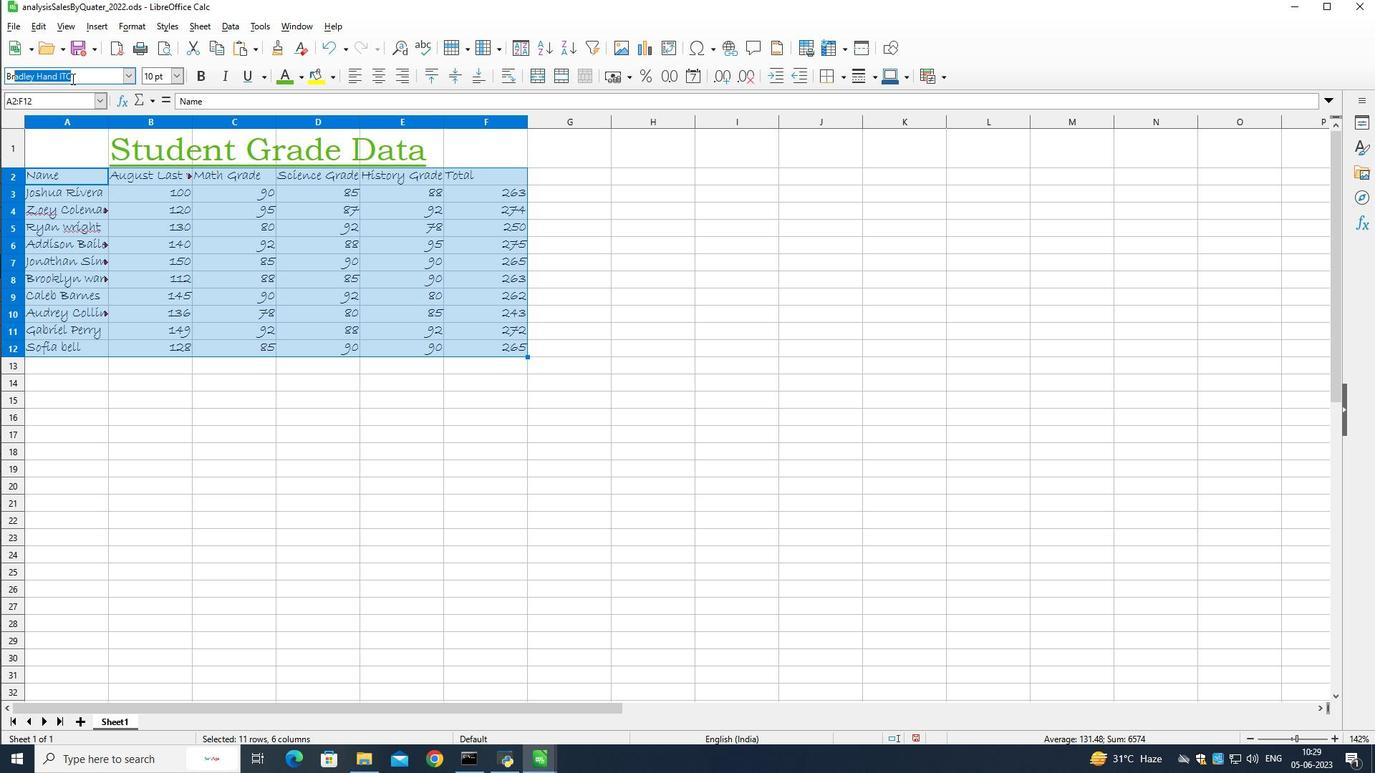 
Action: Mouse moved to (75, 77)
Screenshot: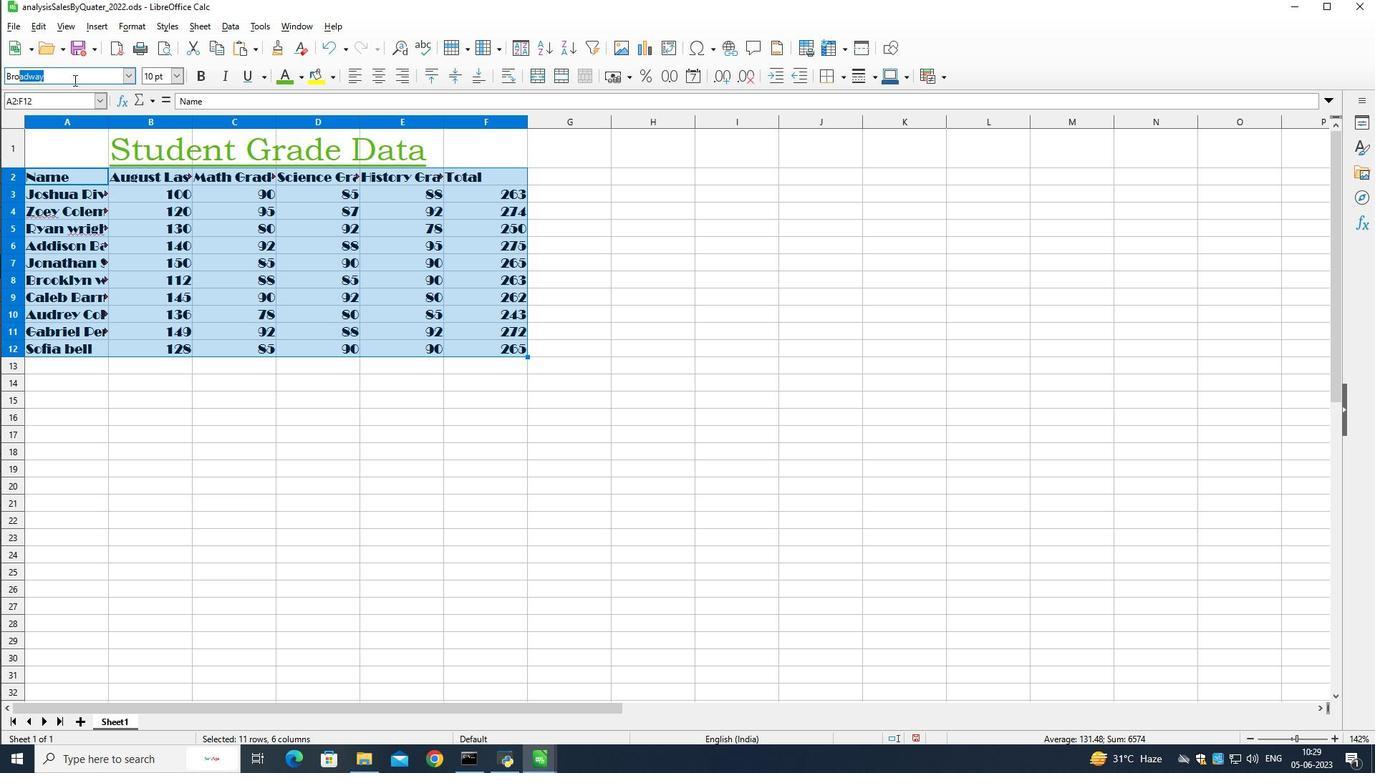 
Action: Key pressed wal
Screenshot: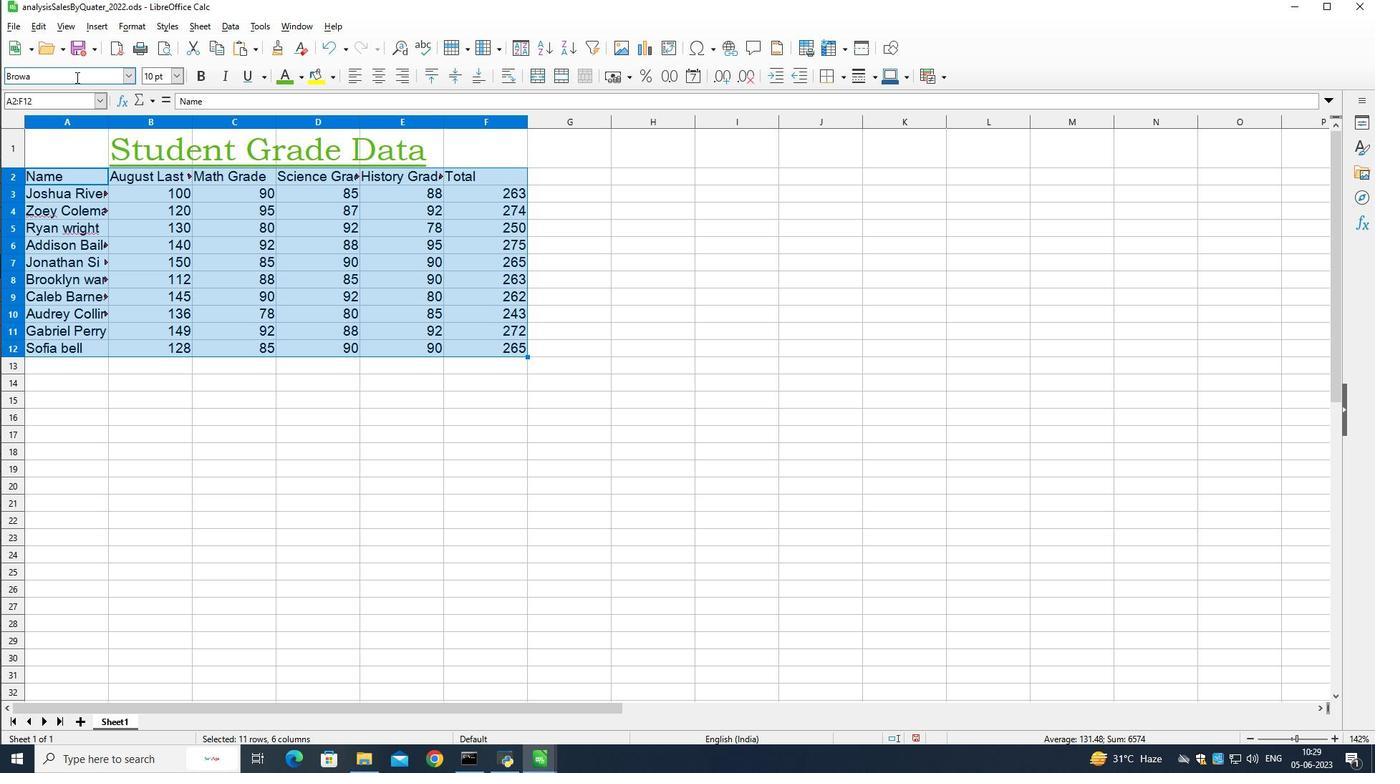 
Action: Mouse moved to (113, 101)
Screenshot: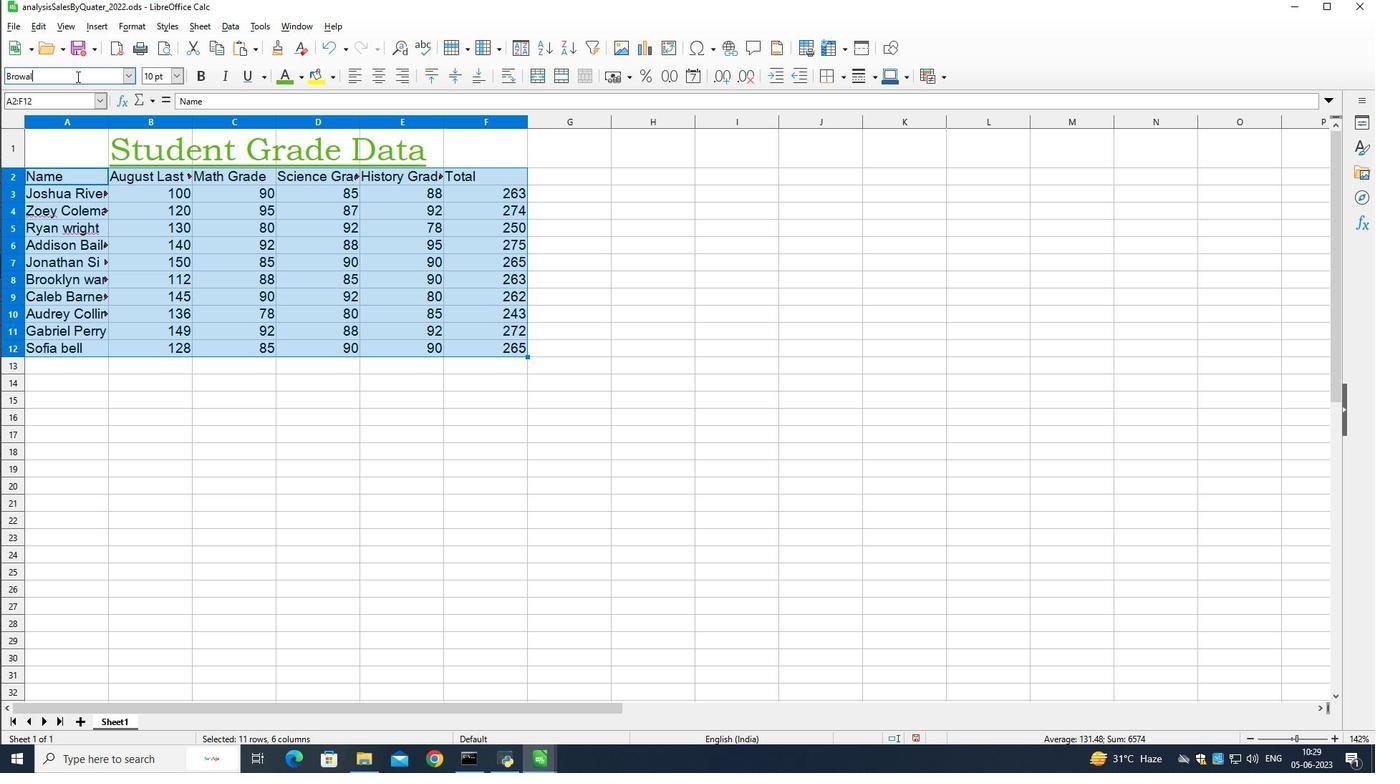 
Action: Key pressed l
Screenshot: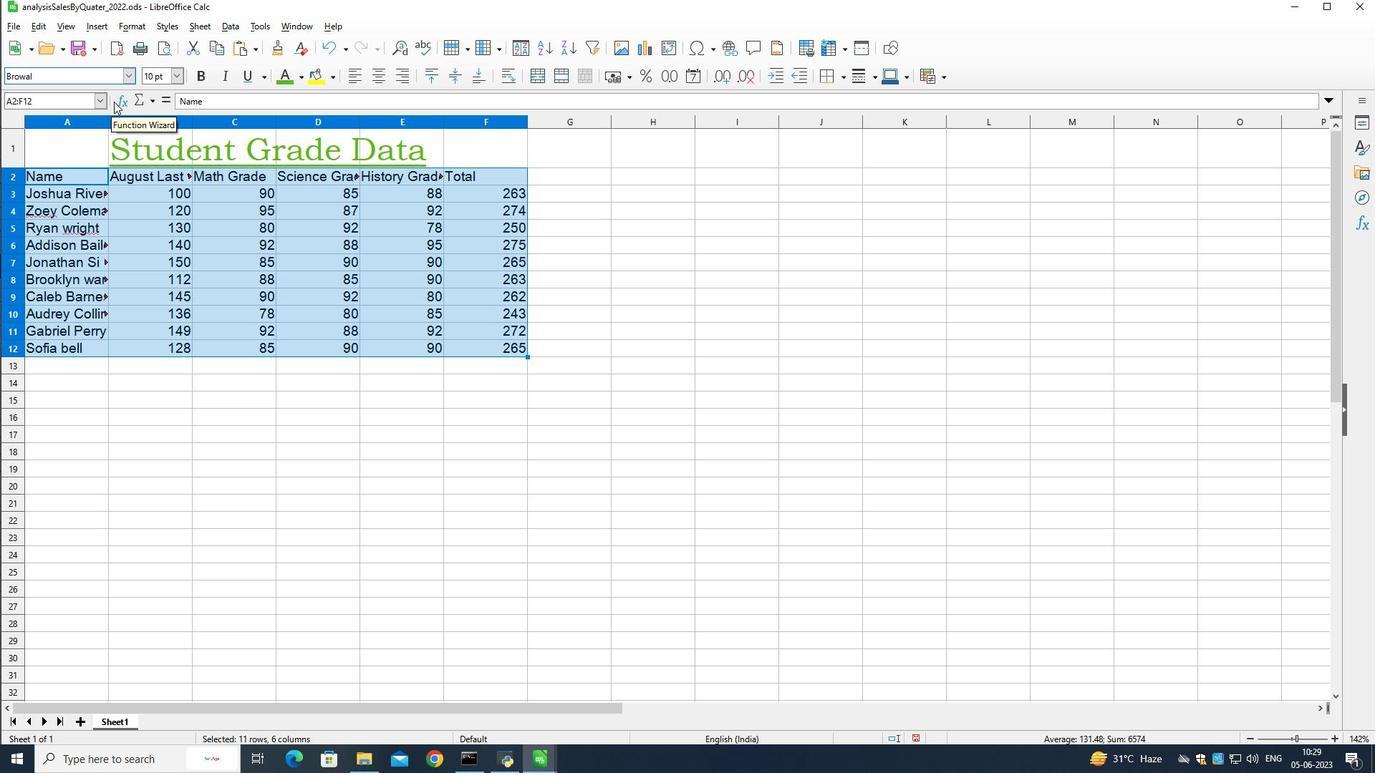 
Action: Mouse moved to (1376, 179)
Screenshot: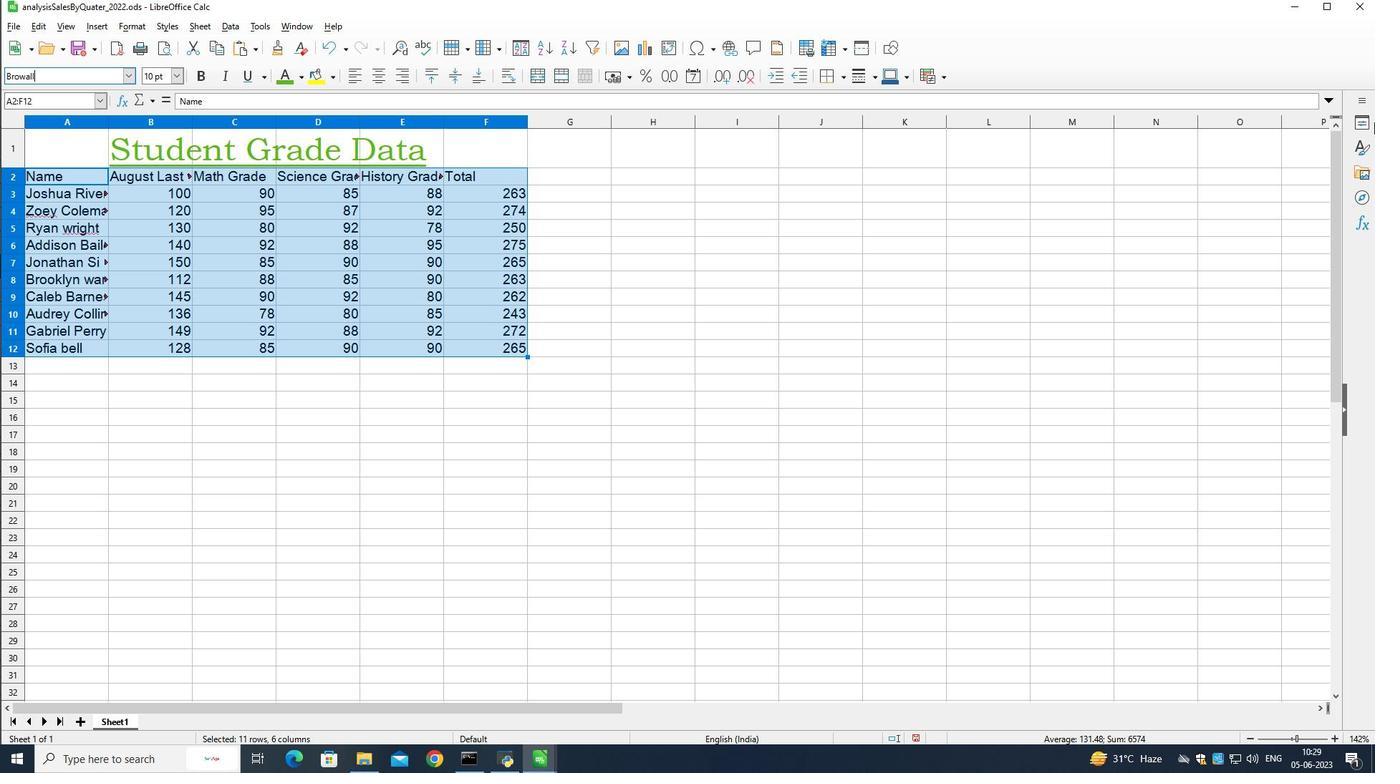 
Action: Key pressed i<Key.caps_lock><Key.caps_lock><Key.caps_lock>A<Key.caps_lock><Key.backspace>a<Key.enter>
Screenshot: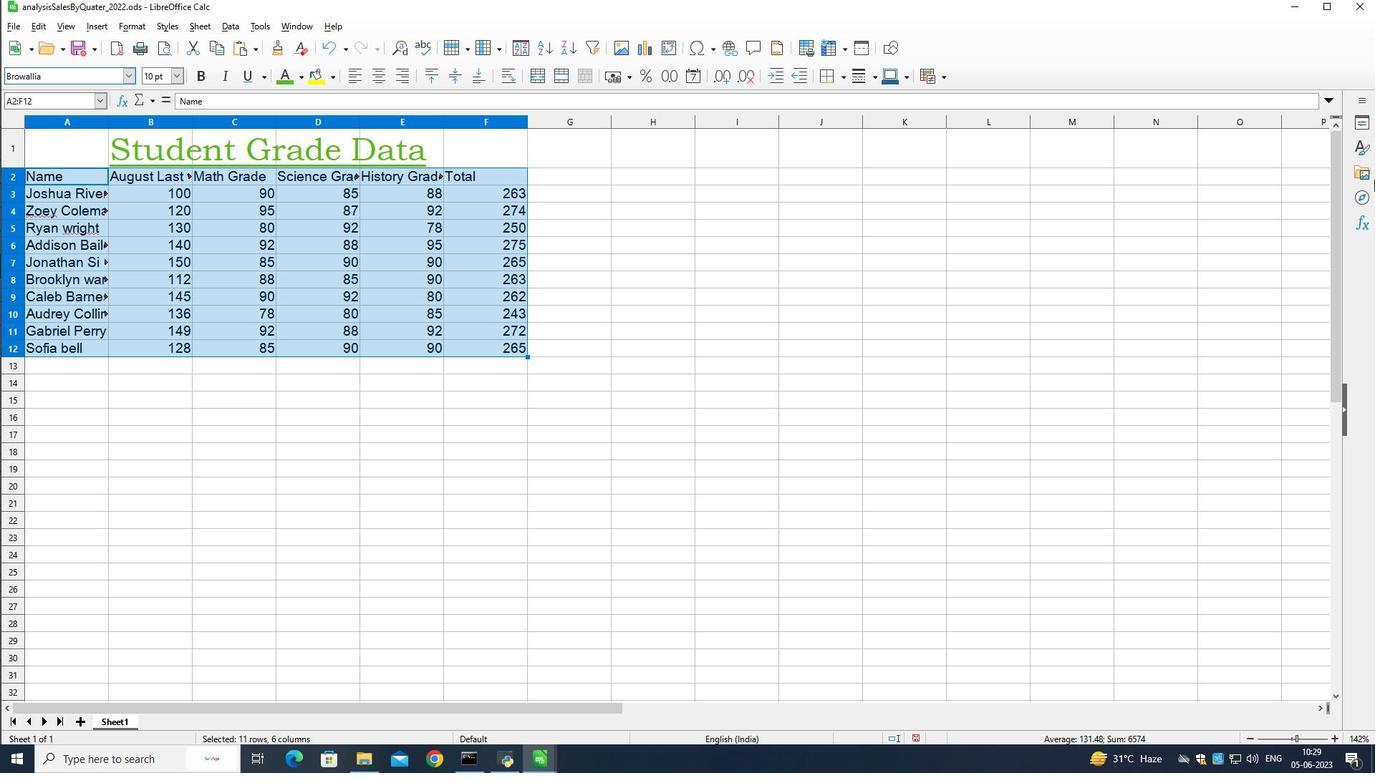 
Action: Mouse moved to (81, 73)
Screenshot: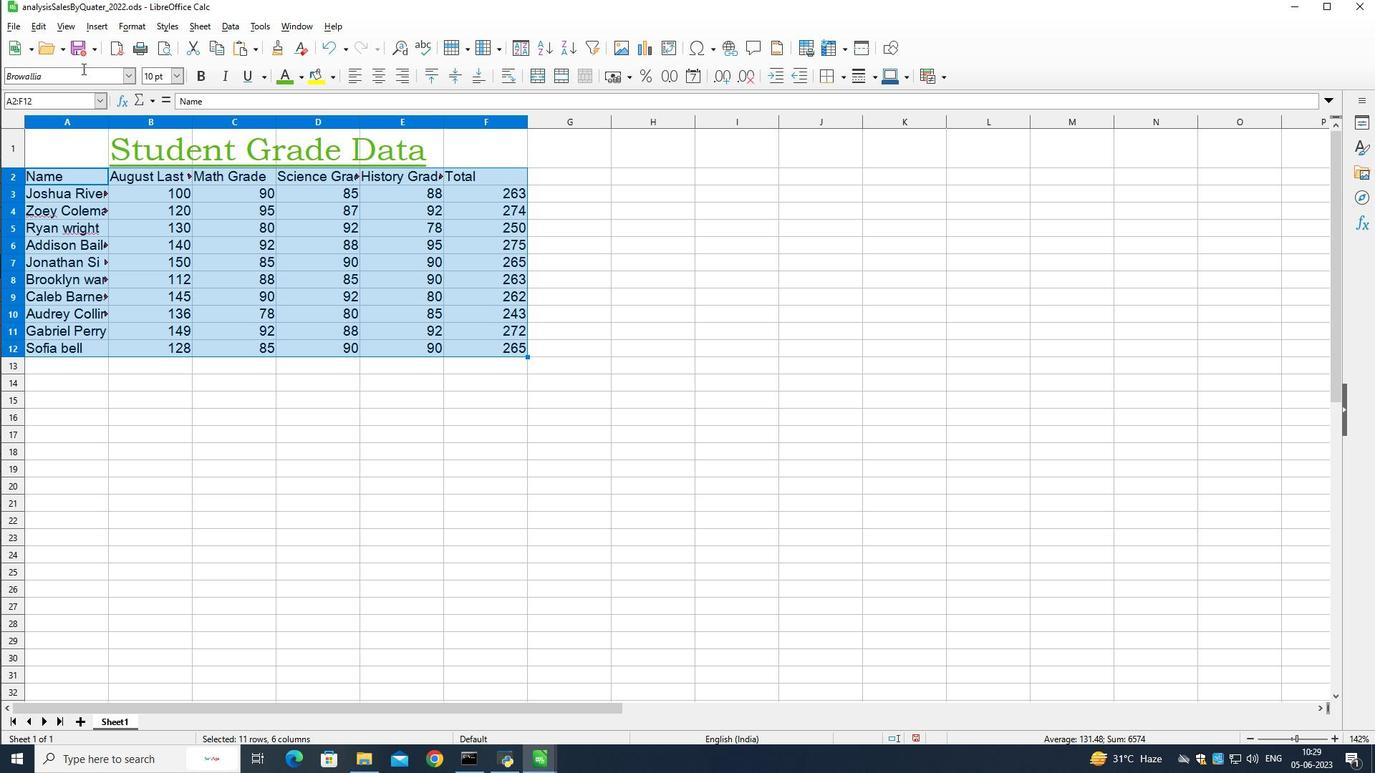
Action: Mouse pressed left at (81, 73)
Screenshot: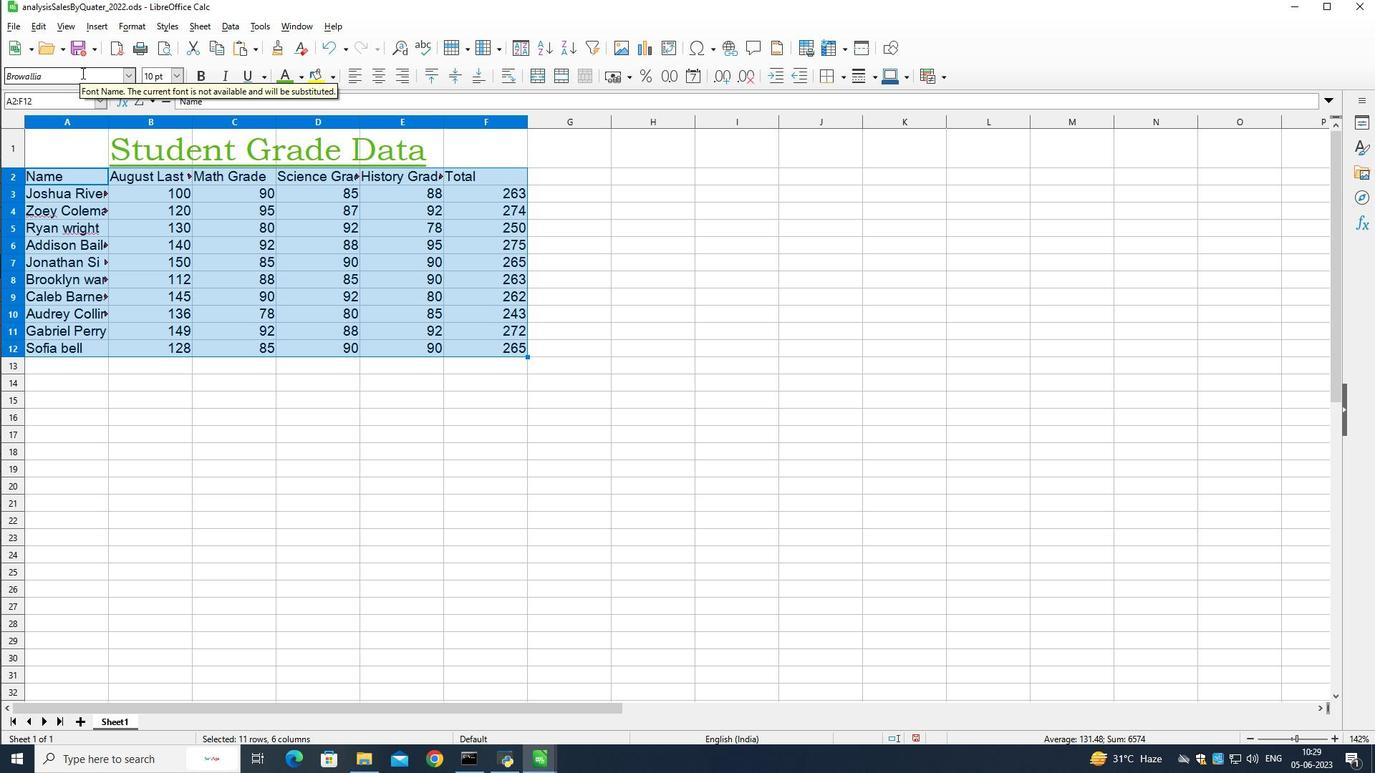 
Action: Mouse pressed left at (81, 73)
Screenshot: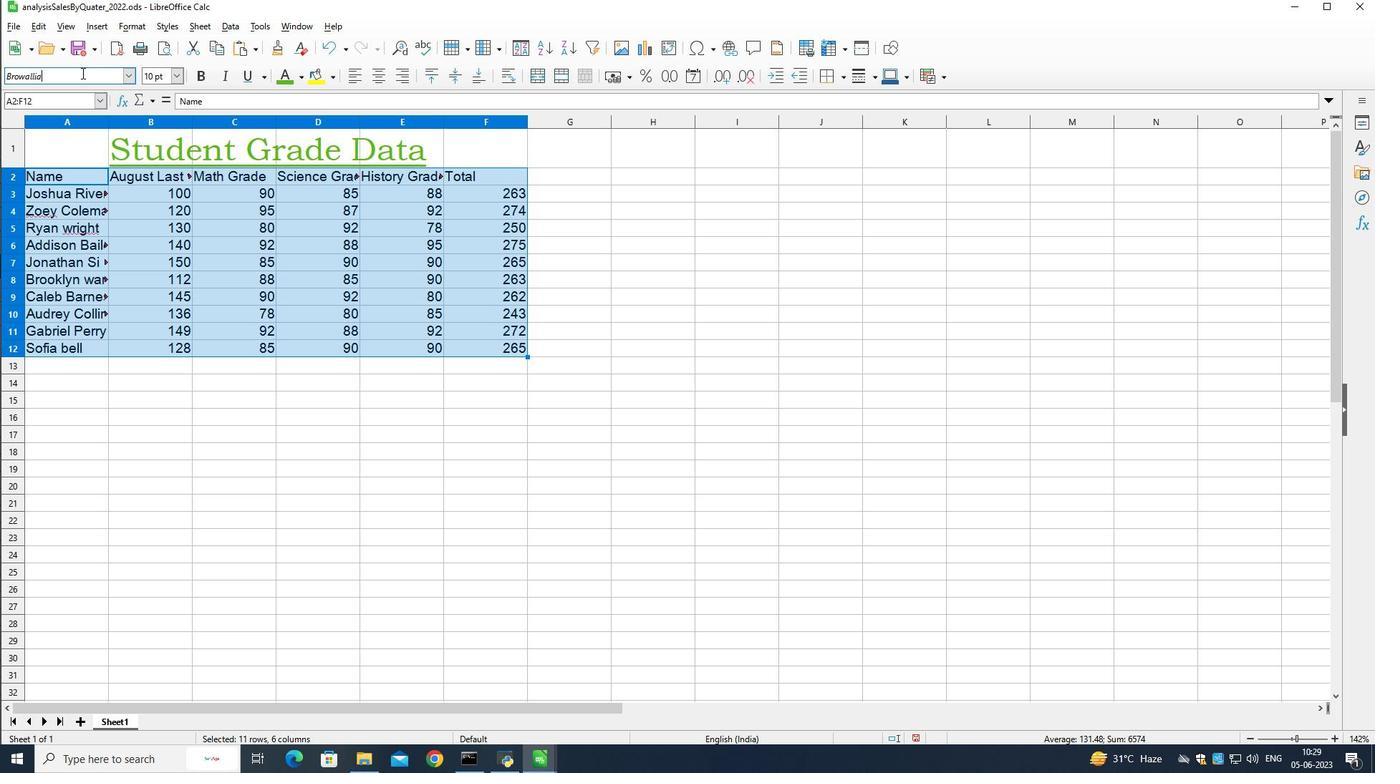
Action: Mouse moved to (176, 80)
Screenshot: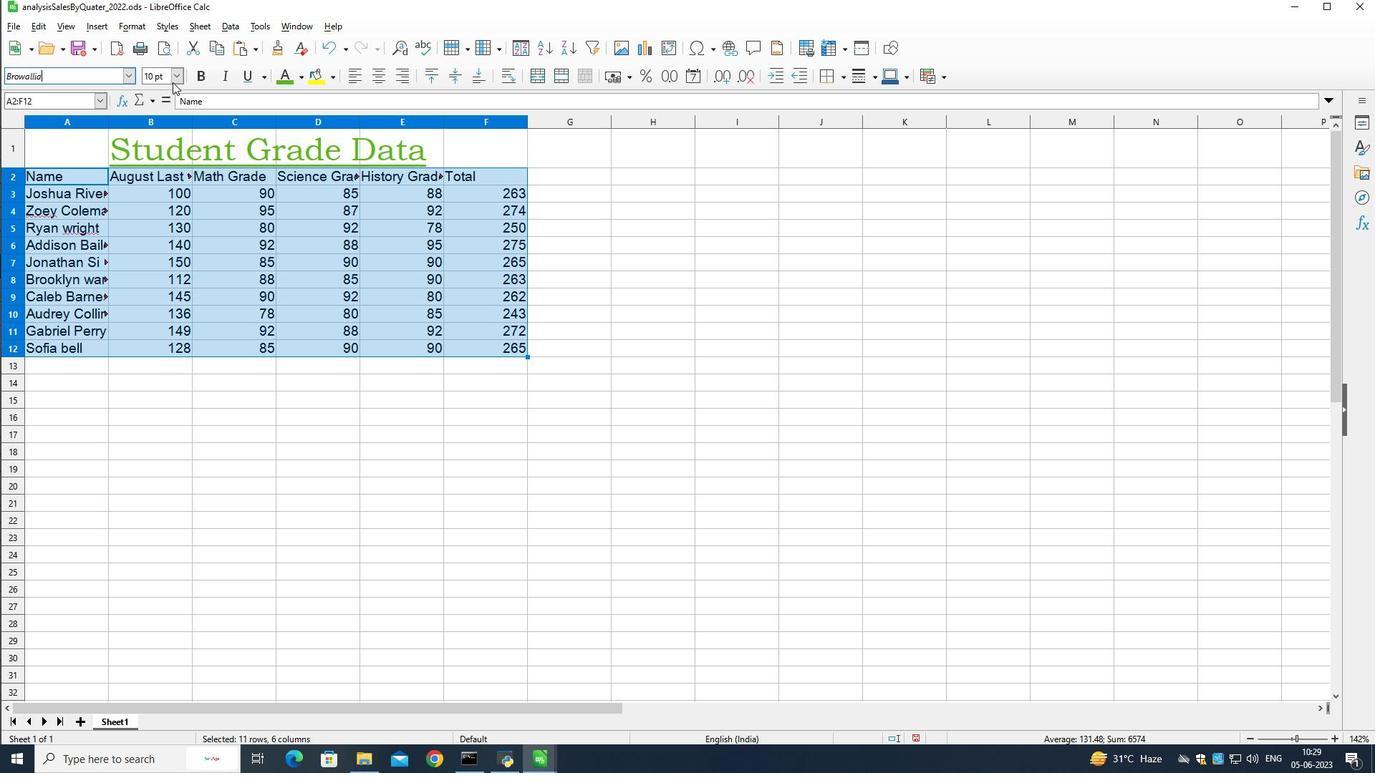 
Action: Mouse pressed left at (176, 80)
Screenshot: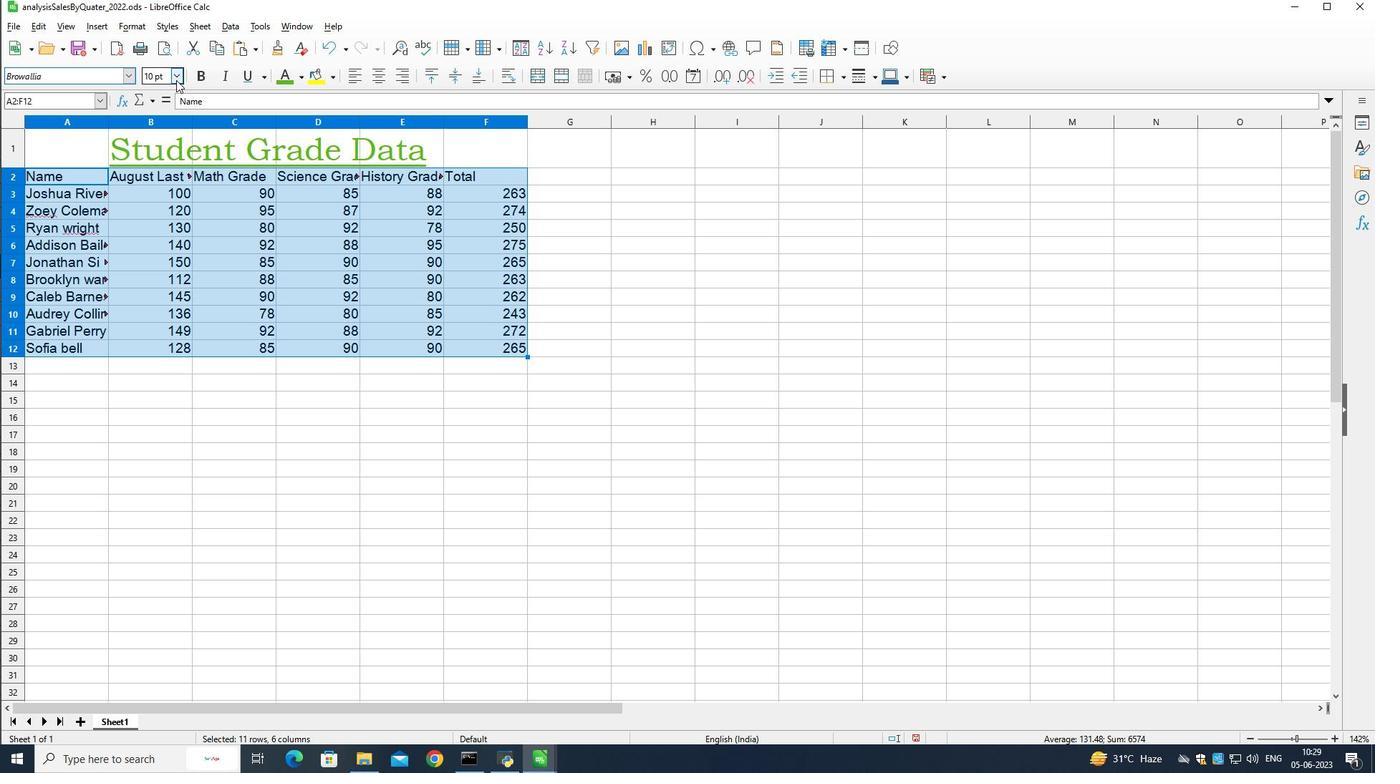 
Action: Mouse moved to (163, 134)
Screenshot: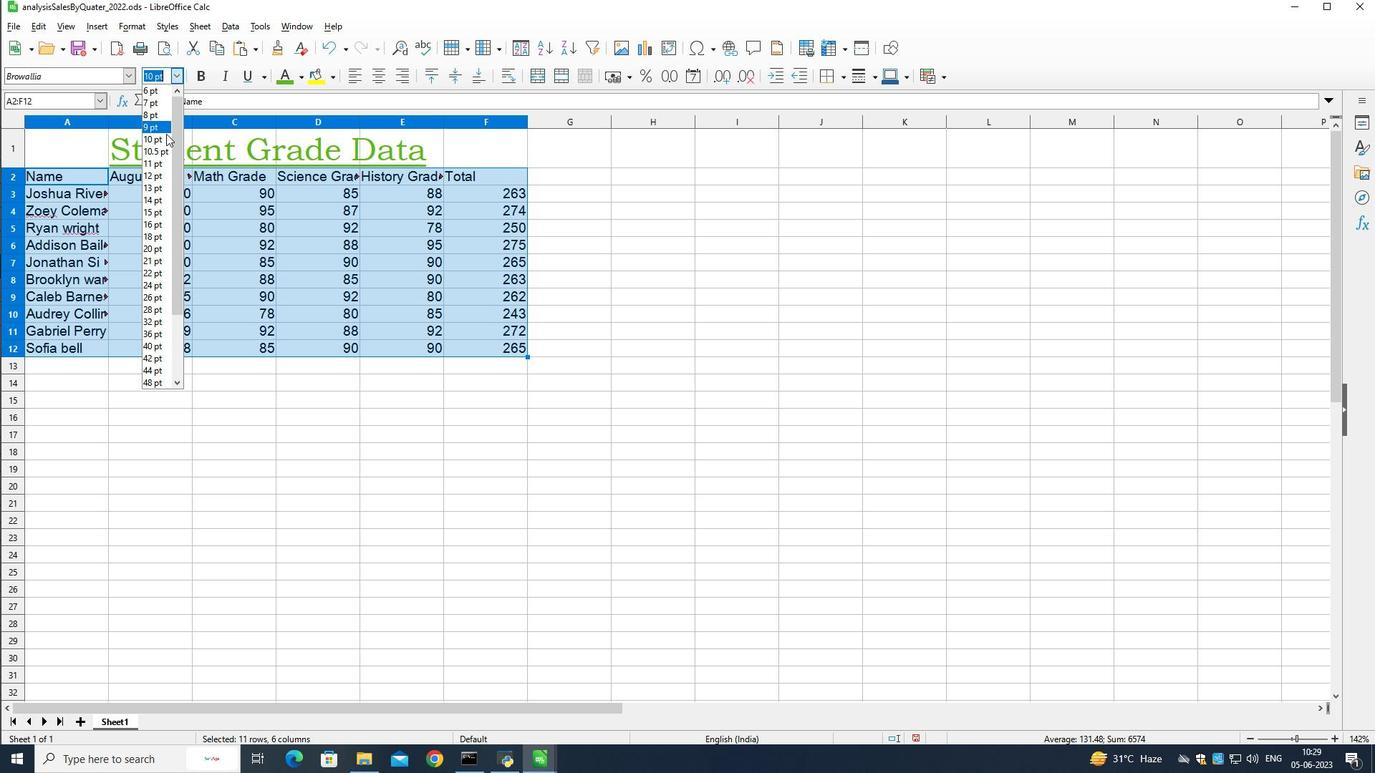 
Action: Mouse pressed left at (163, 134)
Screenshot: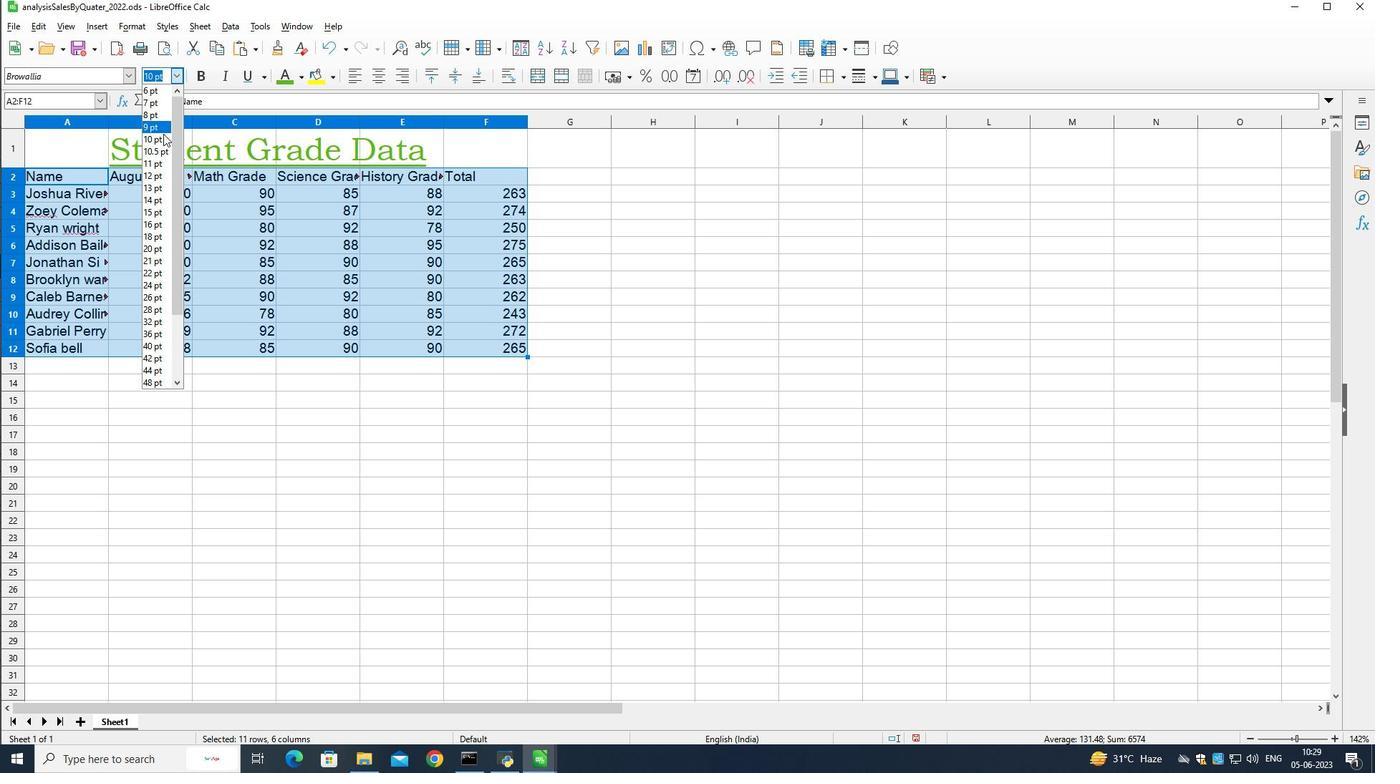
Action: Mouse moved to (544, 455)
Screenshot: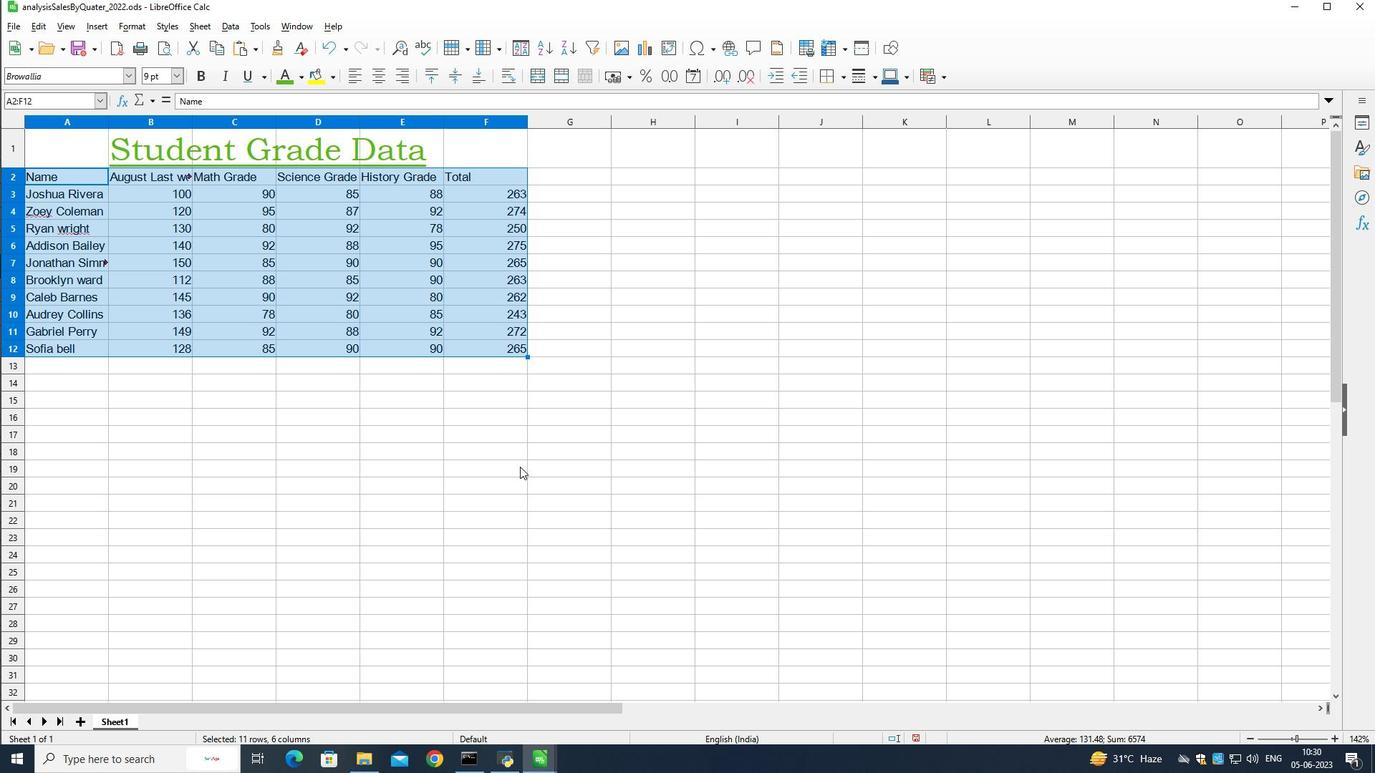 
Action: Mouse pressed left at (544, 455)
Screenshot: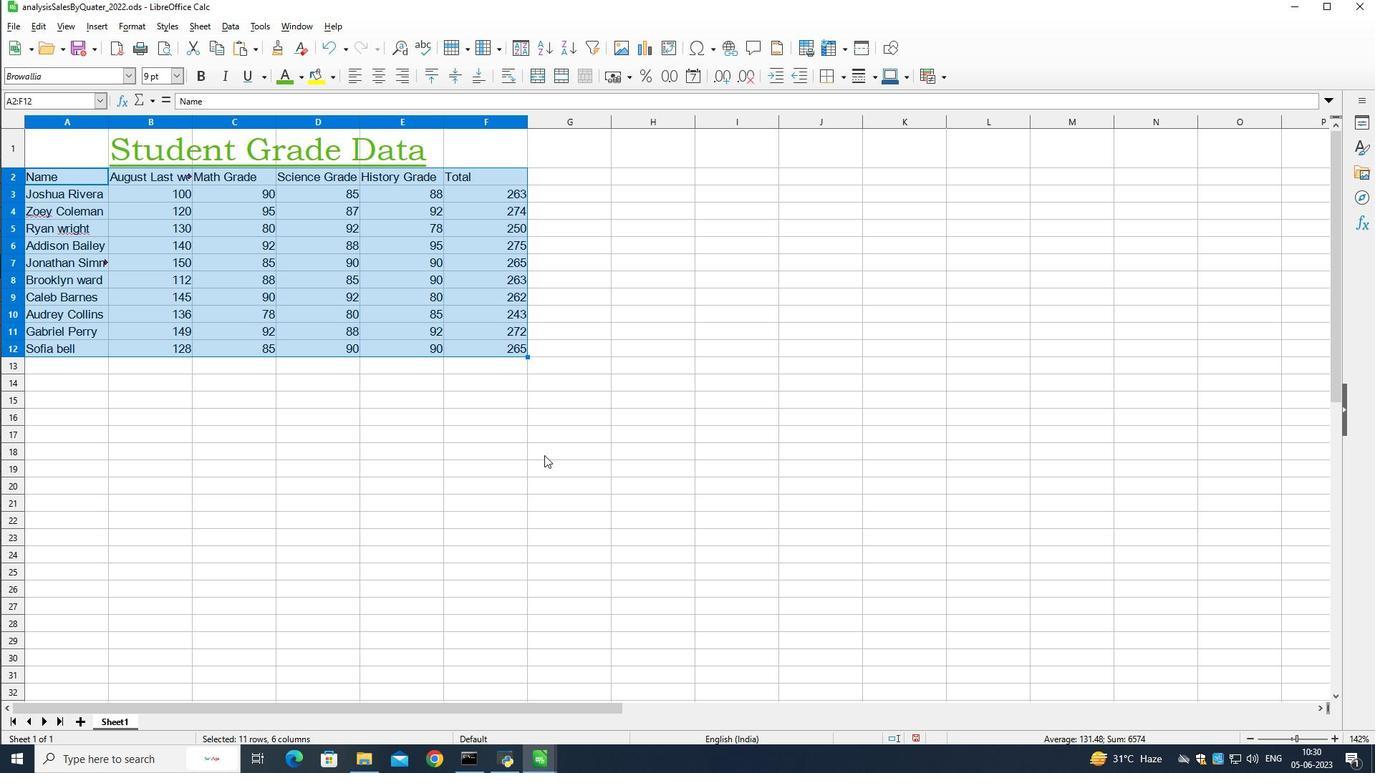 
Action: Mouse moved to (50, 156)
Screenshot: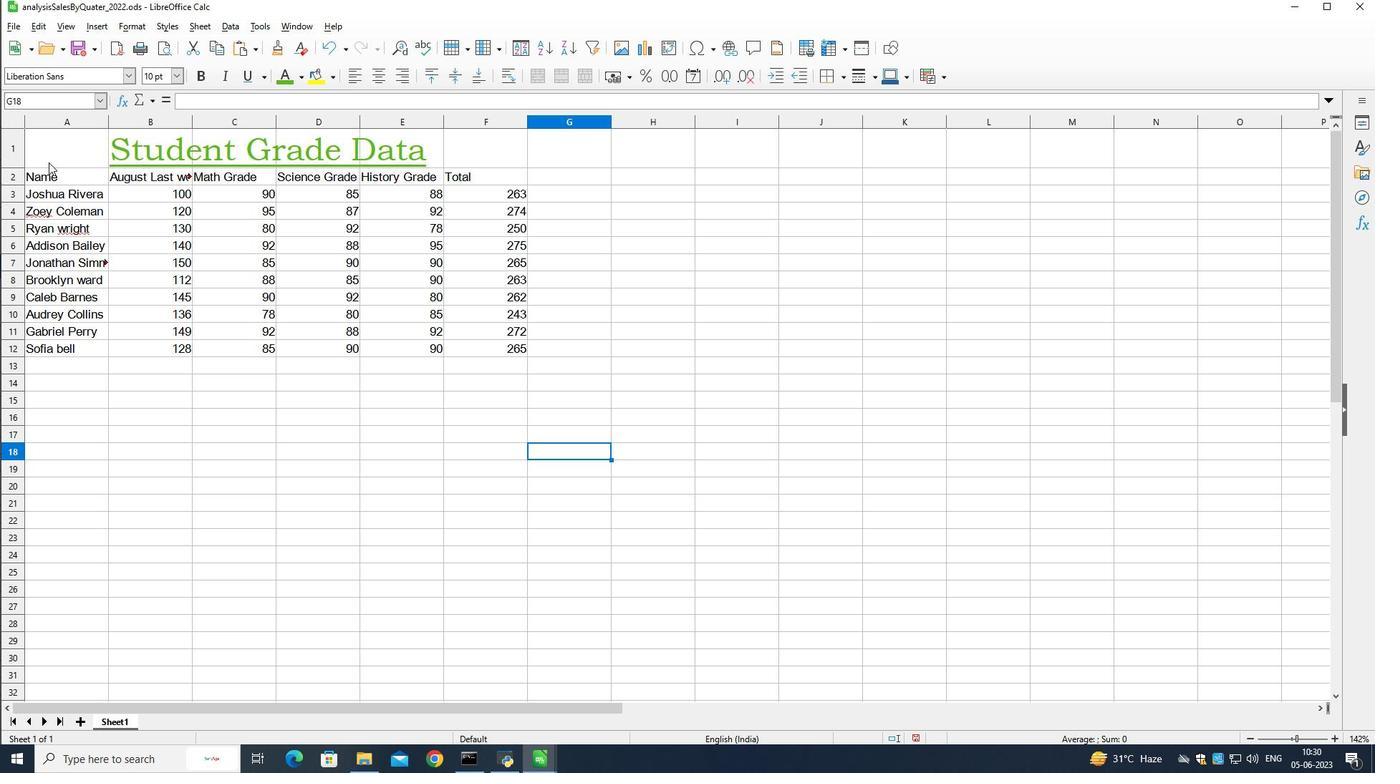 
Action: Mouse pressed left at (50, 156)
Screenshot: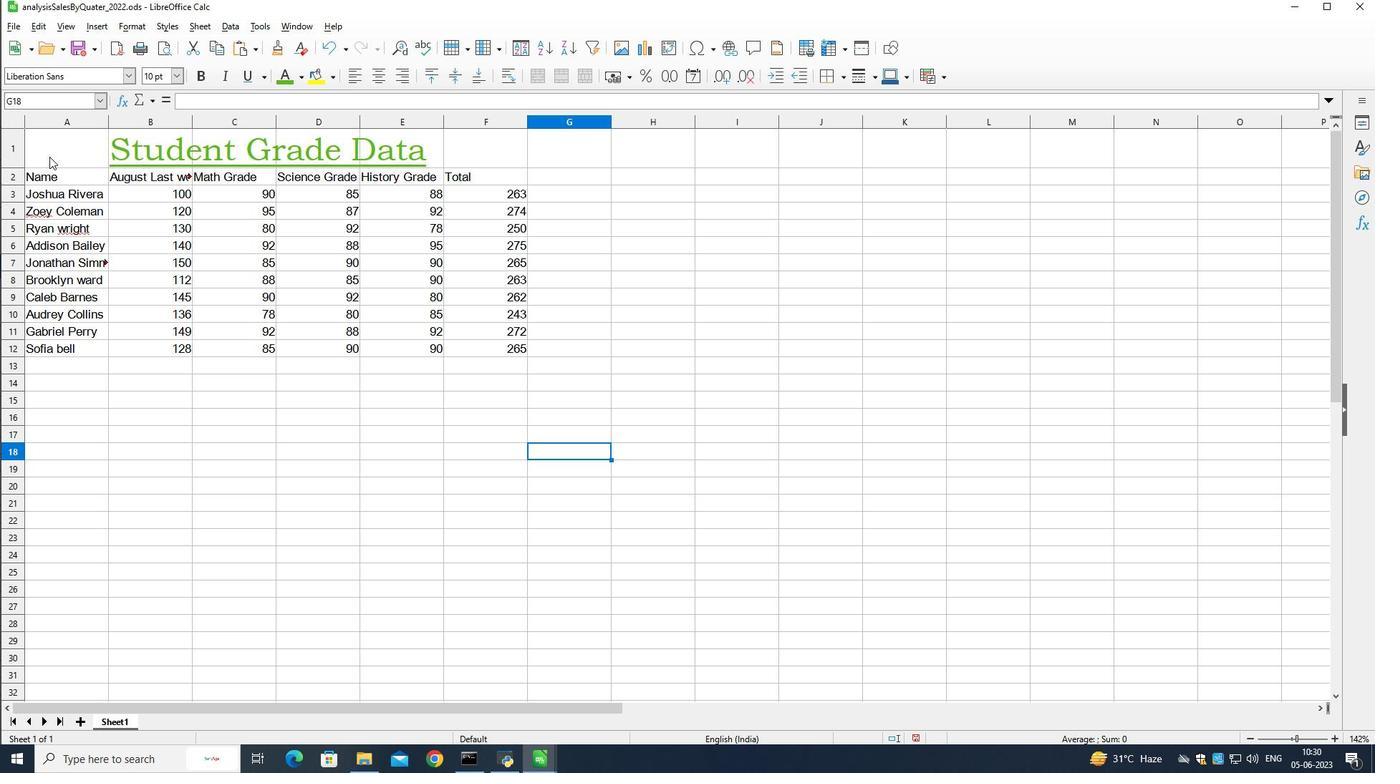 
Action: Mouse moved to (437, 80)
Screenshot: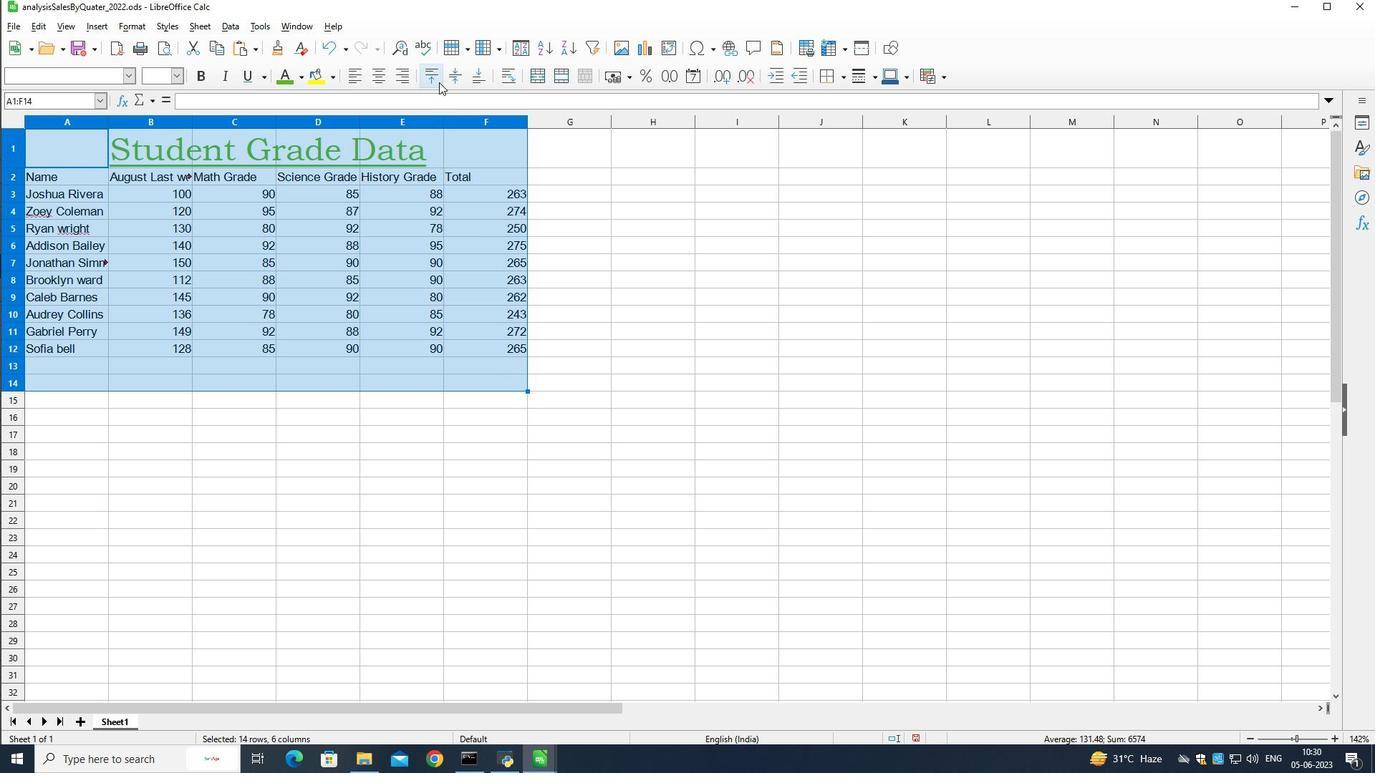 
Action: Mouse pressed left at (437, 80)
Screenshot: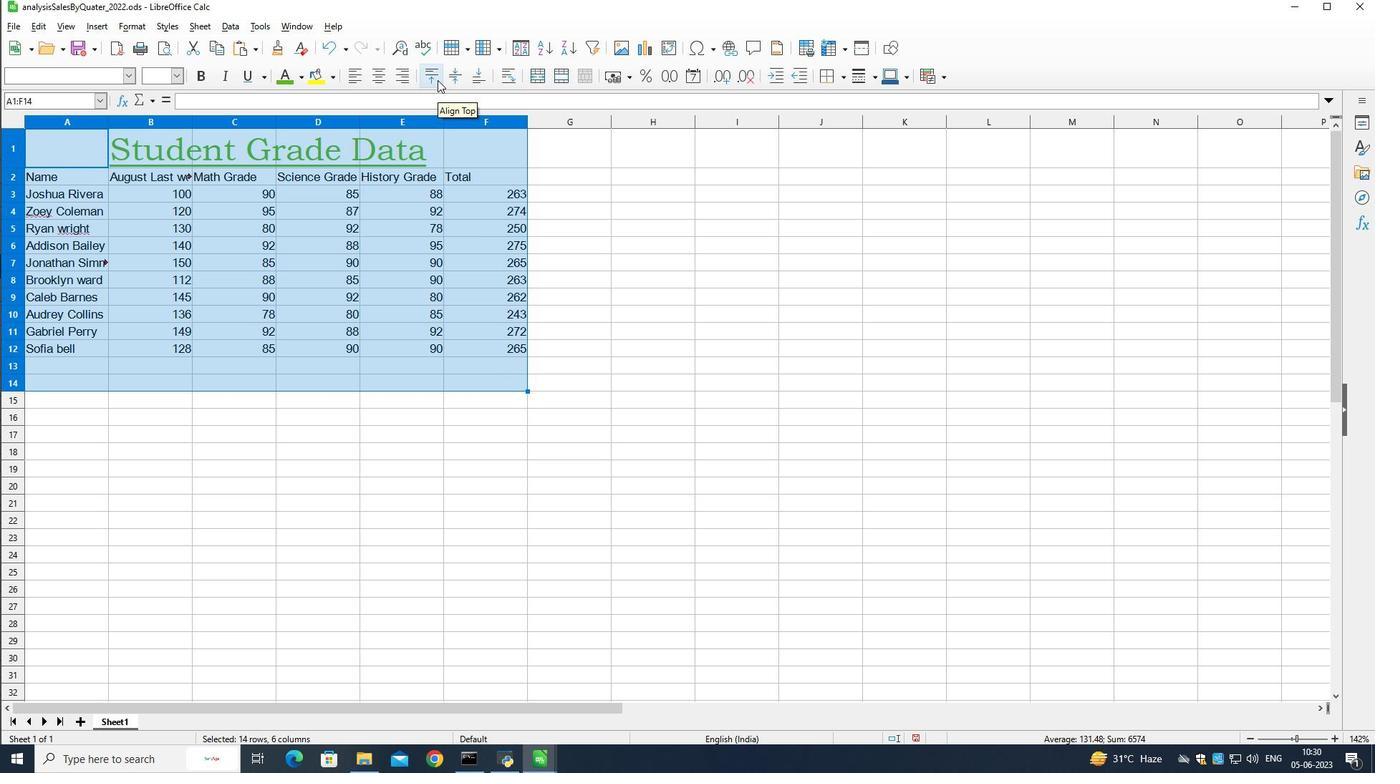 
Action: Mouse moved to (696, 252)
Screenshot: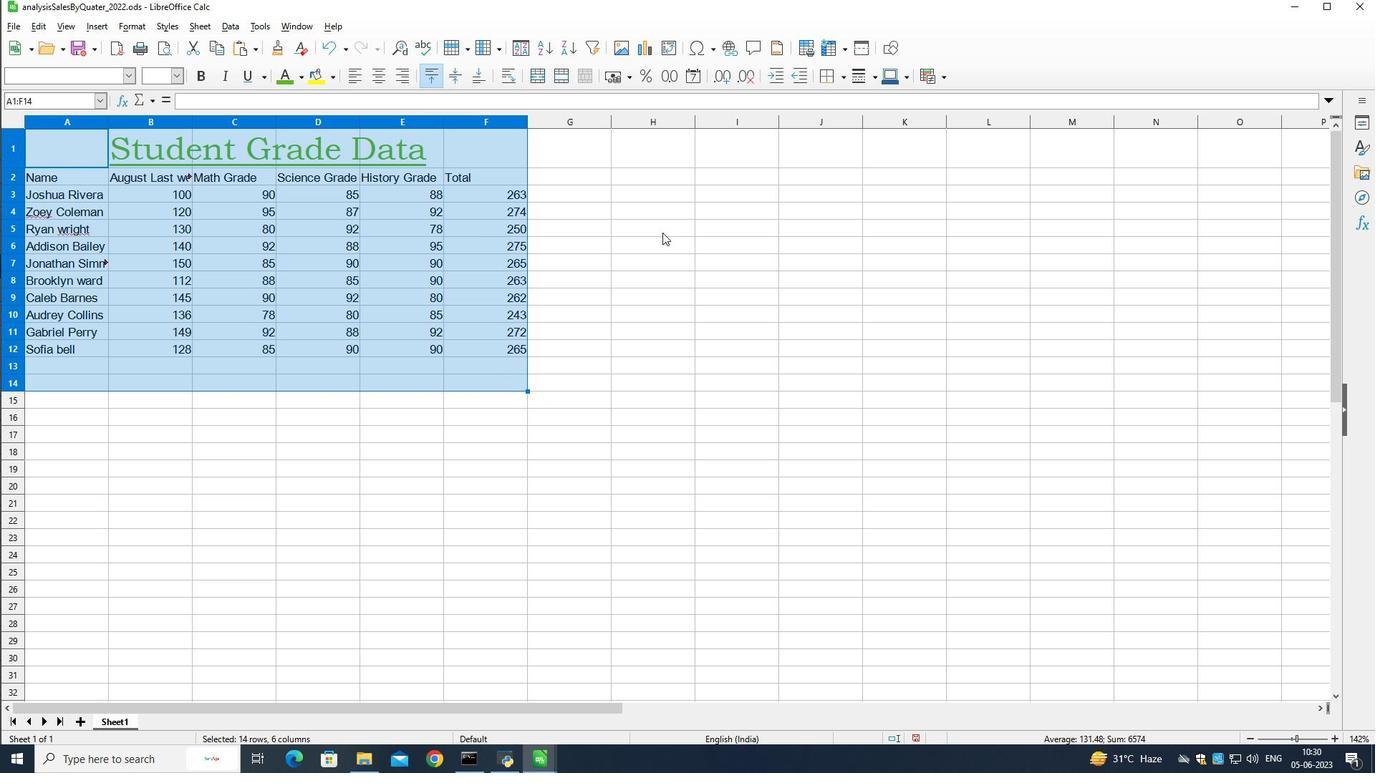 
Action: Mouse pressed left at (696, 252)
Screenshot: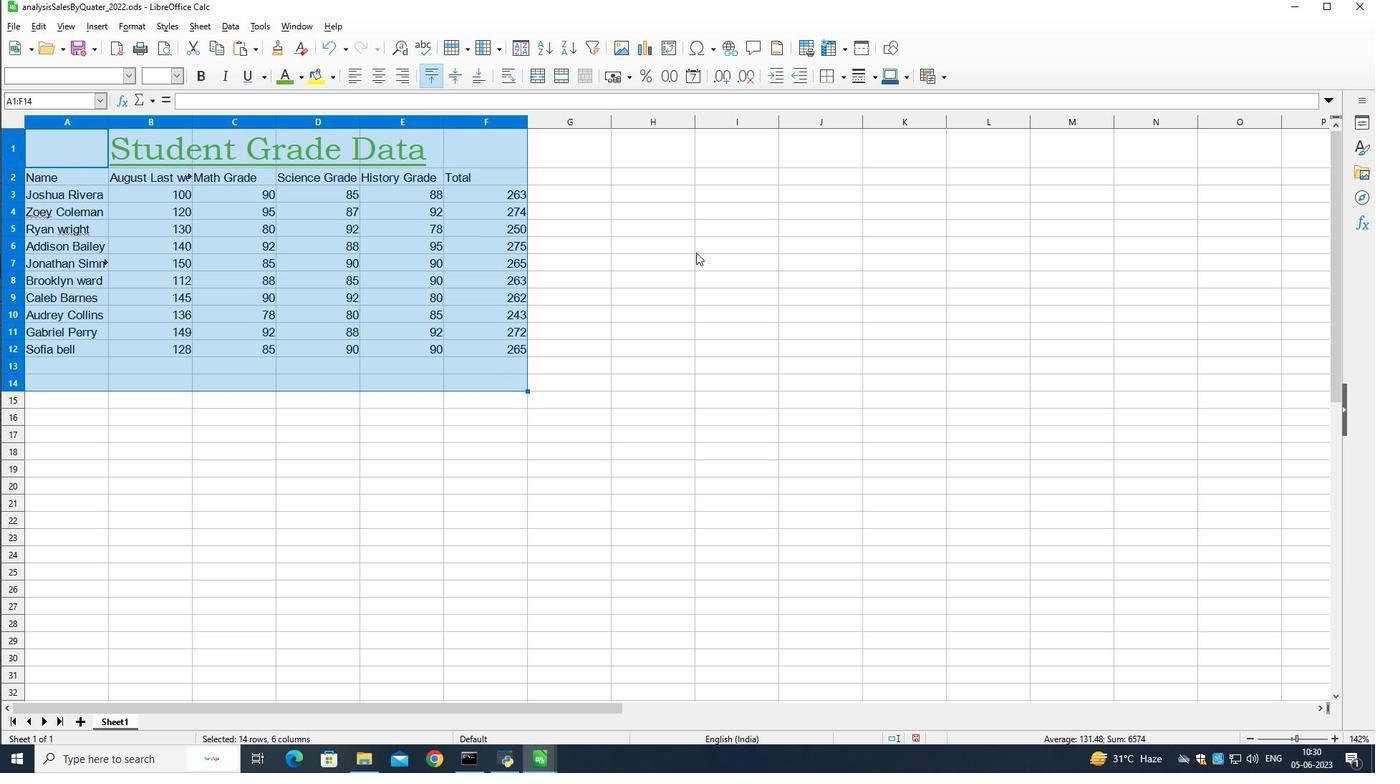 
